 Task: Create new customer invoice with Date Opened: 31-May-23, Select Customer: Pepper's General Store and Feed Mill, Terms: Net 15. Make invoice entry for item-1 with Date: 31-May-23, Description: Fine Fragrance Mist Bare (8.4 oz)
, Income Account: Income:Sales, Quantity: 1, Unit Price: 9.49, Sales Tax: Y, Sales Tax Included: Y, Tax Table: Sales Tax. Make entry for item-2 with Date: 31-May-23, Description: Kiss Luxtensions False Eyelashes Royal Silk, Income Account: Income:Sales, Quantity: 1, Unit Price: 12.99, Sales Tax: Y, Sales Tax Included: Y, Tax Table: Sales Tax. Post Invoice with Post Date: 31-May-23, Post to Accounts: Assets:Accounts Receivable. Pay / Process Payment with Transaction Date: 14-Jun-23, Amount: 22.49, Transfer Account: Checking Account. Go to 'Print Invoice'.
Action: Mouse pressed left at (194, 37)
Screenshot: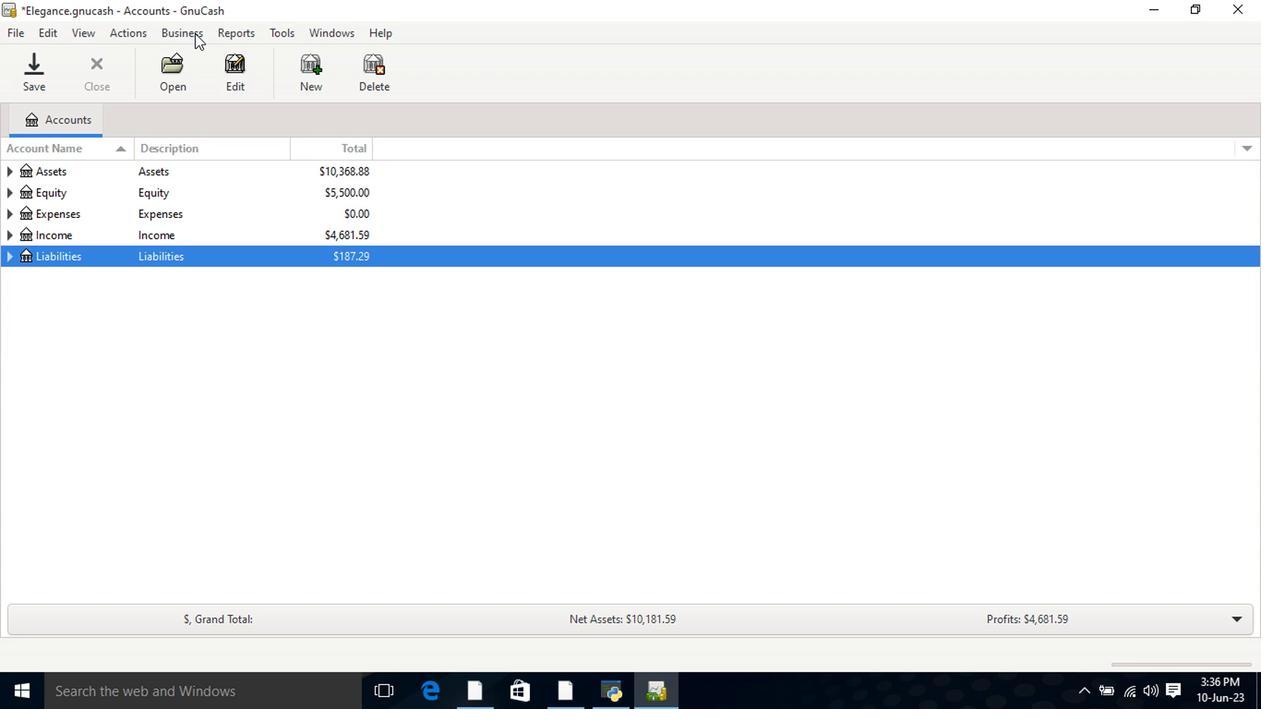 
Action: Mouse moved to (195, 53)
Screenshot: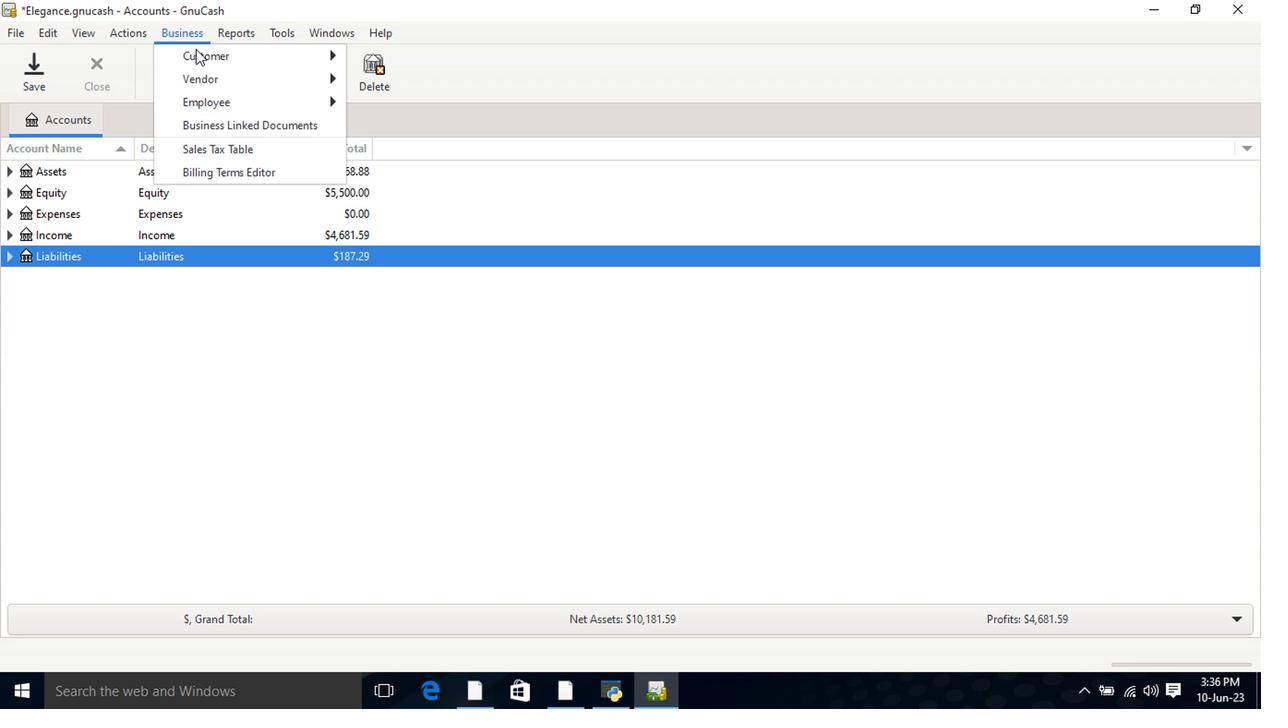 
Action: Mouse pressed left at (195, 53)
Screenshot: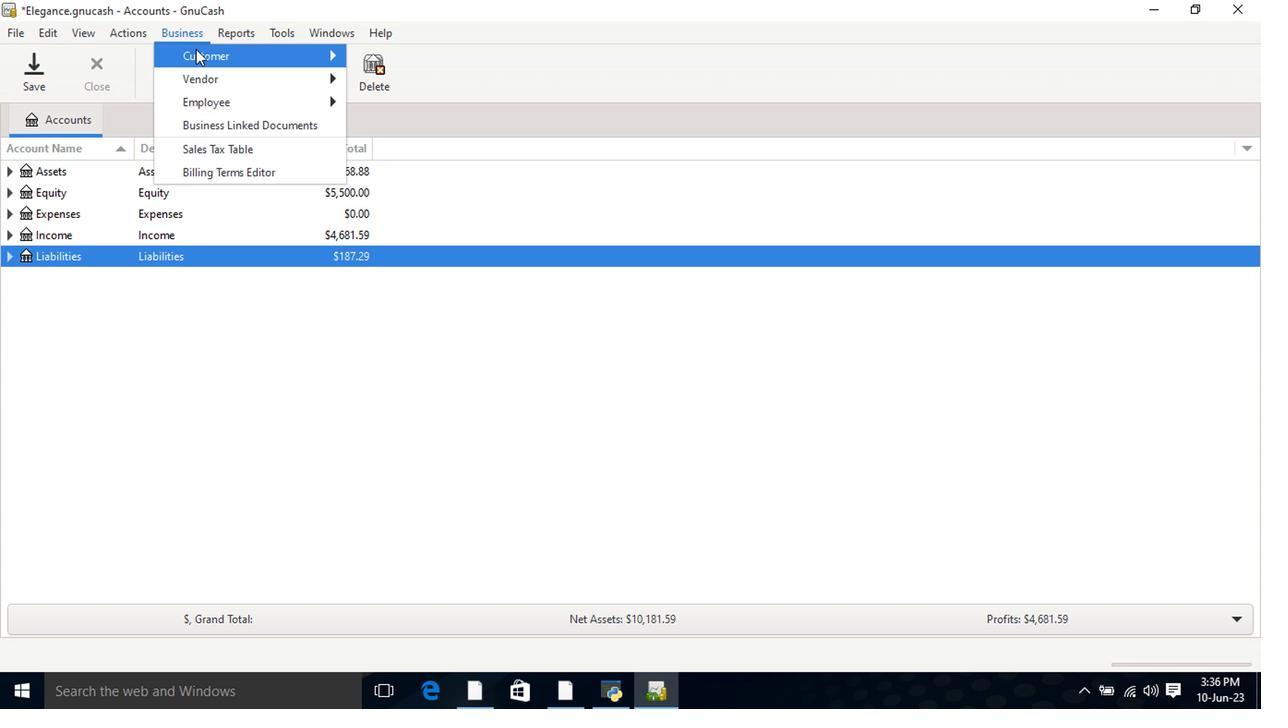 
Action: Mouse moved to (396, 127)
Screenshot: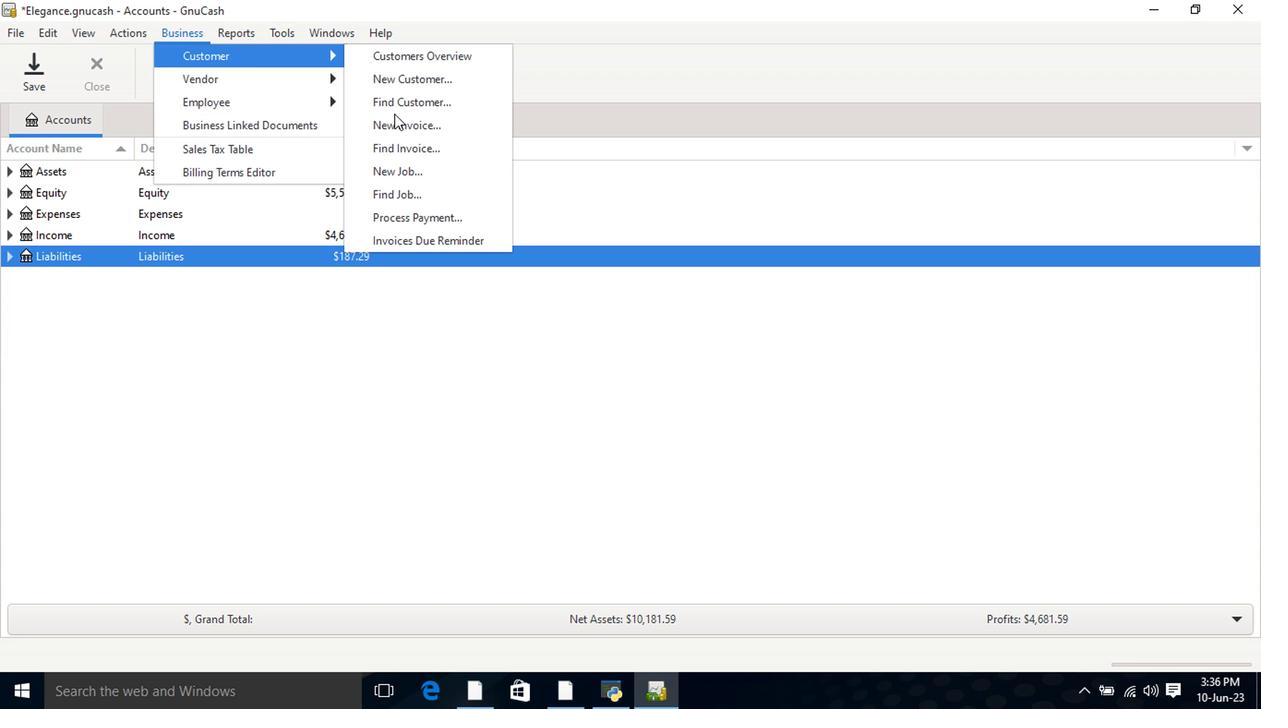 
Action: Mouse pressed left at (396, 127)
Screenshot: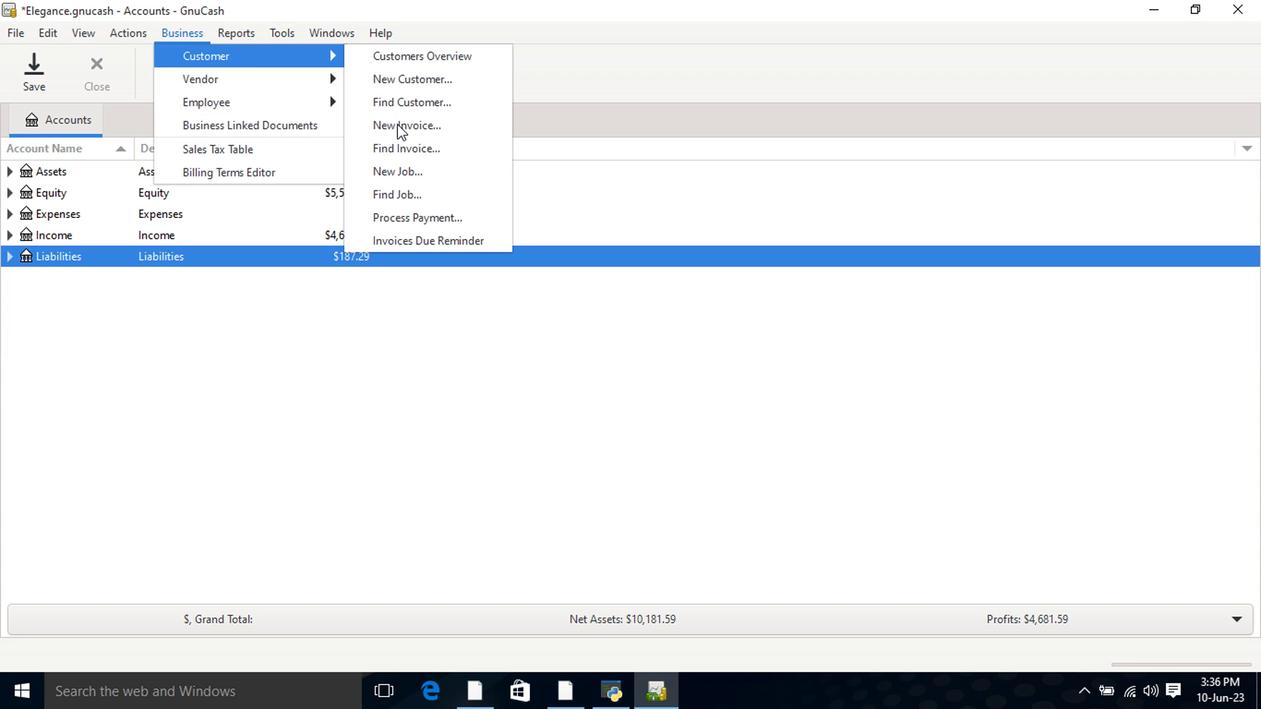 
Action: Mouse moved to (761, 283)
Screenshot: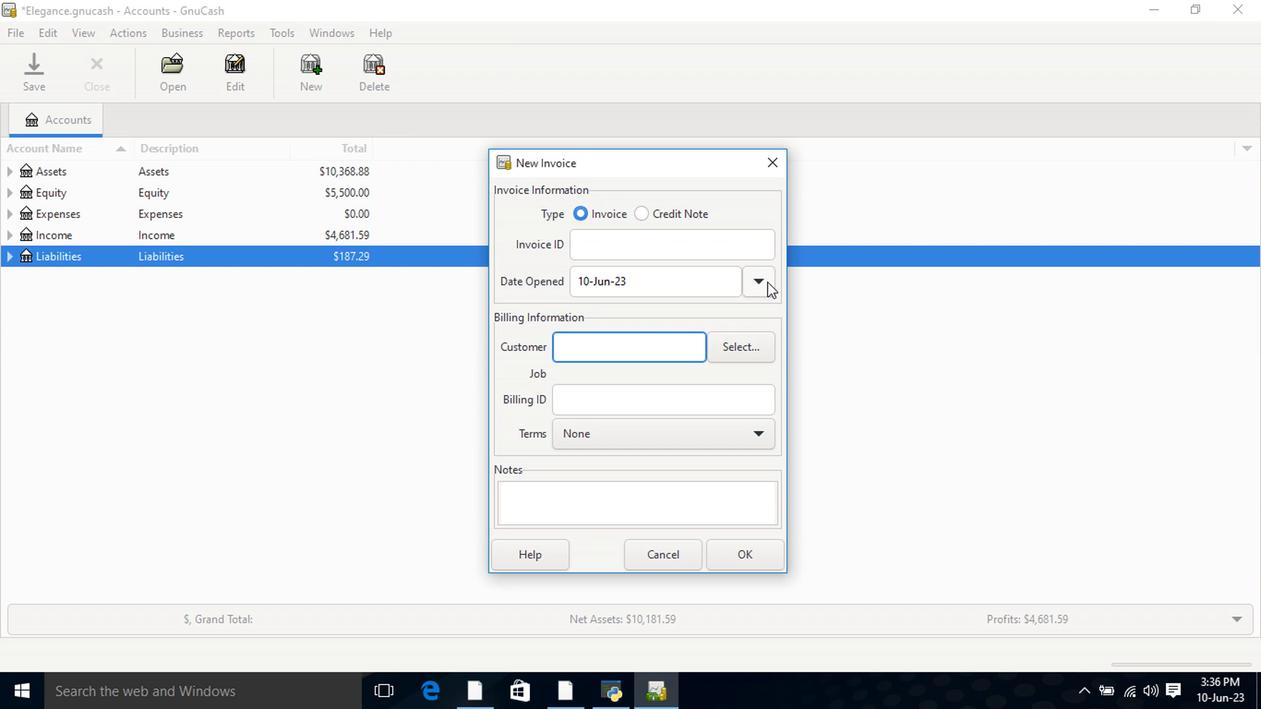 
Action: Mouse pressed left at (761, 283)
Screenshot: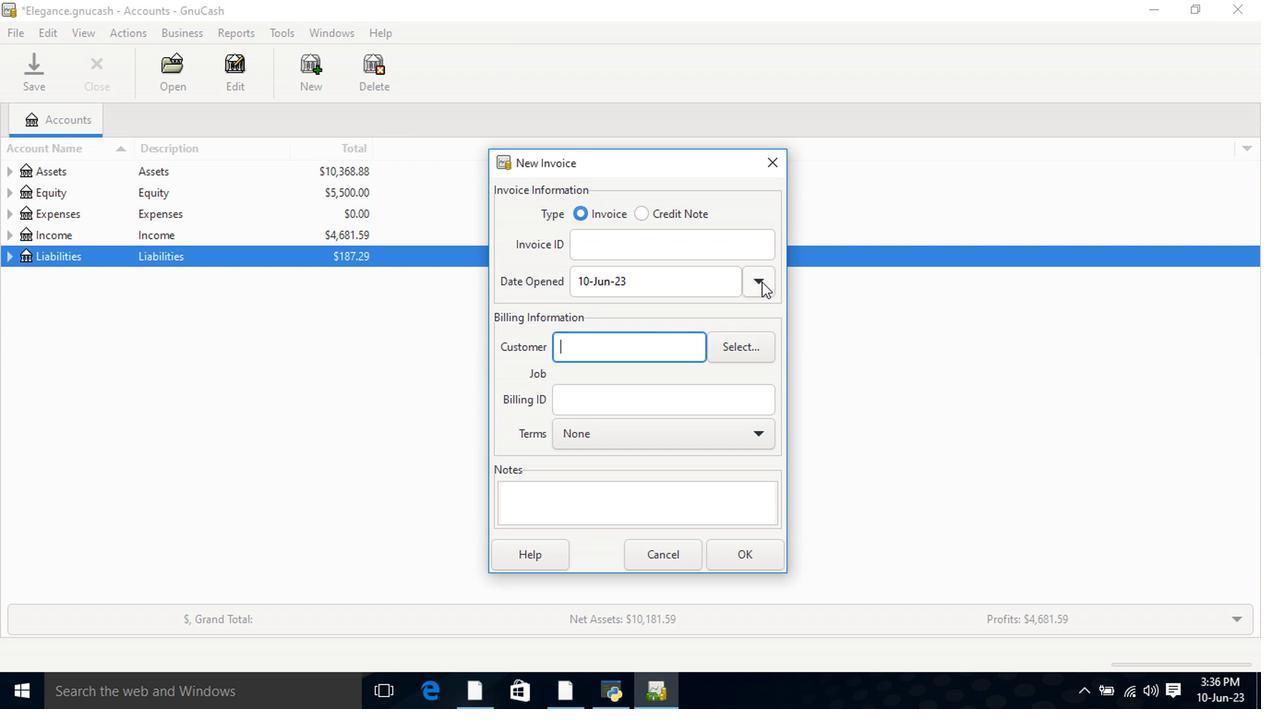 
Action: Mouse moved to (613, 311)
Screenshot: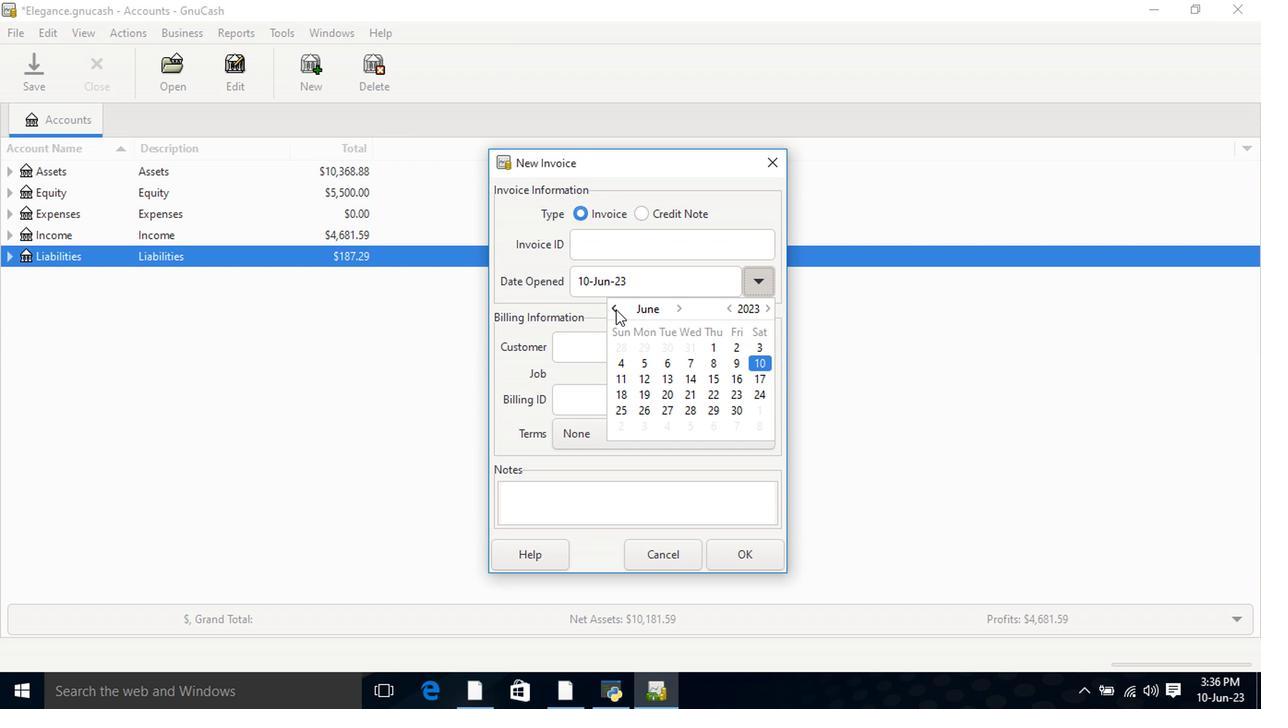 
Action: Mouse pressed left at (613, 311)
Screenshot: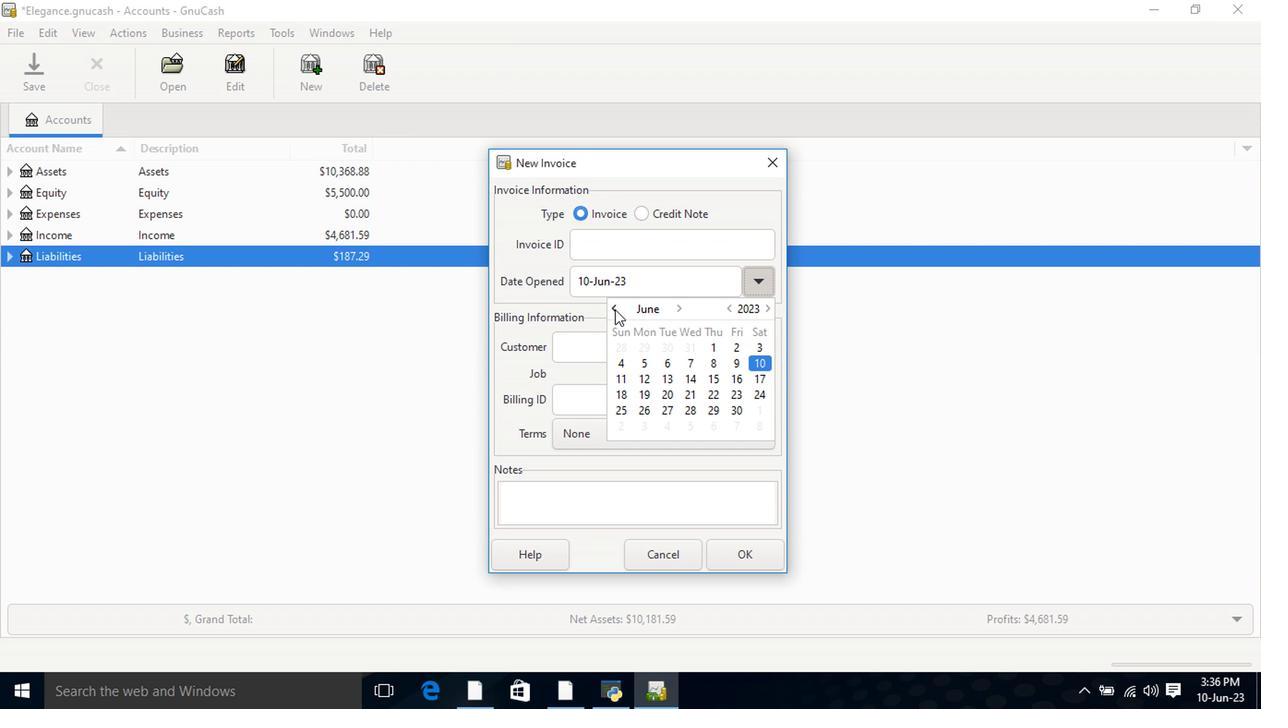 
Action: Mouse moved to (681, 411)
Screenshot: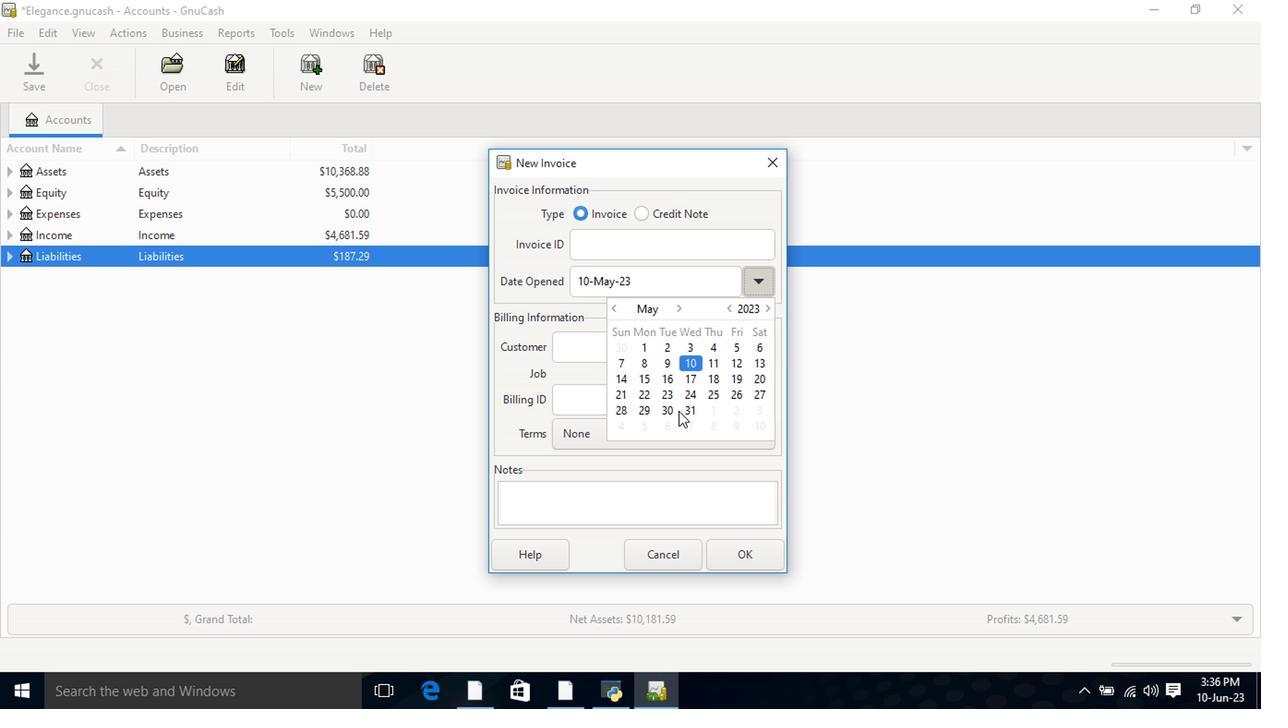 
Action: Mouse pressed left at (681, 411)
Screenshot: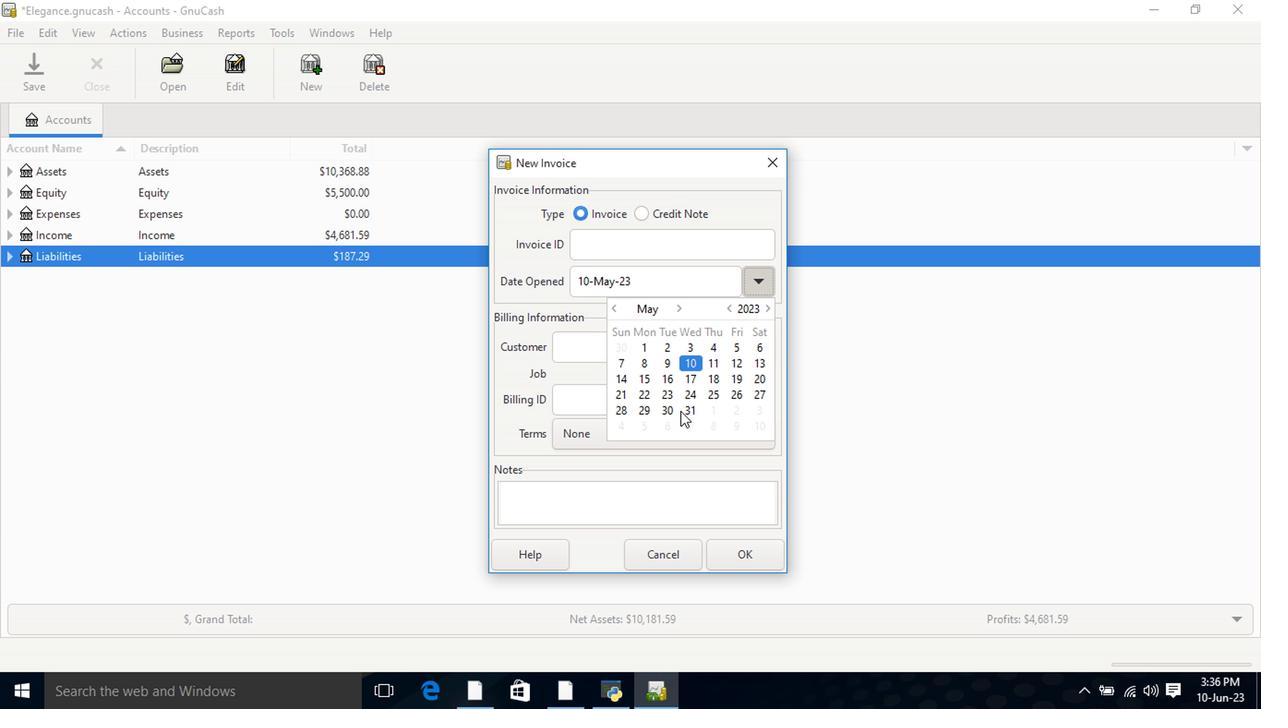 
Action: Mouse pressed left at (681, 411)
Screenshot: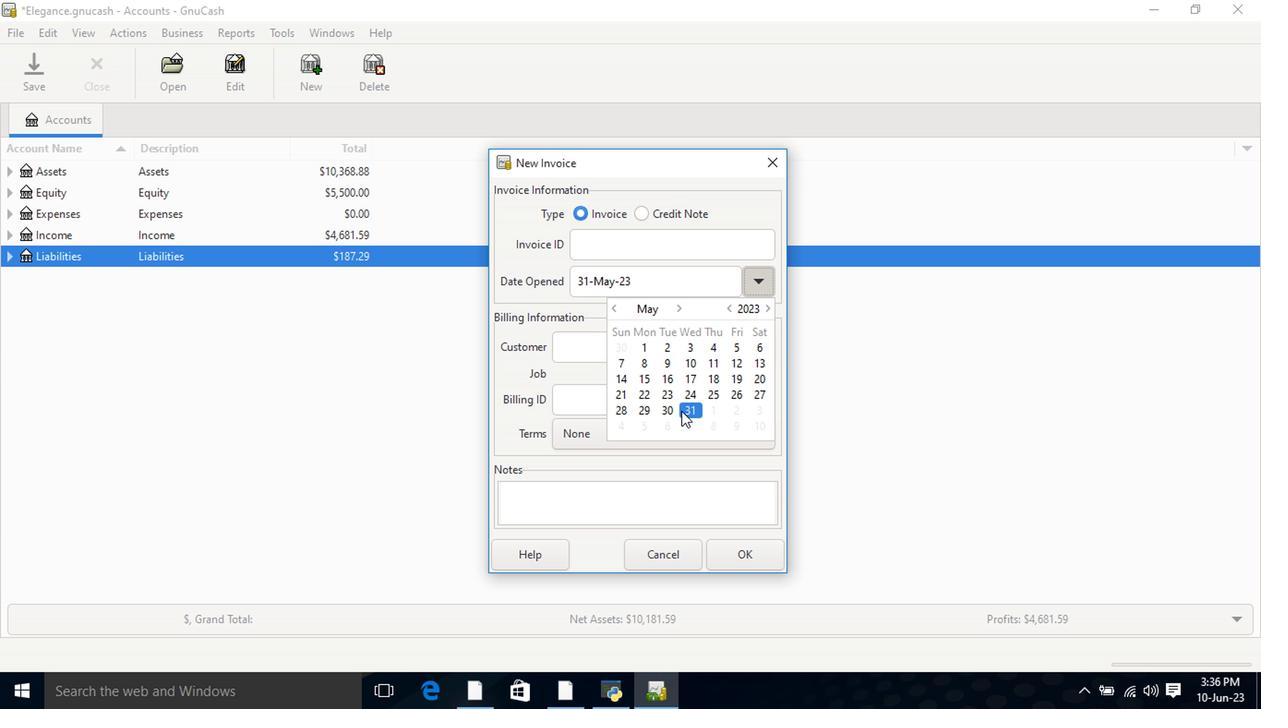 
Action: Mouse moved to (610, 352)
Screenshot: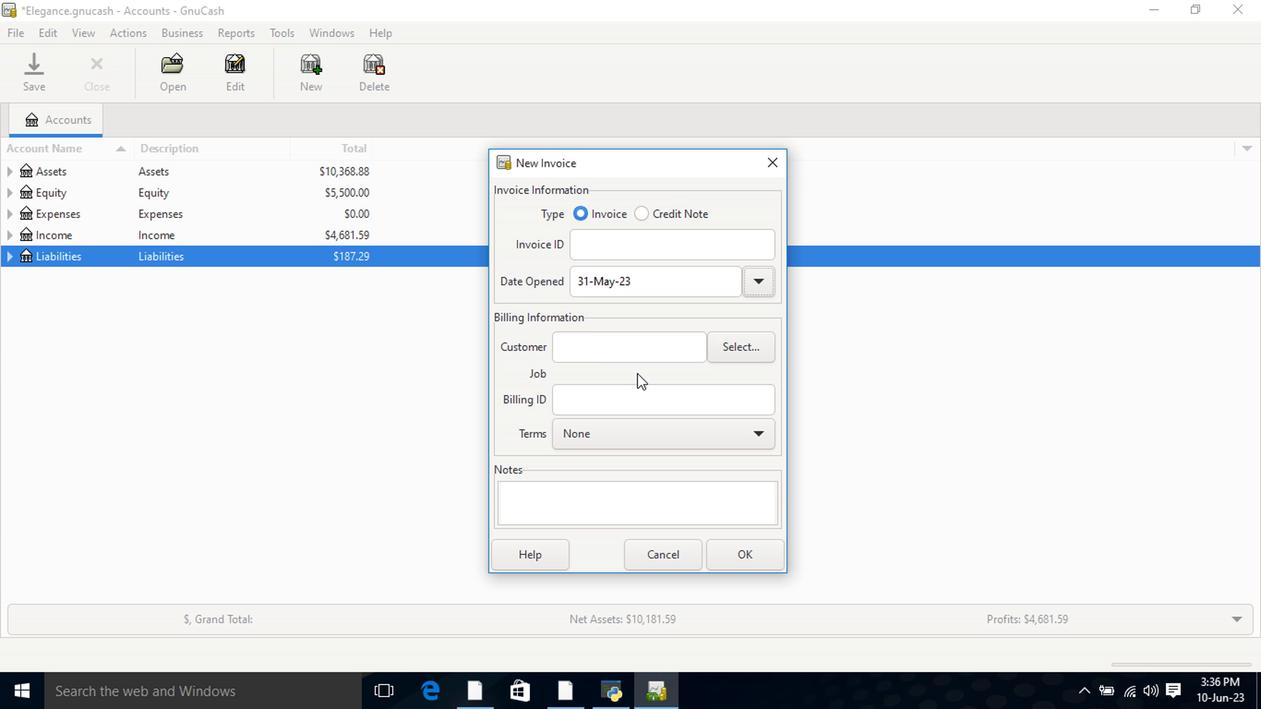 
Action: Mouse pressed left at (610, 352)
Screenshot: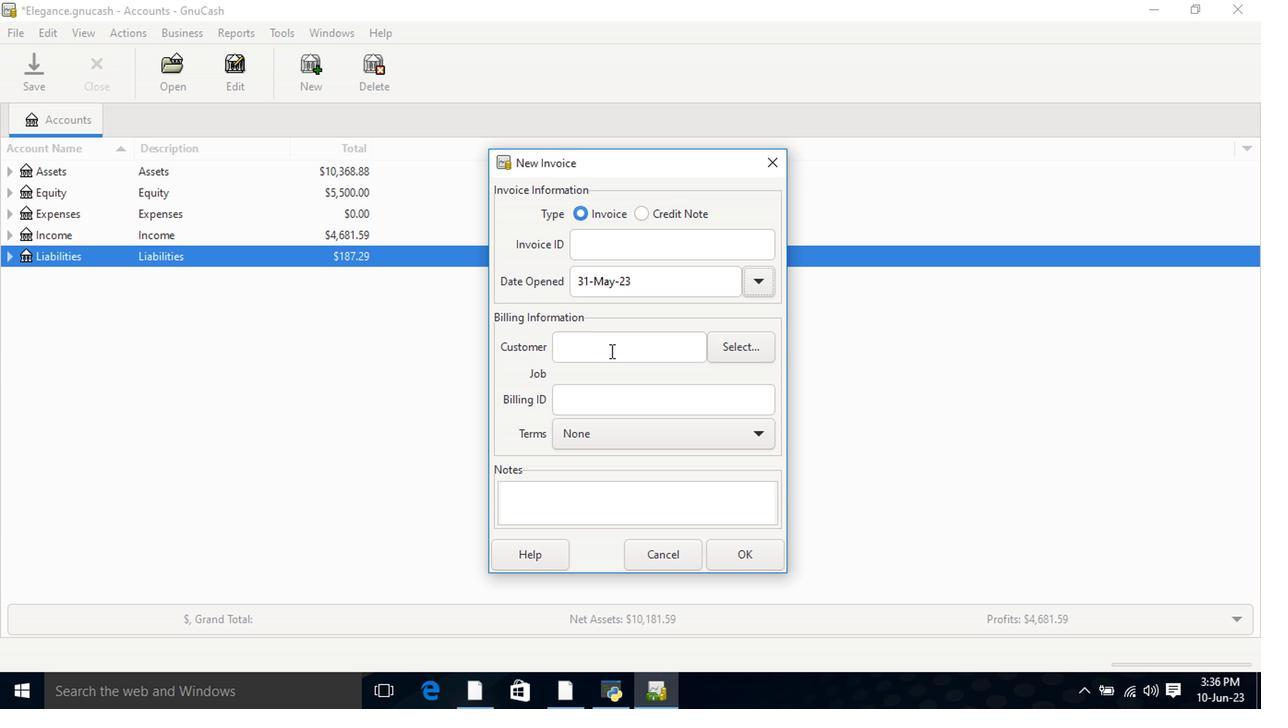 
Action: Key pressed pee<Key.backspace>p
Screenshot: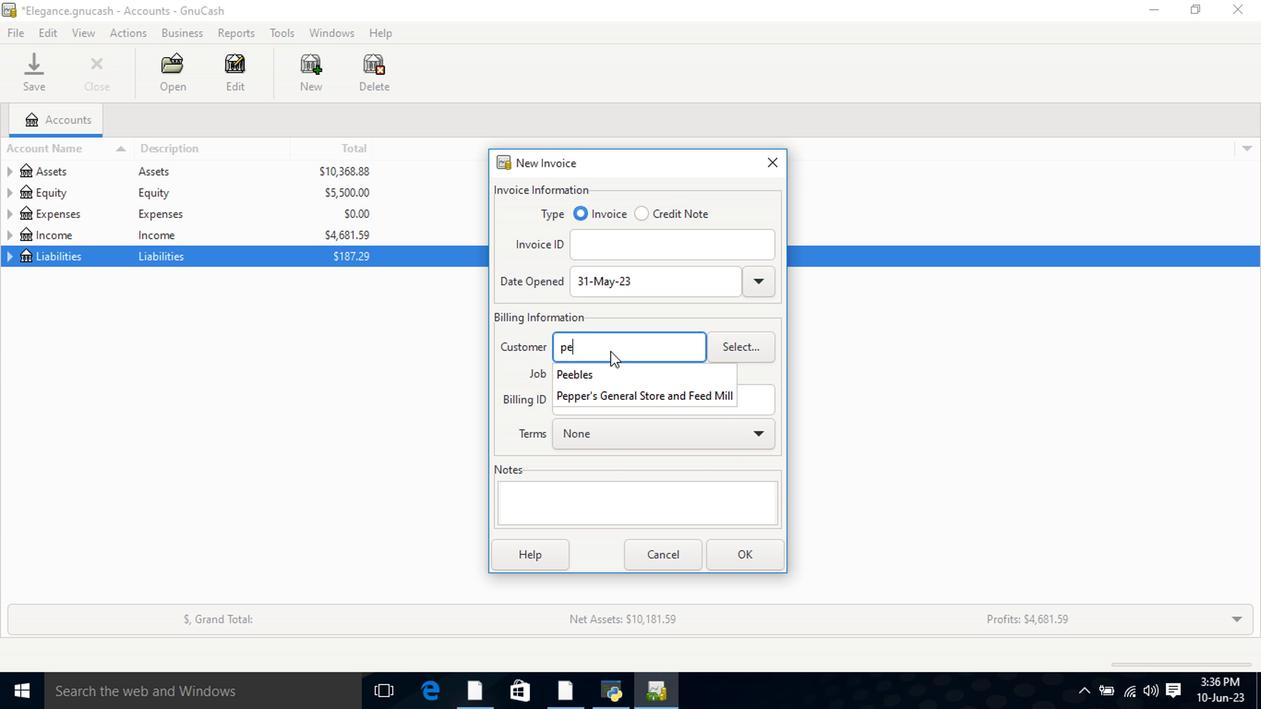 
Action: Mouse moved to (606, 377)
Screenshot: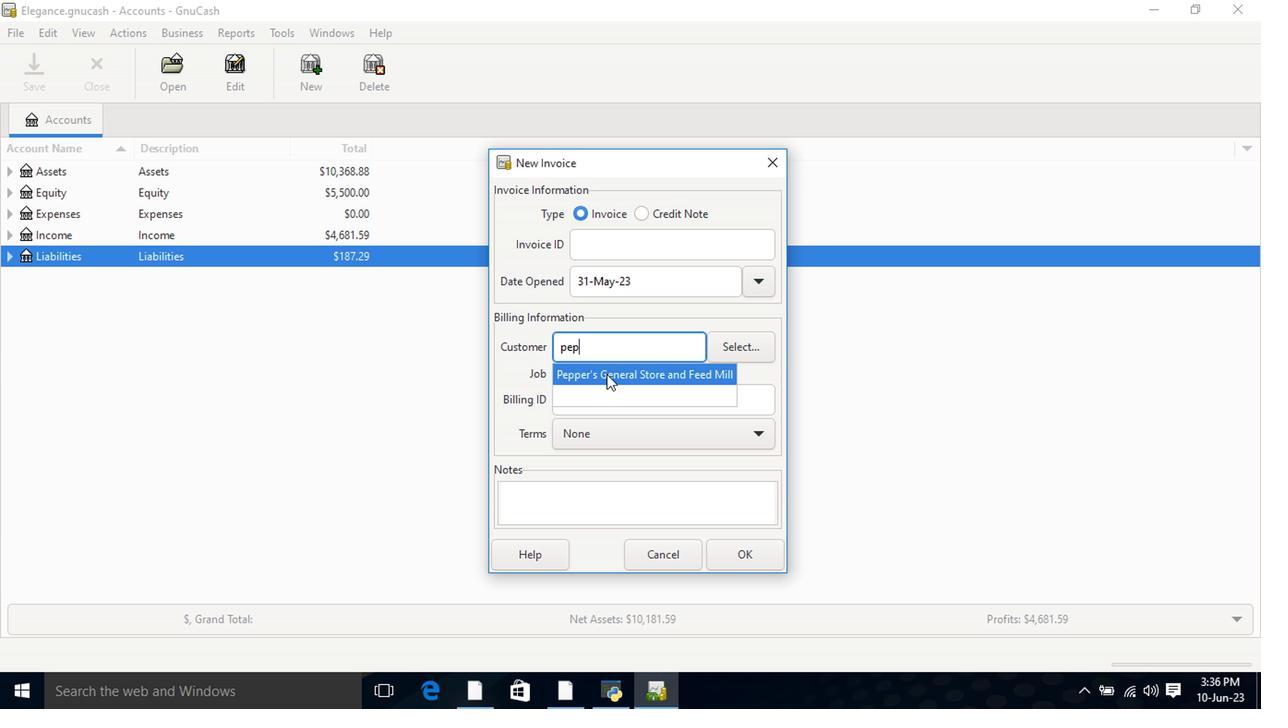 
Action: Mouse pressed left at (606, 377)
Screenshot: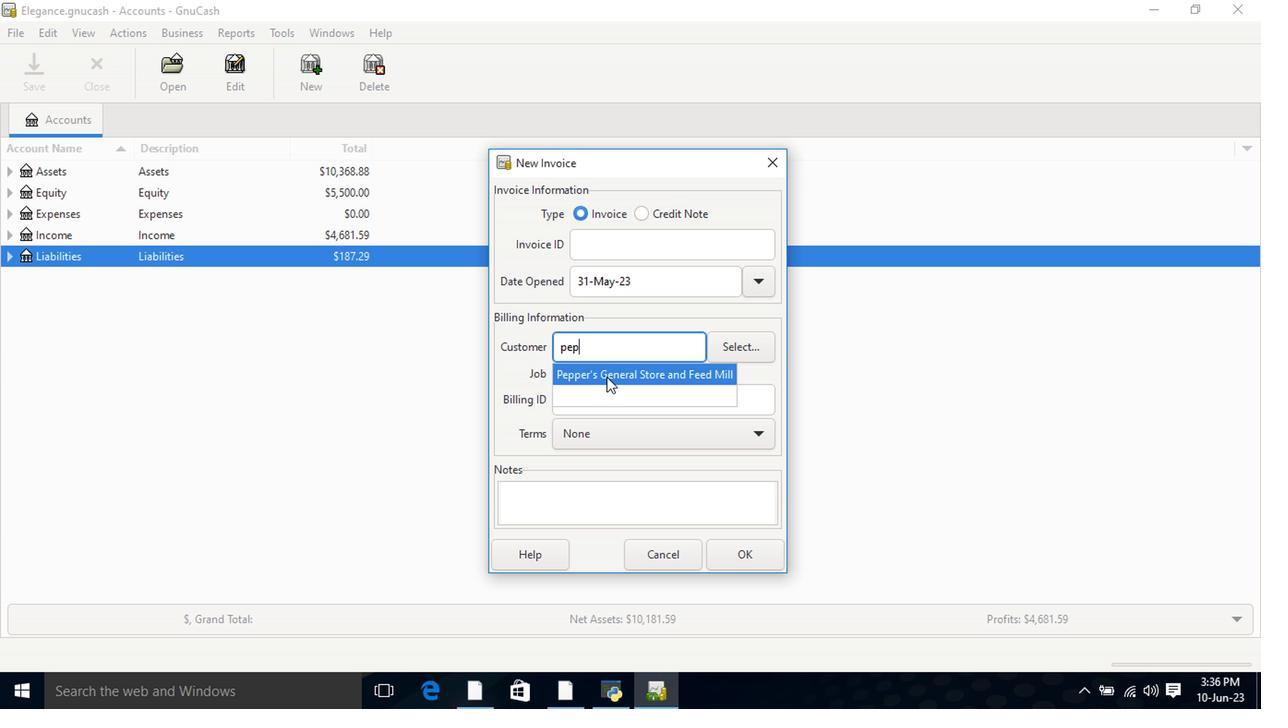 
Action: Mouse moved to (616, 451)
Screenshot: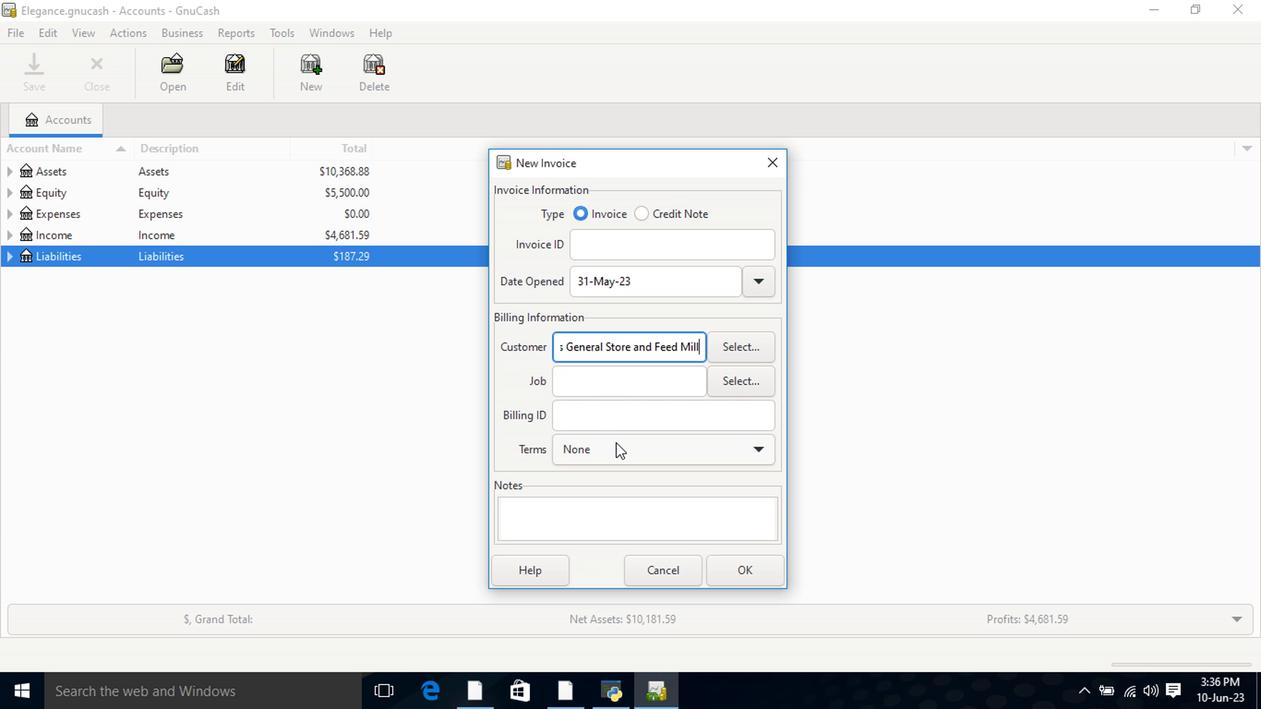 
Action: Mouse pressed left at (616, 451)
Screenshot: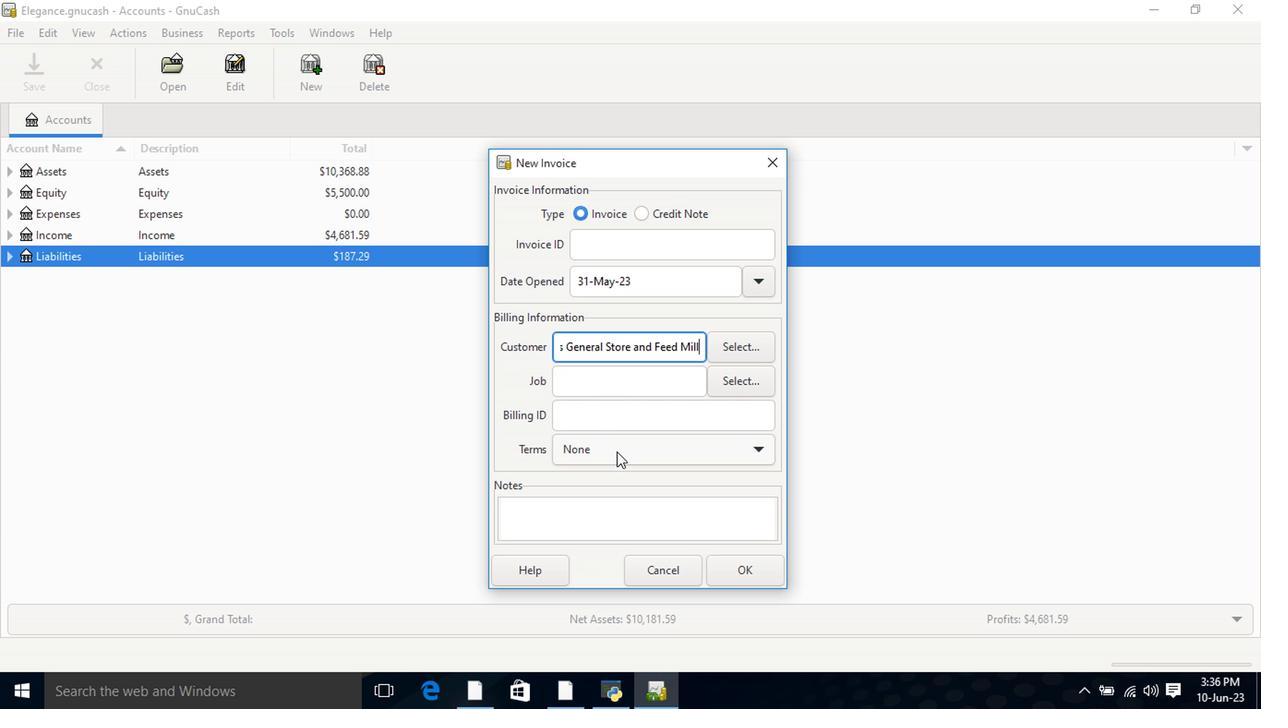 
Action: Mouse moved to (615, 471)
Screenshot: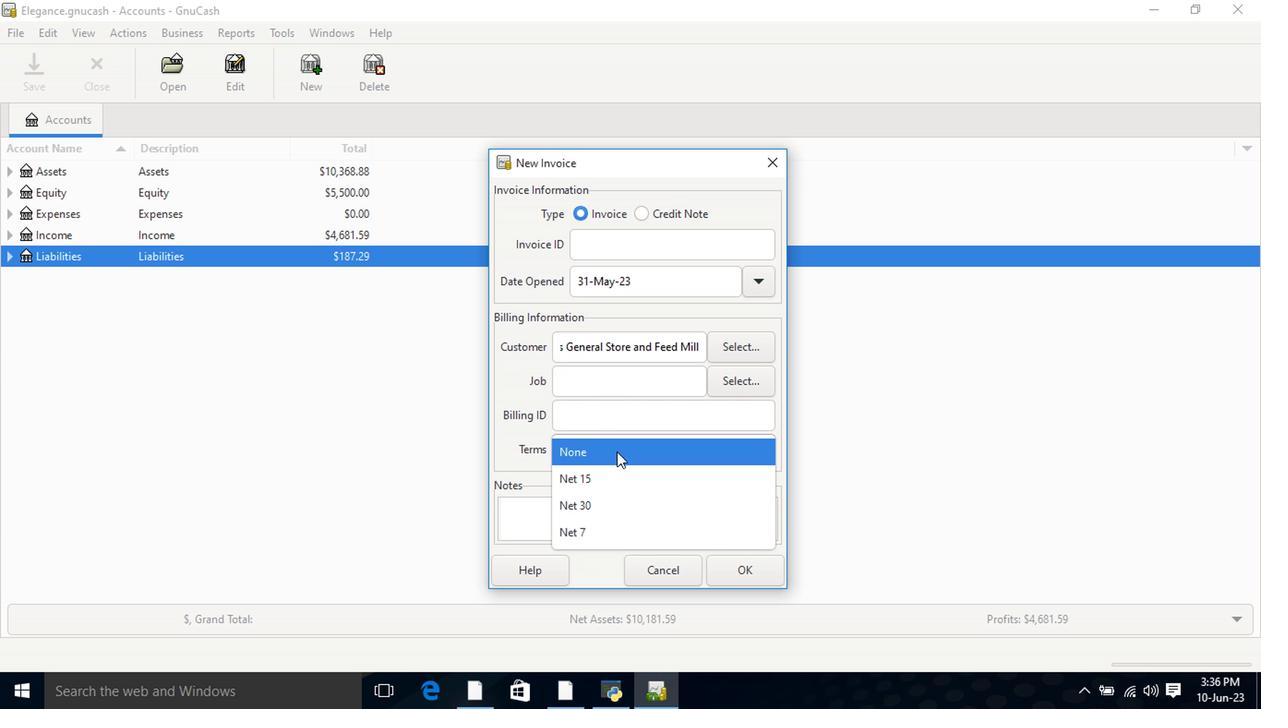 
Action: Mouse pressed left at (615, 471)
Screenshot: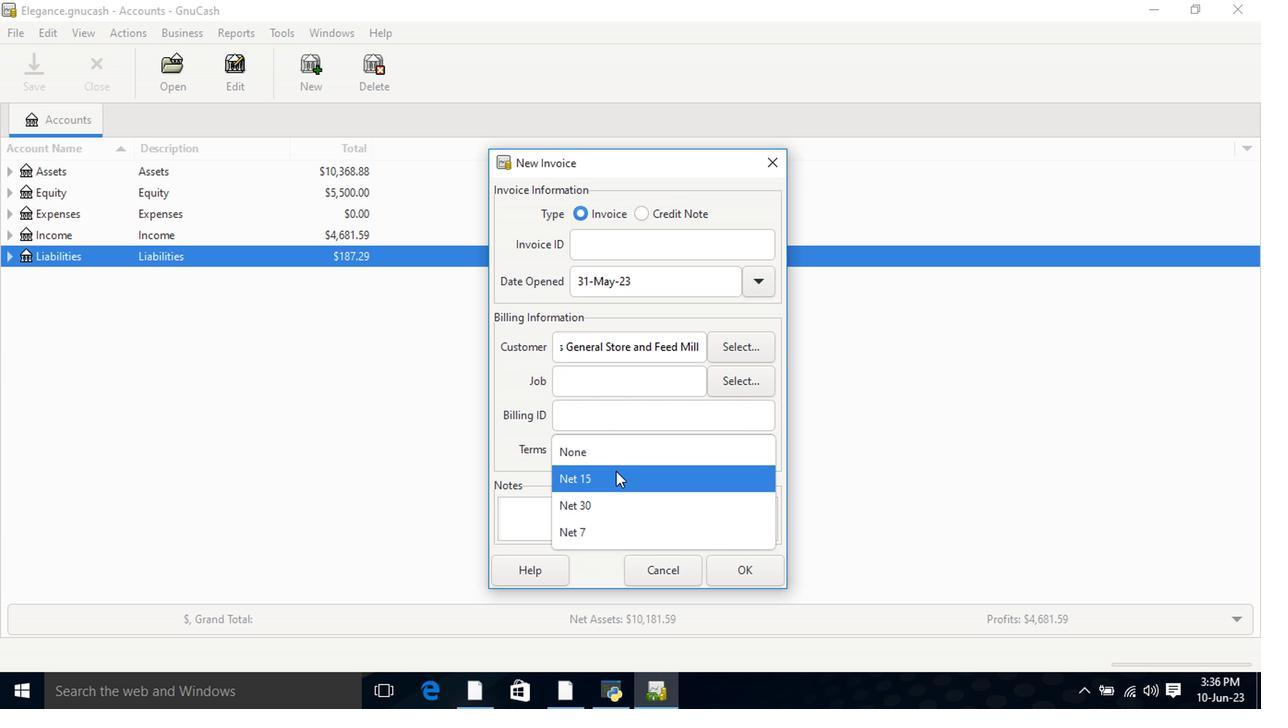 
Action: Mouse moved to (728, 572)
Screenshot: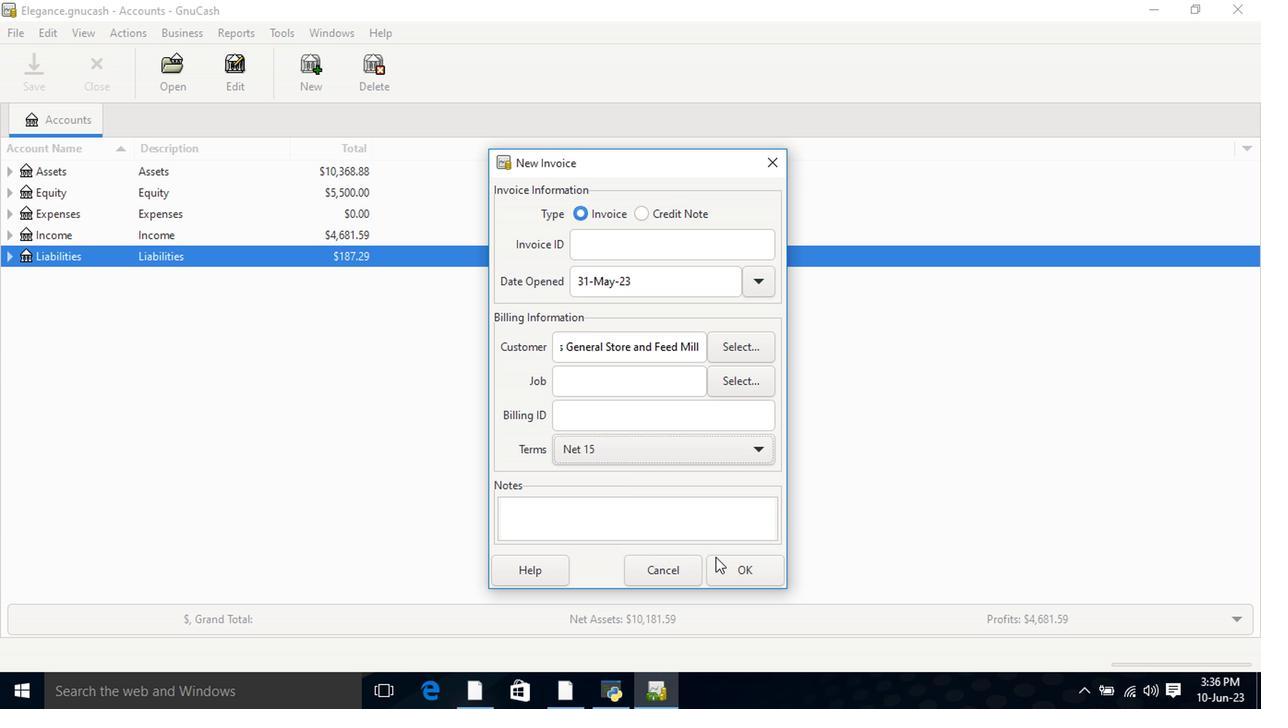 
Action: Mouse pressed left at (728, 572)
Screenshot: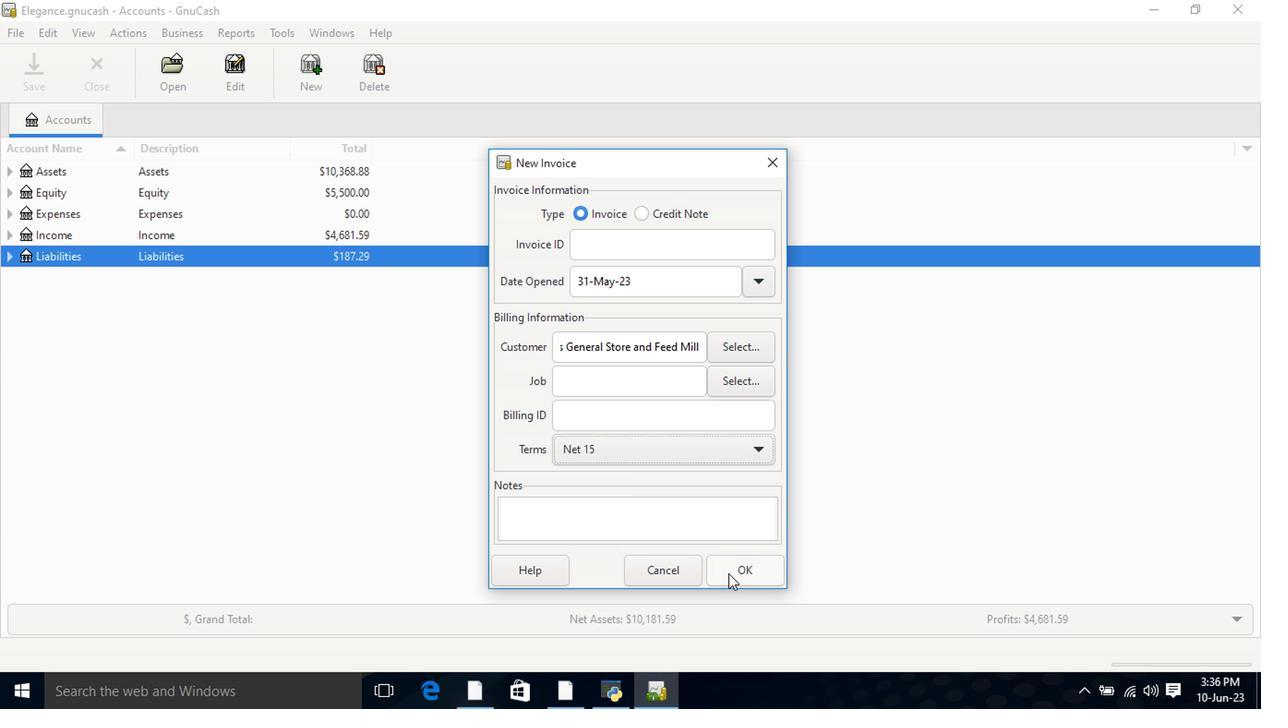 
Action: Mouse moved to (84, 360)
Screenshot: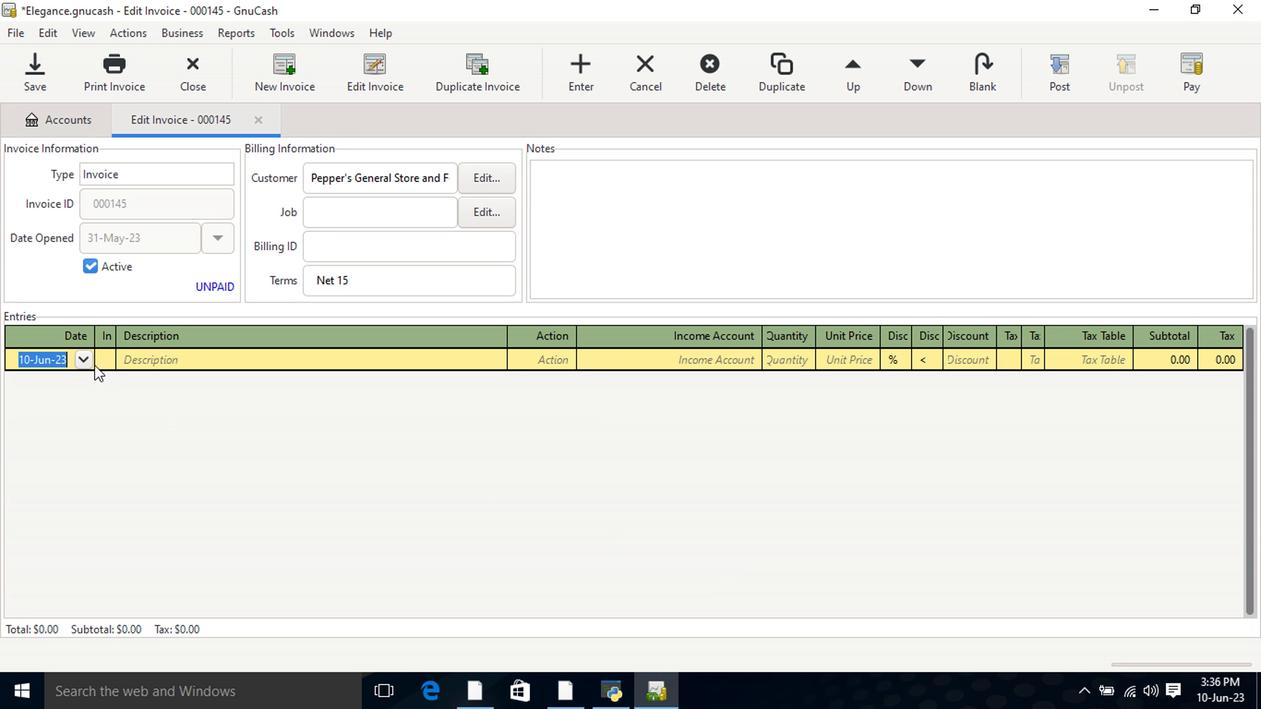 
Action: Mouse pressed left at (84, 360)
Screenshot: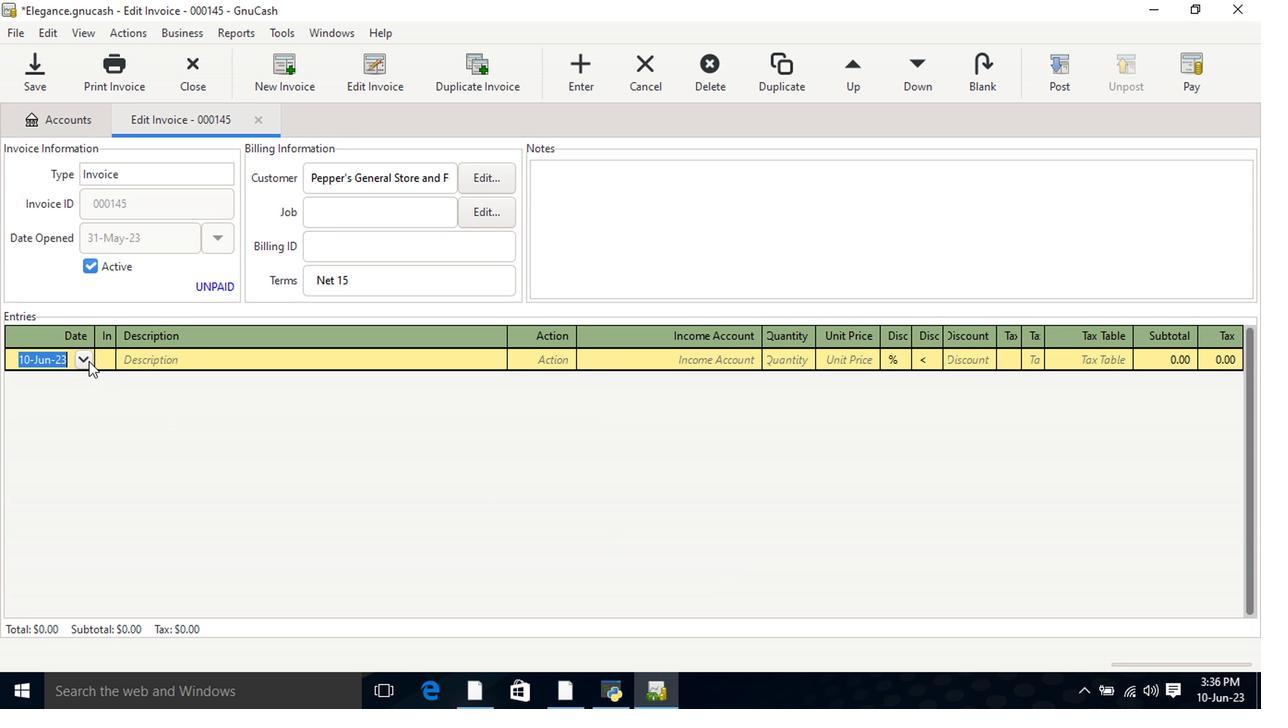 
Action: Mouse moved to (14, 388)
Screenshot: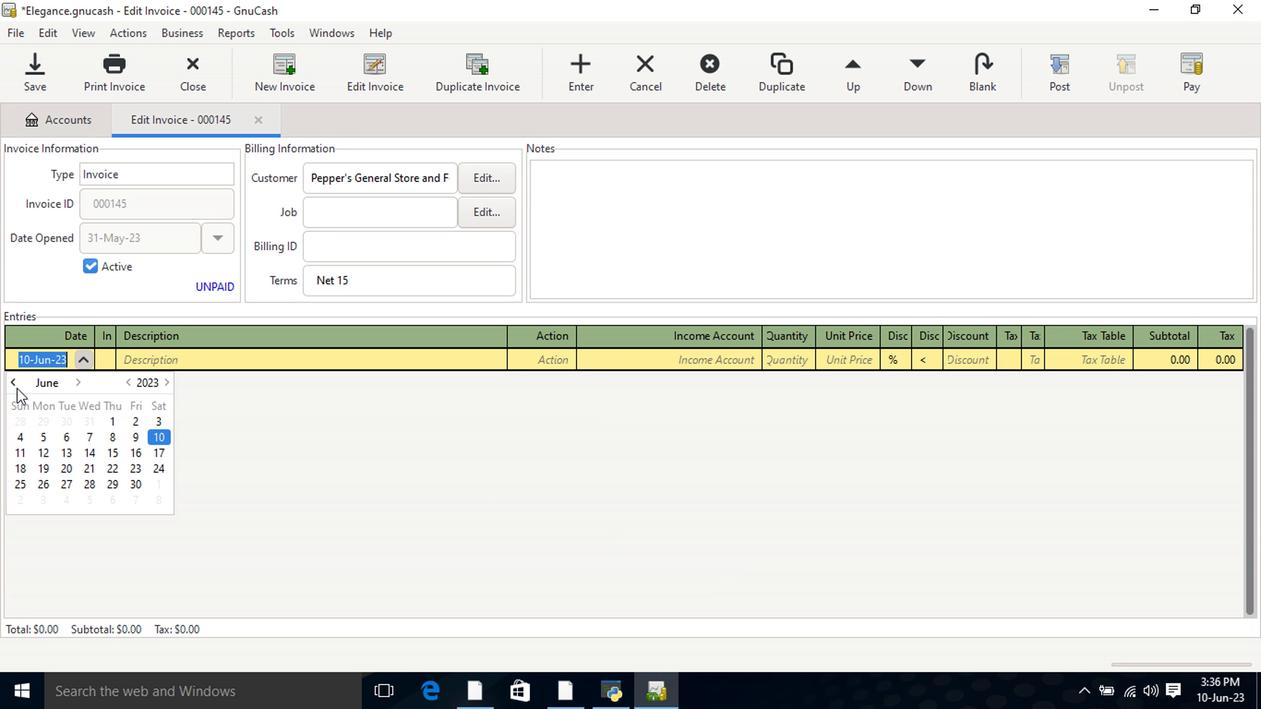 
Action: Mouse pressed left at (14, 388)
Screenshot: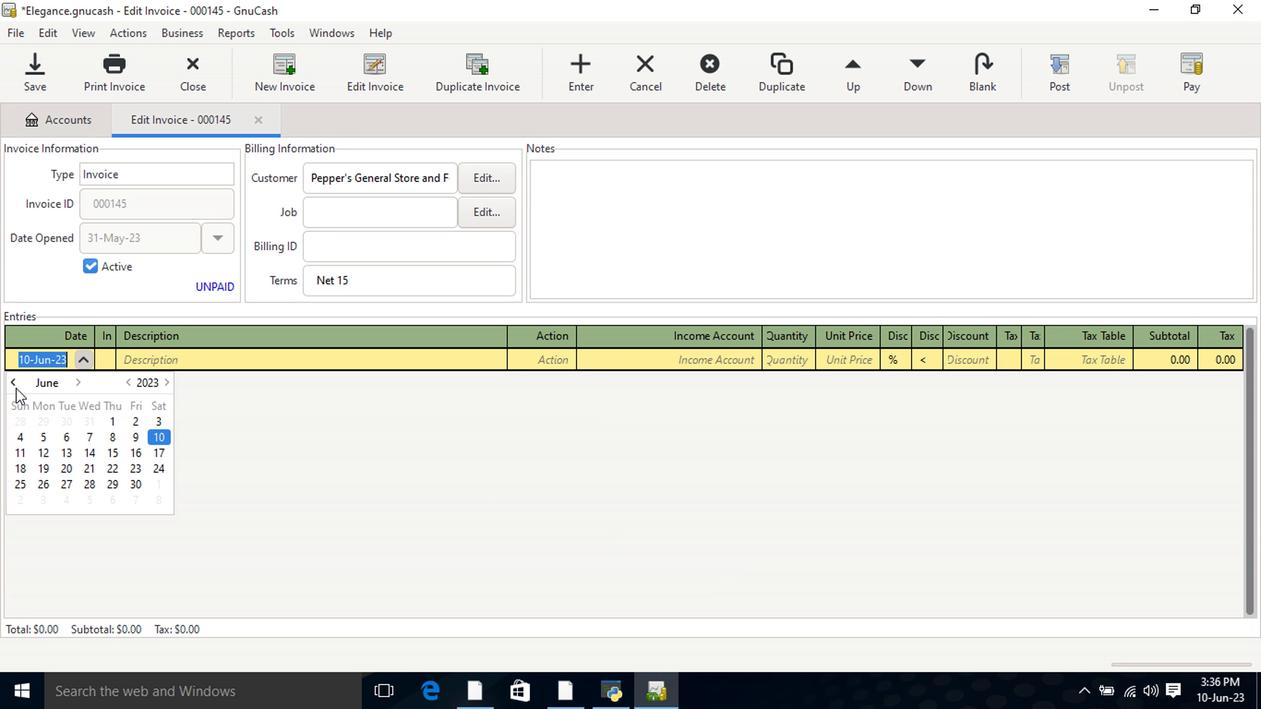 
Action: Mouse moved to (86, 484)
Screenshot: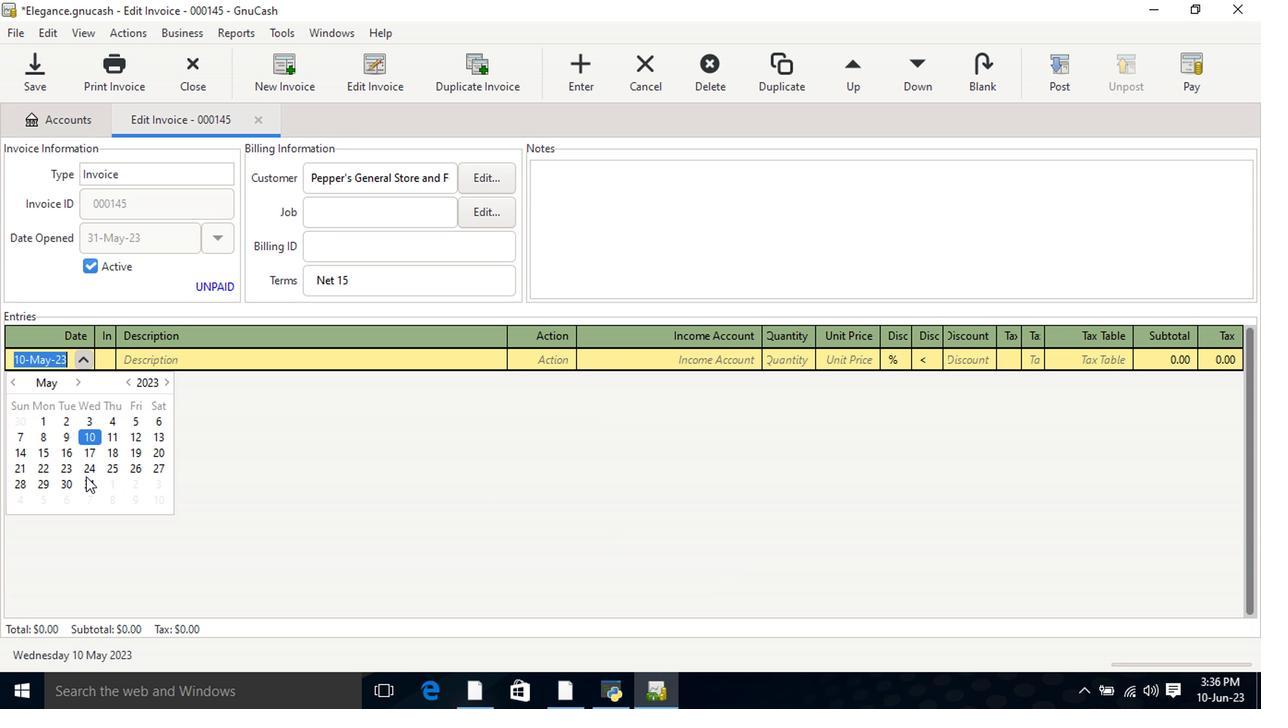 
Action: Mouse pressed left at (86, 484)
Screenshot: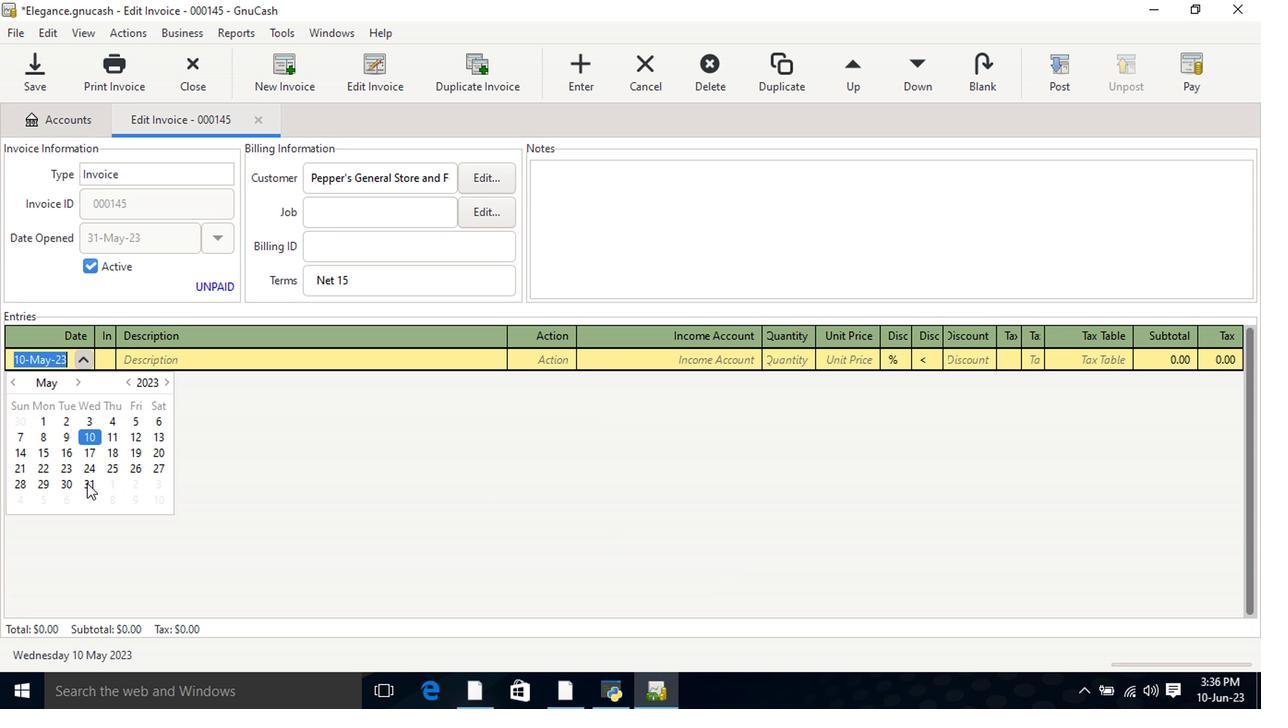 
Action: Mouse pressed left at (86, 484)
Screenshot: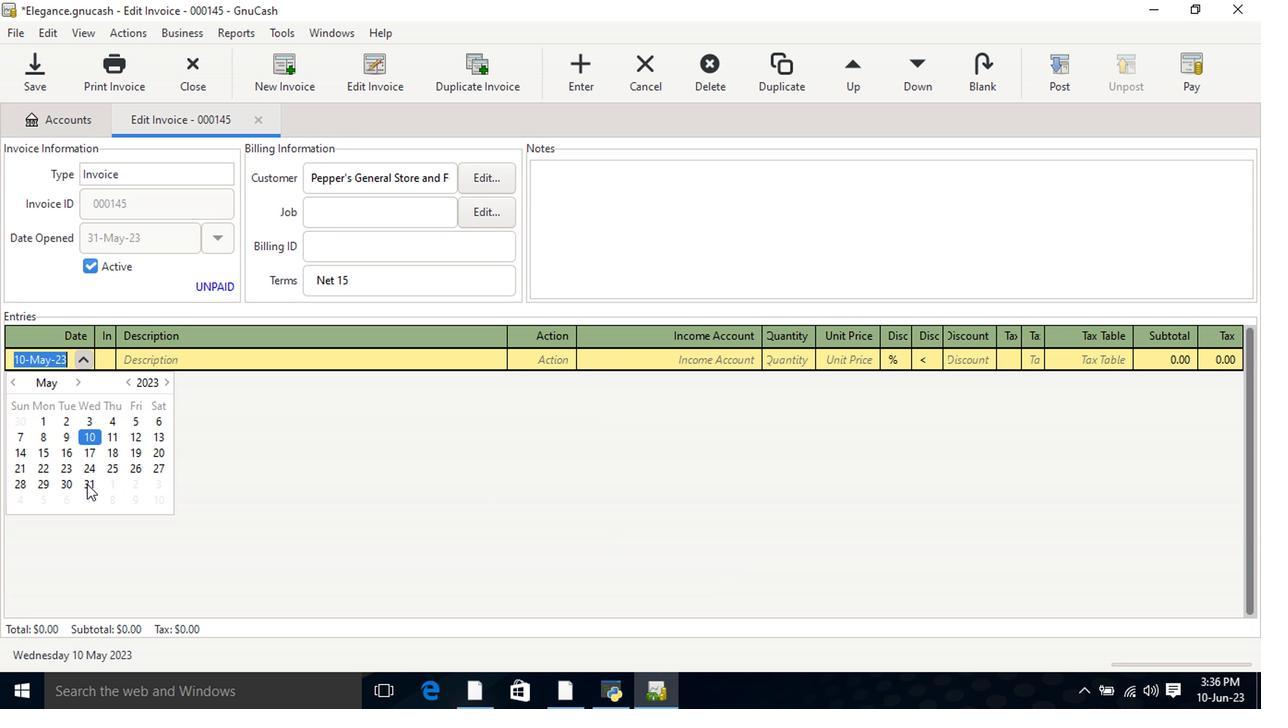 
Action: Mouse moved to (209, 362)
Screenshot: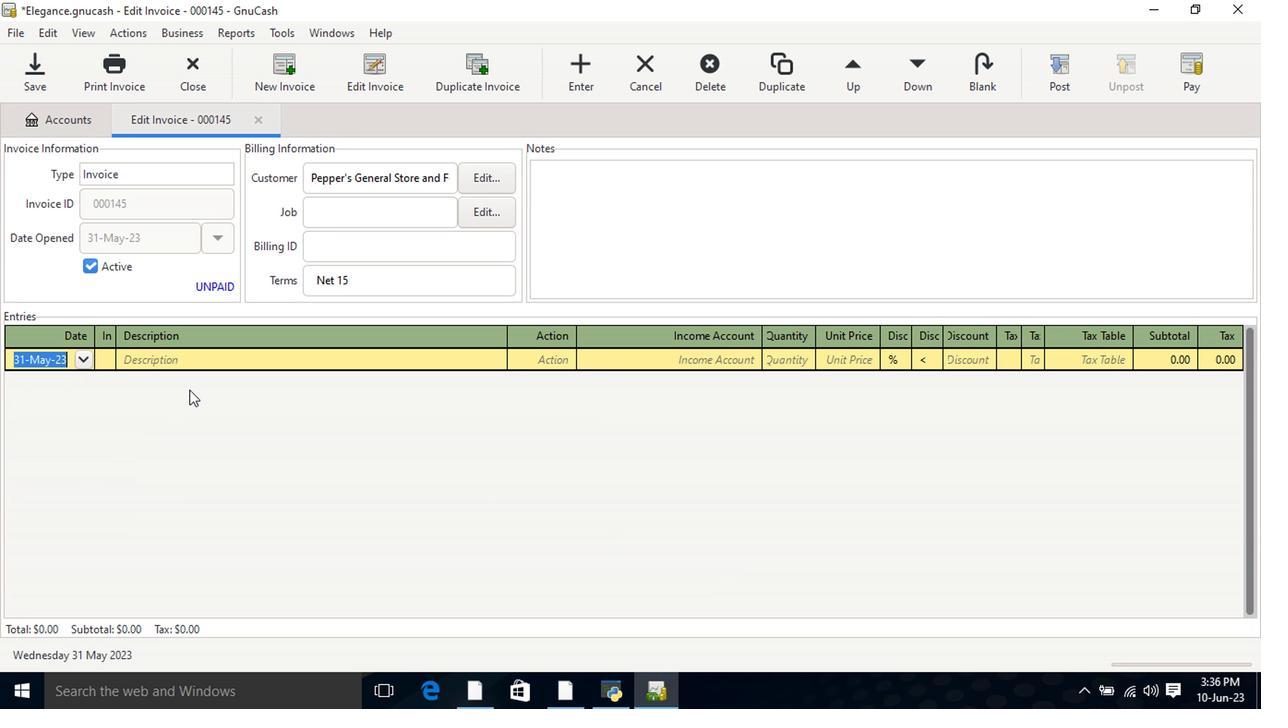 
Action: Mouse pressed left at (209, 362)
Screenshot: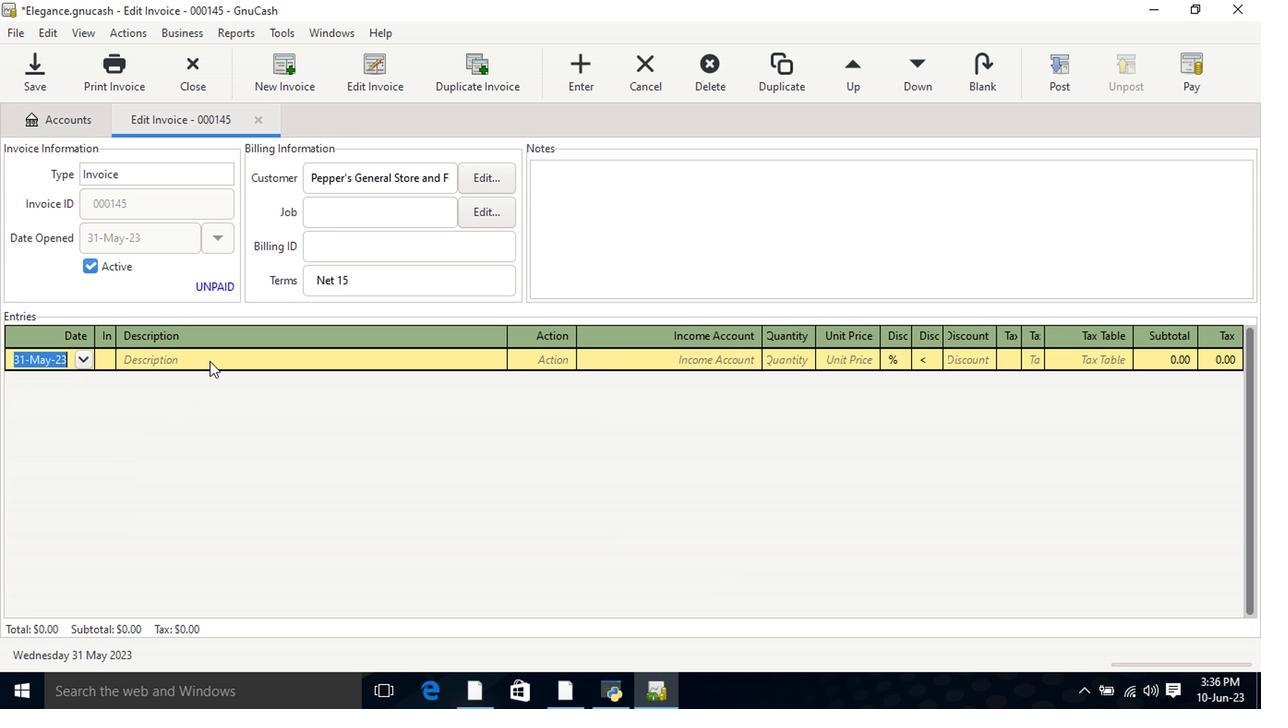 
Action: Mouse moved to (209, 363)
Screenshot: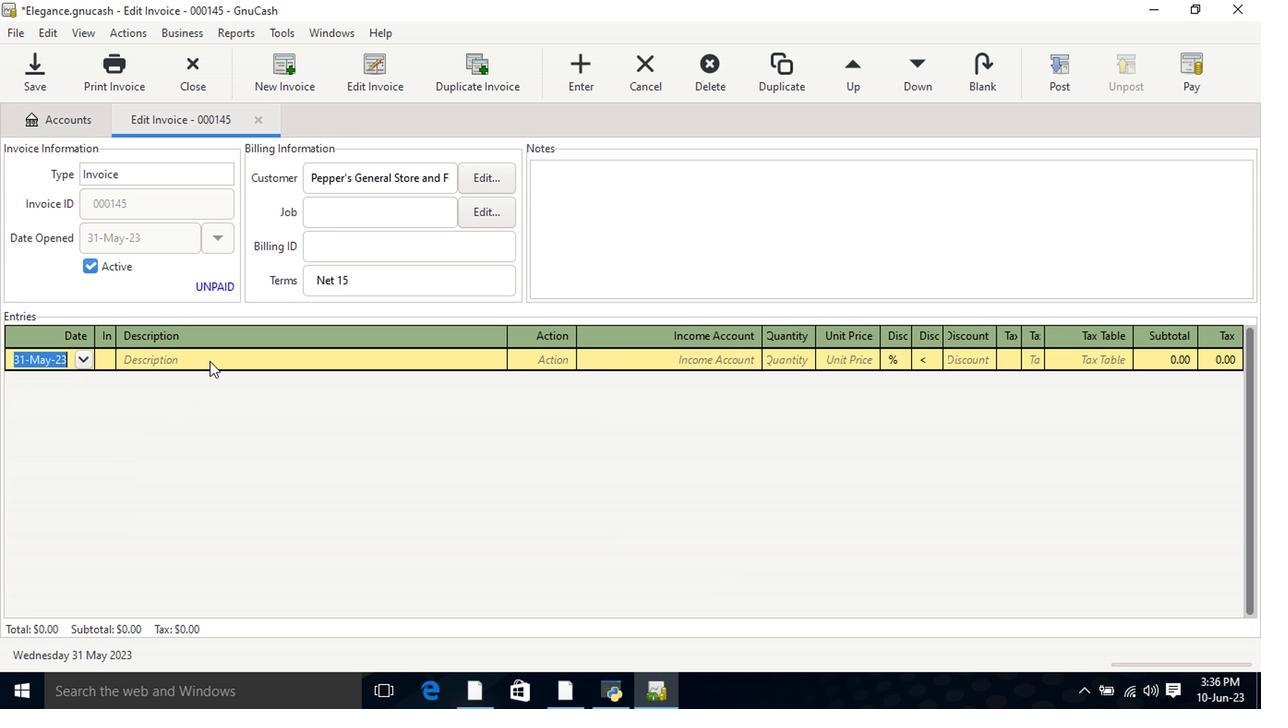 
Action: Key pressed <Key.shift>Fine<Key.space><Key.shift>Fragrance<Key.space><Key.shift><Key.shift>Mis<Key.right><Key.tab>1<Key.tab>9.49<Key.tab><Key.tab>
Screenshot: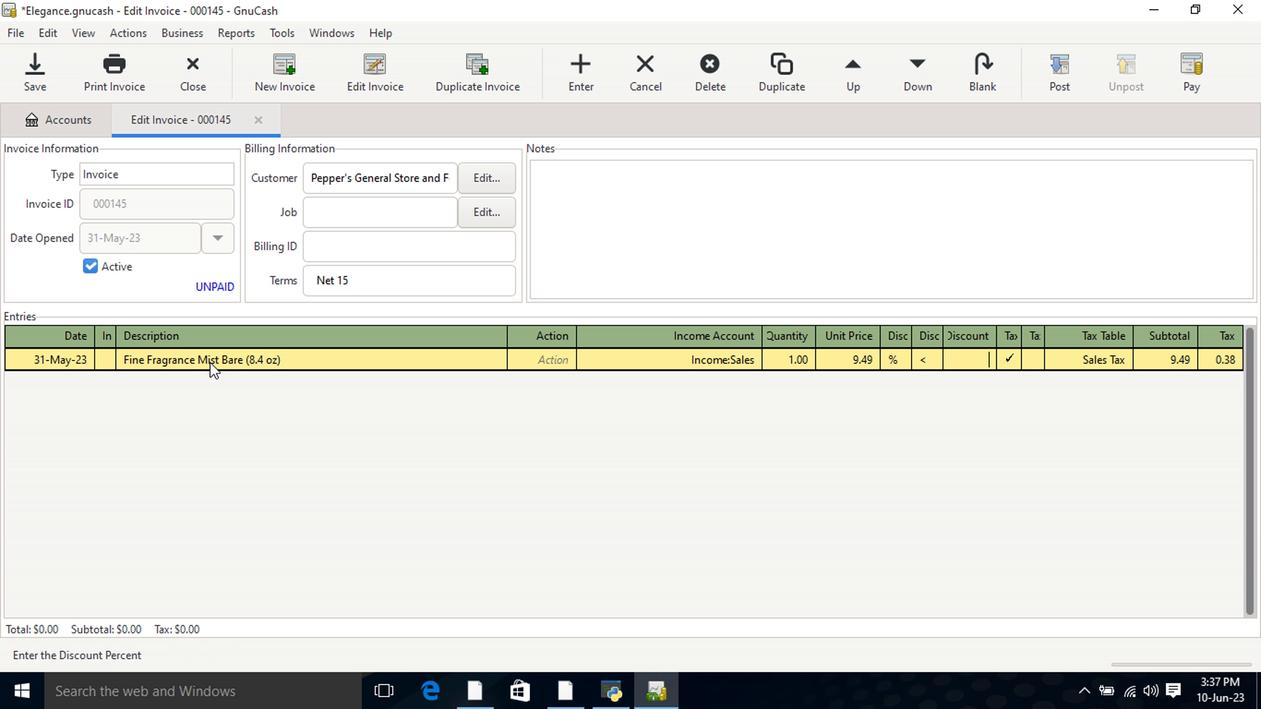 
Action: Mouse moved to (1036, 369)
Screenshot: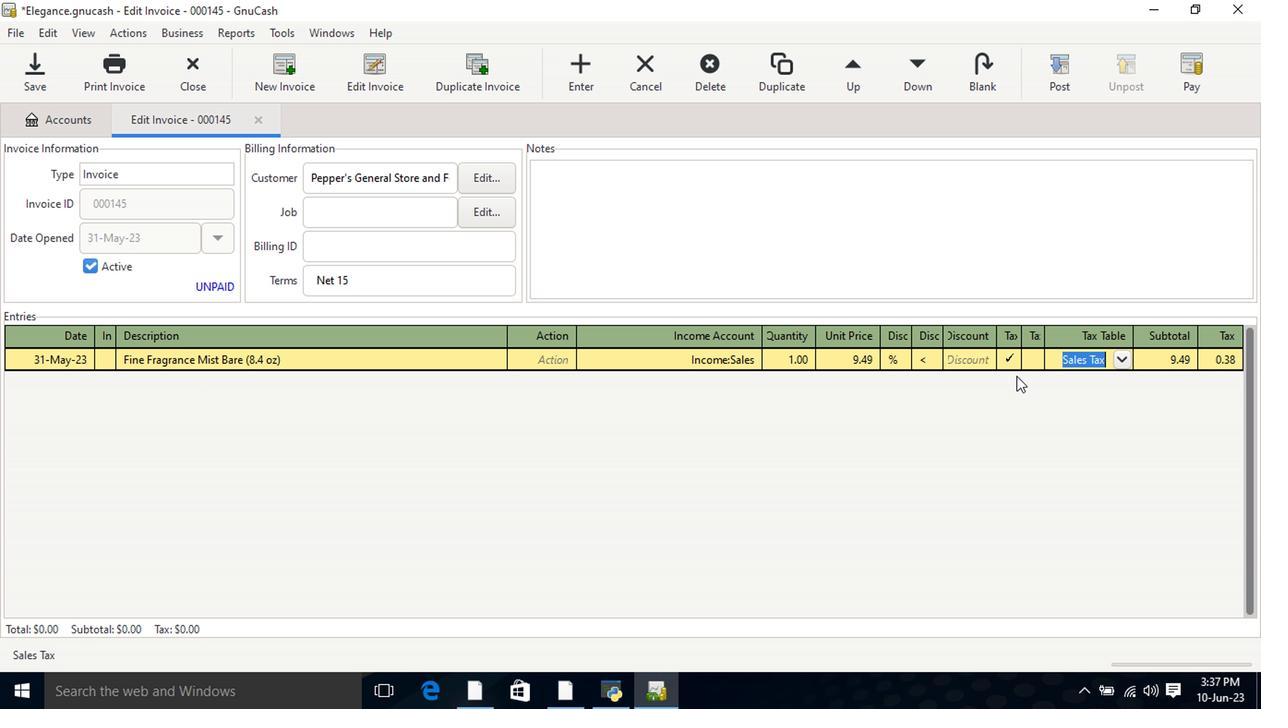 
Action: Mouse pressed left at (1036, 369)
Screenshot: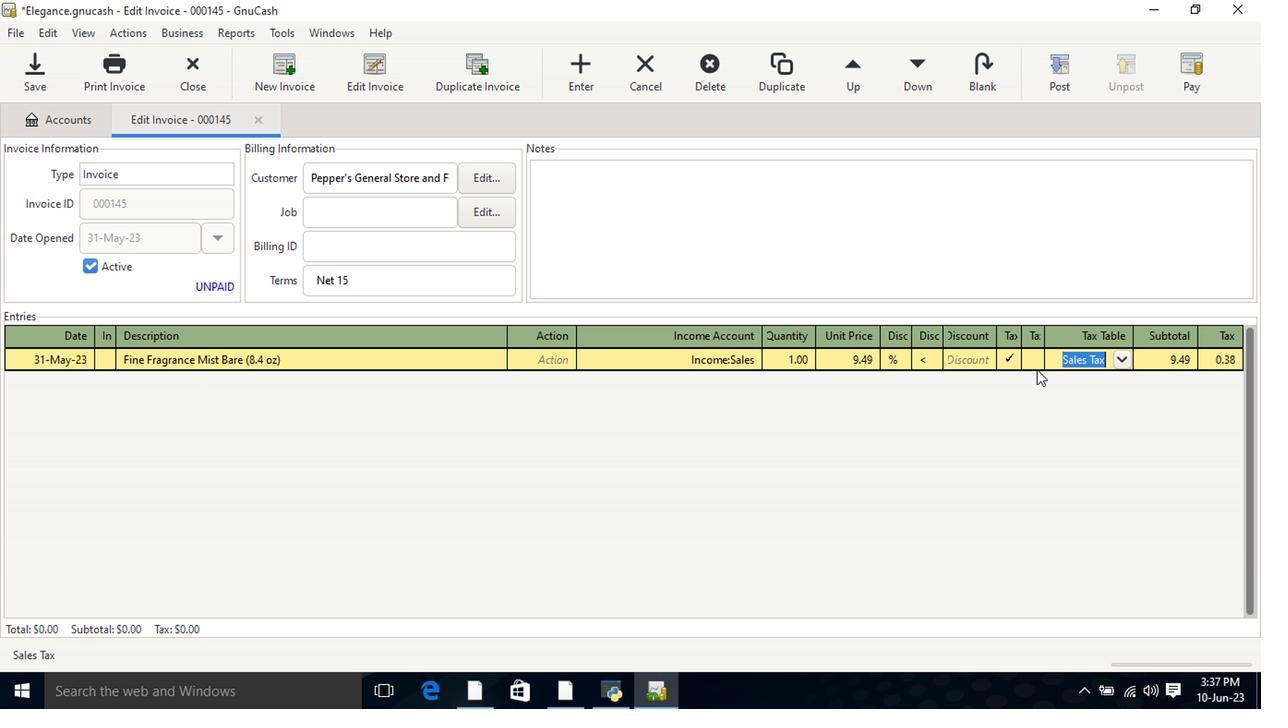 
Action: Mouse moved to (1039, 367)
Screenshot: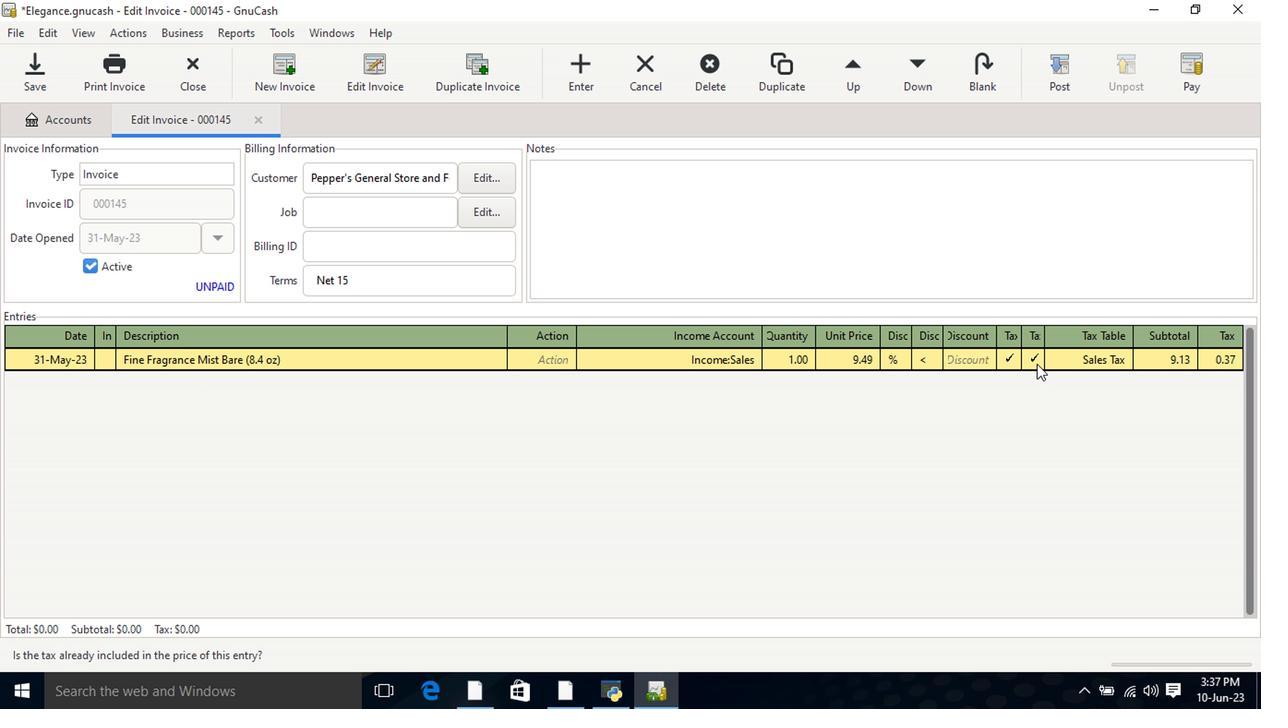 
Action: Key pressed <Key.tab>
Screenshot: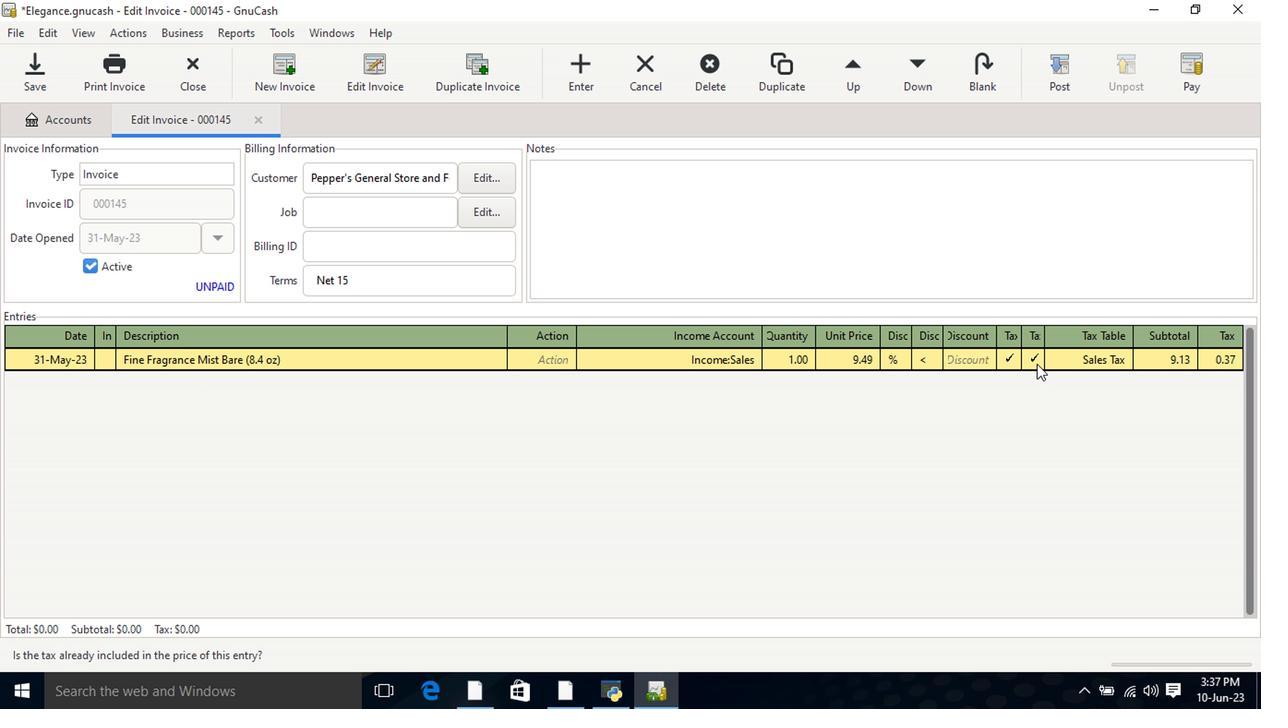 
Action: Mouse moved to (1039, 368)
Screenshot: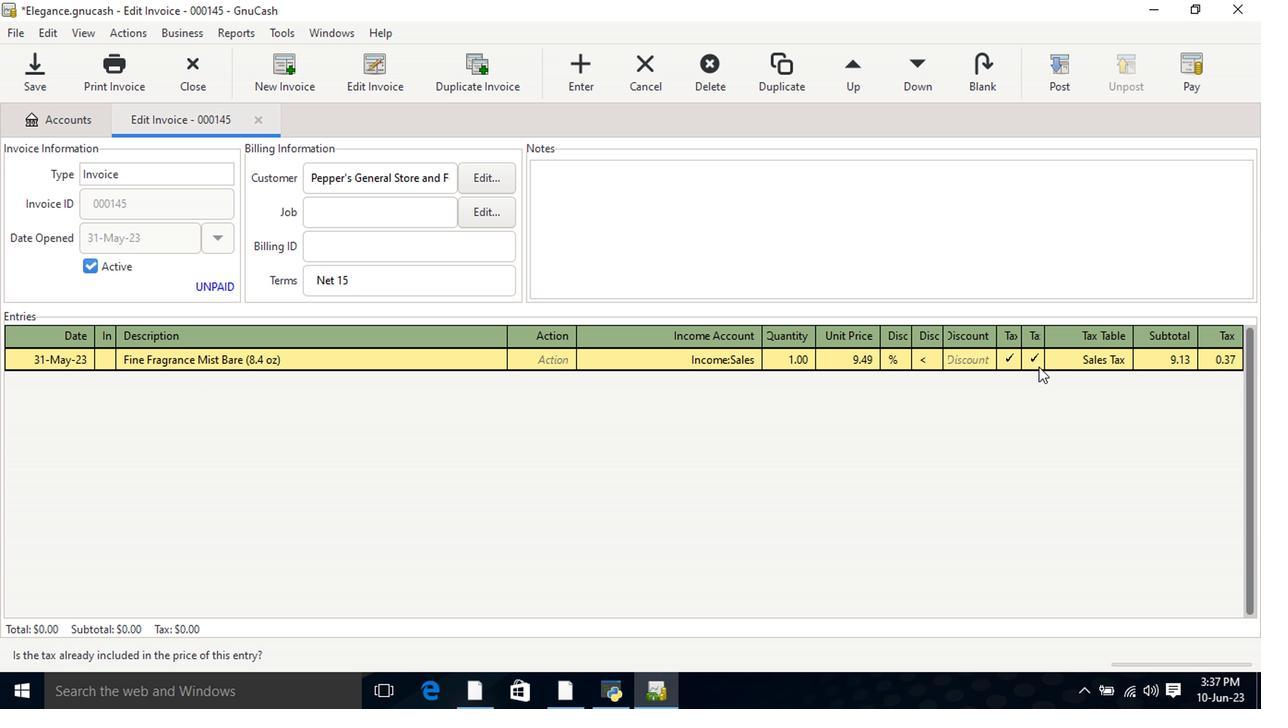 
Action: Key pressed <Key.tab><Key.tab><Key.shift>Kiss<Key.space><Key.shift>Luxtensions<Key.space><Key.shift><Key.shift><Key.shift><Key.shift><Key.shift><Key.shift><Key.shift><Key.shift><Key.shift><Key.shift><Key.shift><Key.shift><Key.shift><Key.shift><Key.shift><Key.shift>False<Key.space><Key.shift>Eyelashes<Key.space><Key.shift>Royal<Key.space><Key.shift>Silk<Key.tab><Key.tab>incom<Key.down><Key.down><Key.down><Key.tab>12.<Key.backspace><Key.backspace><Key.tab>12.99<Key.tab>
Screenshot: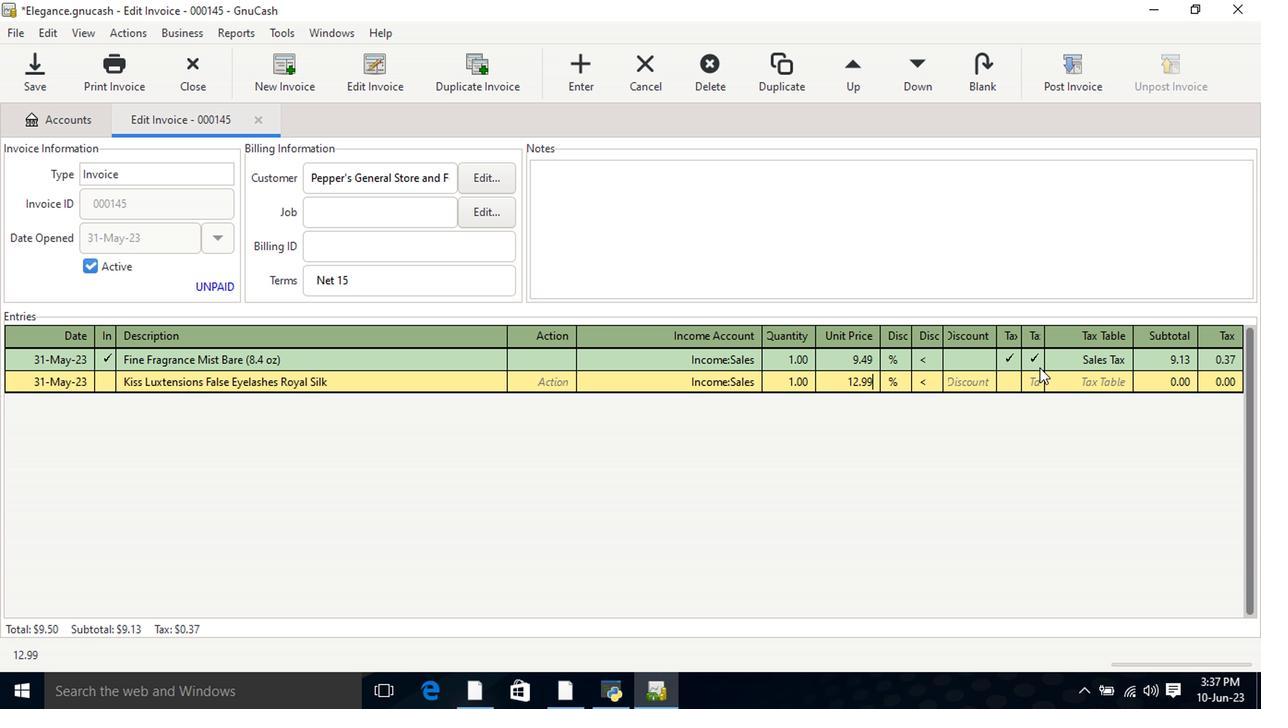 
Action: Mouse moved to (1014, 382)
Screenshot: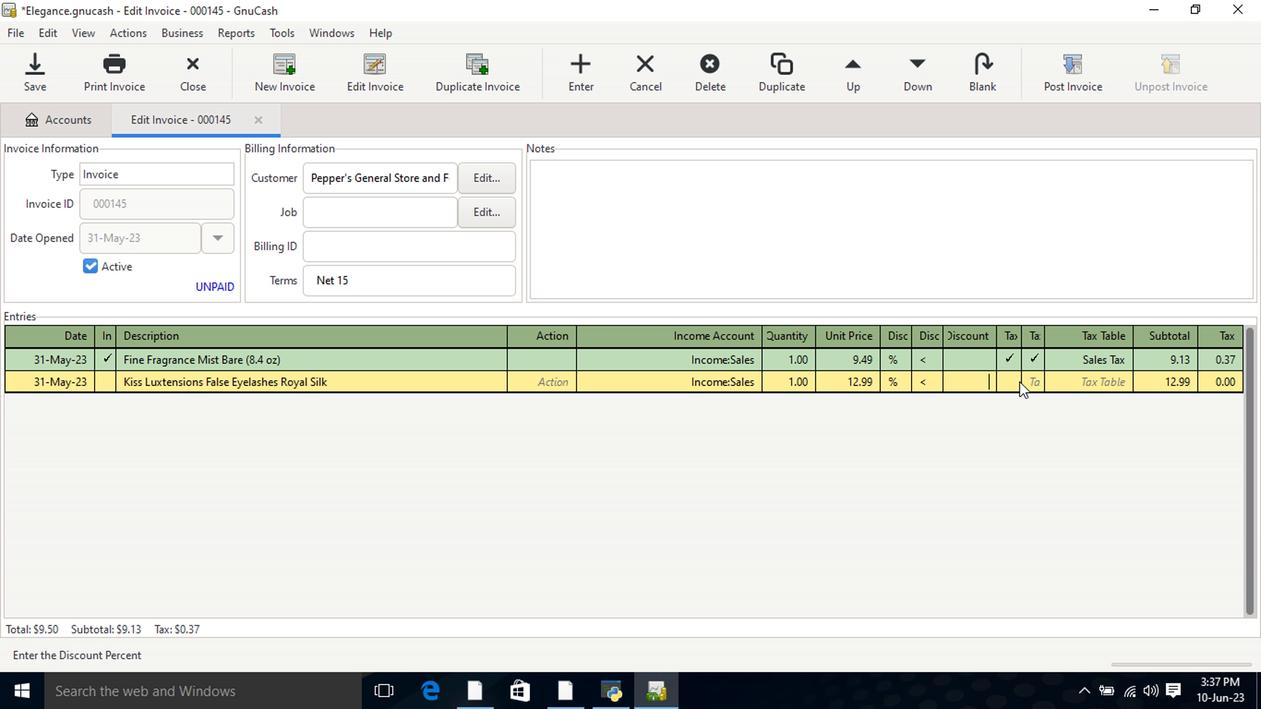 
Action: Mouse pressed left at (1014, 382)
Screenshot: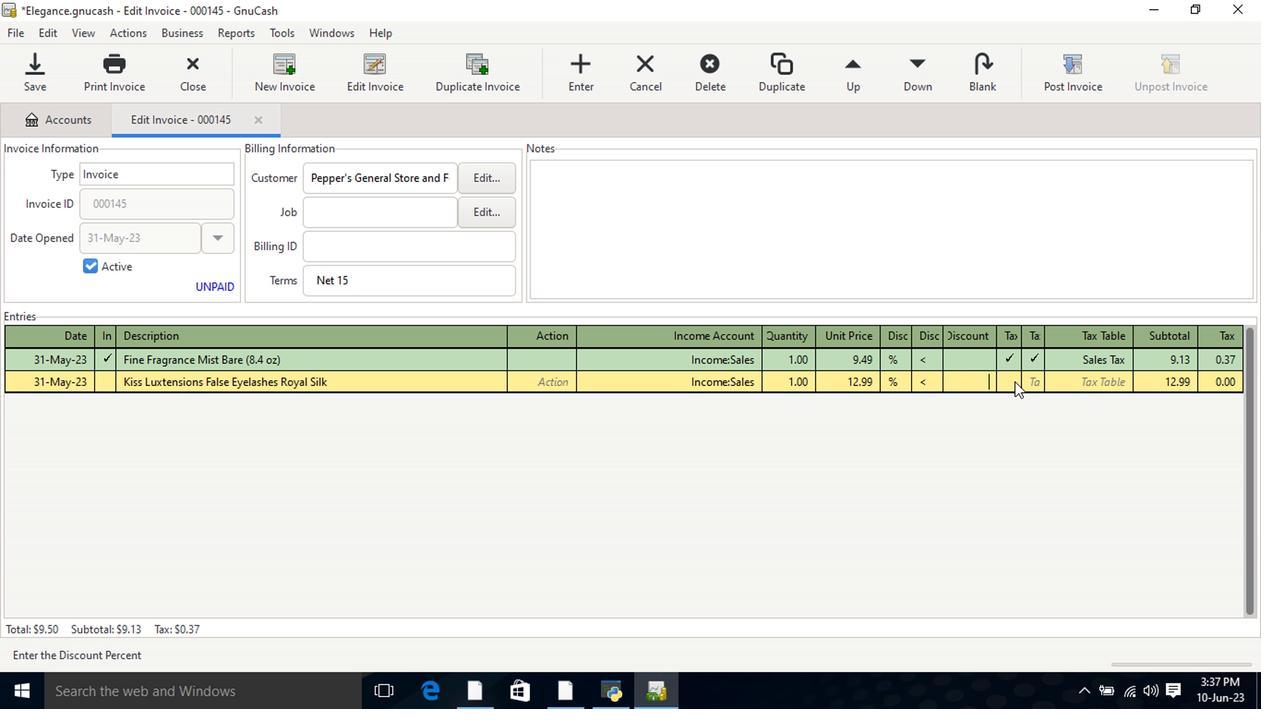 
Action: Mouse moved to (1023, 382)
Screenshot: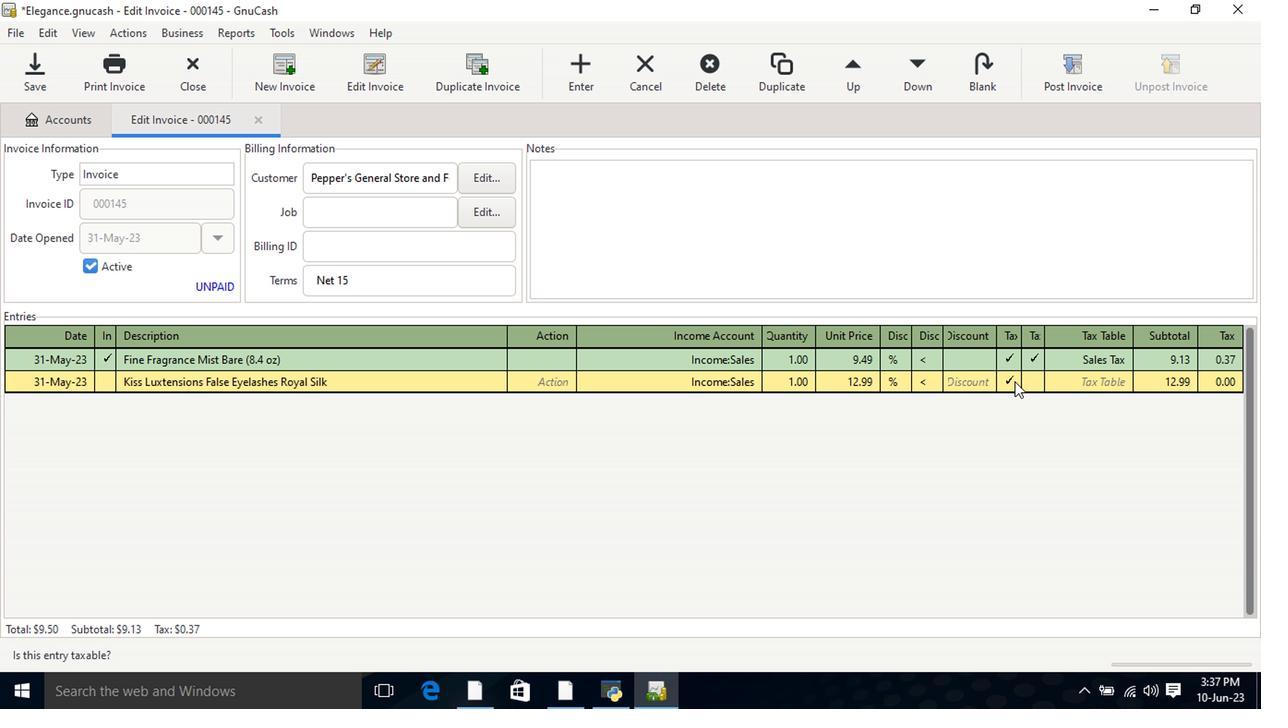 
Action: Mouse pressed left at (1023, 382)
Screenshot: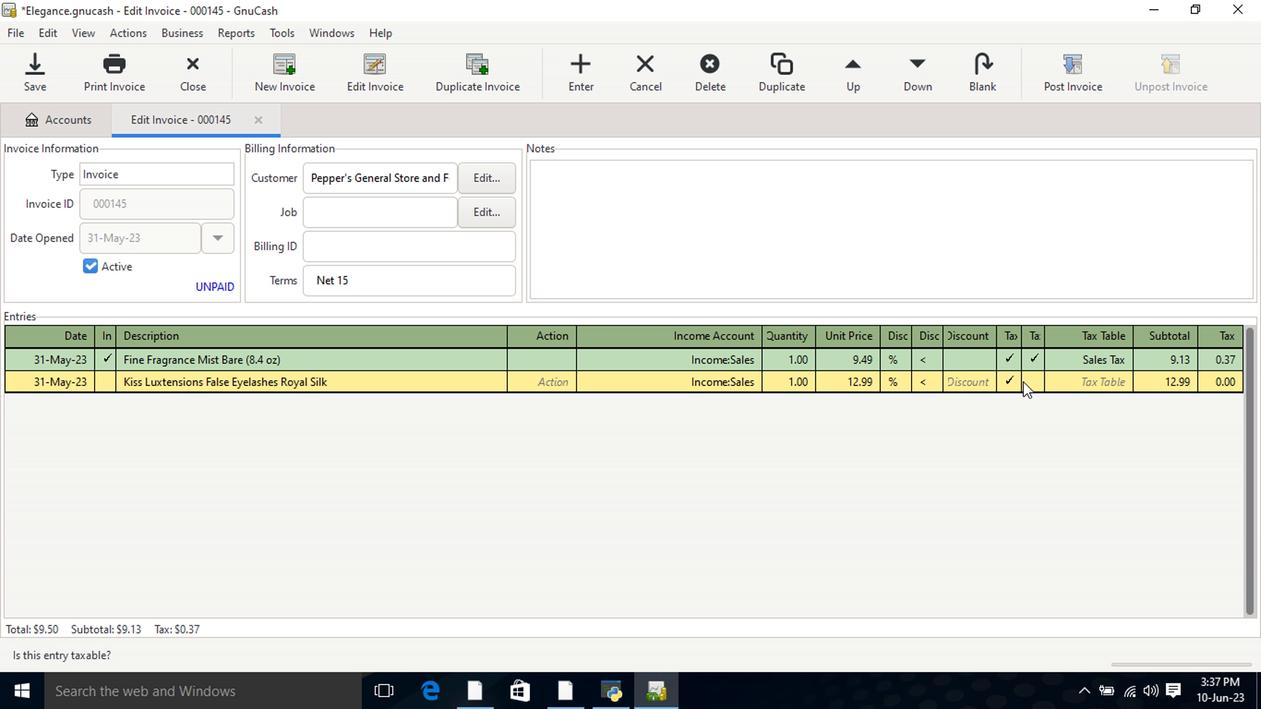 
Action: Mouse moved to (1077, 382)
Screenshot: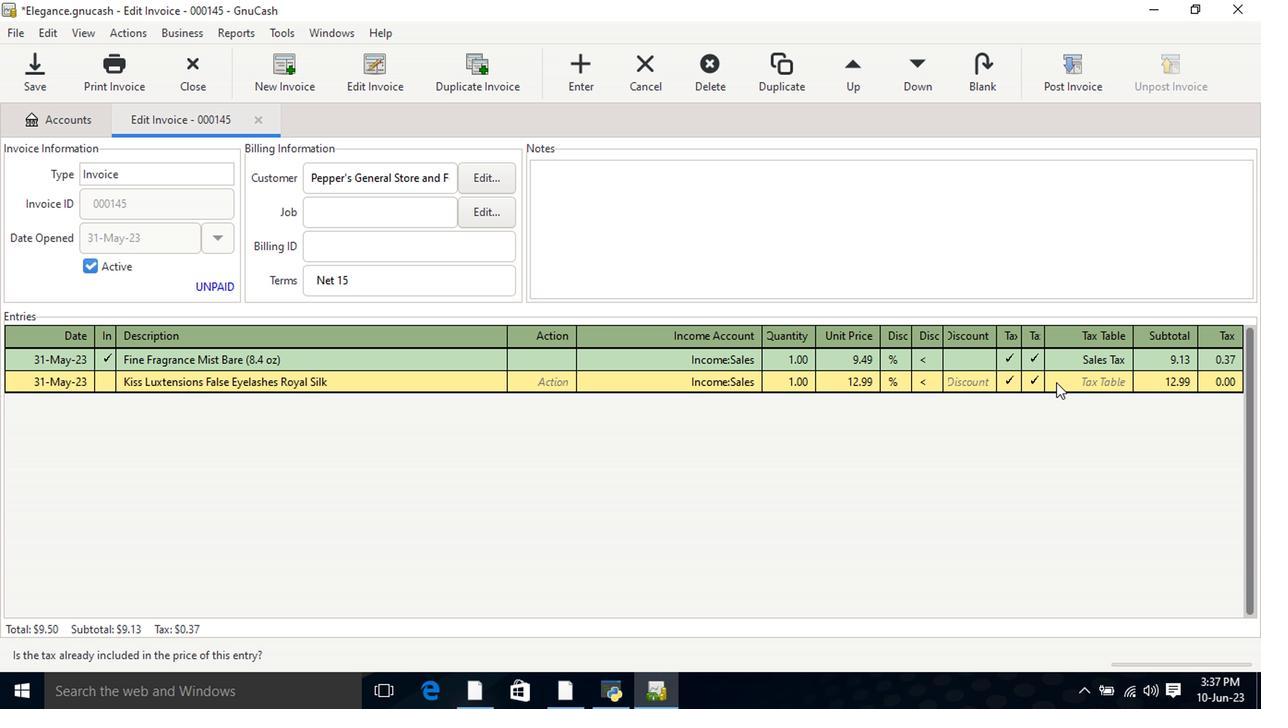 
Action: Mouse pressed left at (1077, 382)
Screenshot: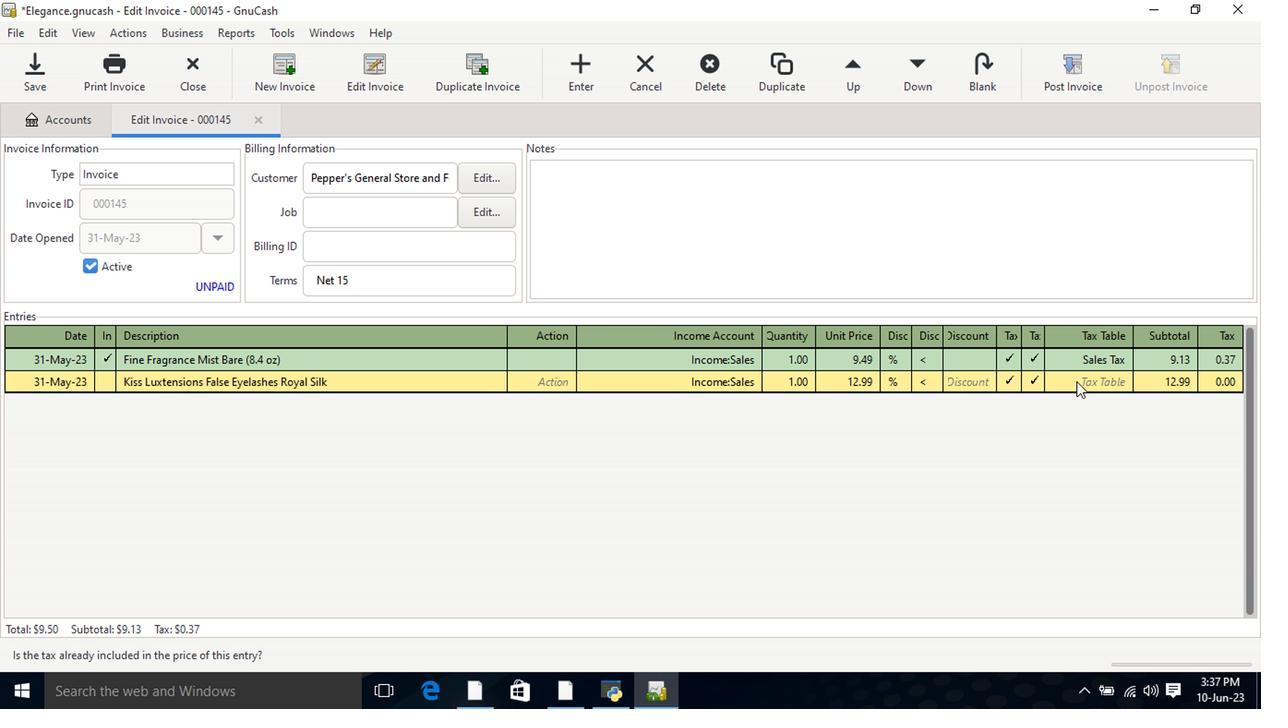
Action: Mouse moved to (1121, 379)
Screenshot: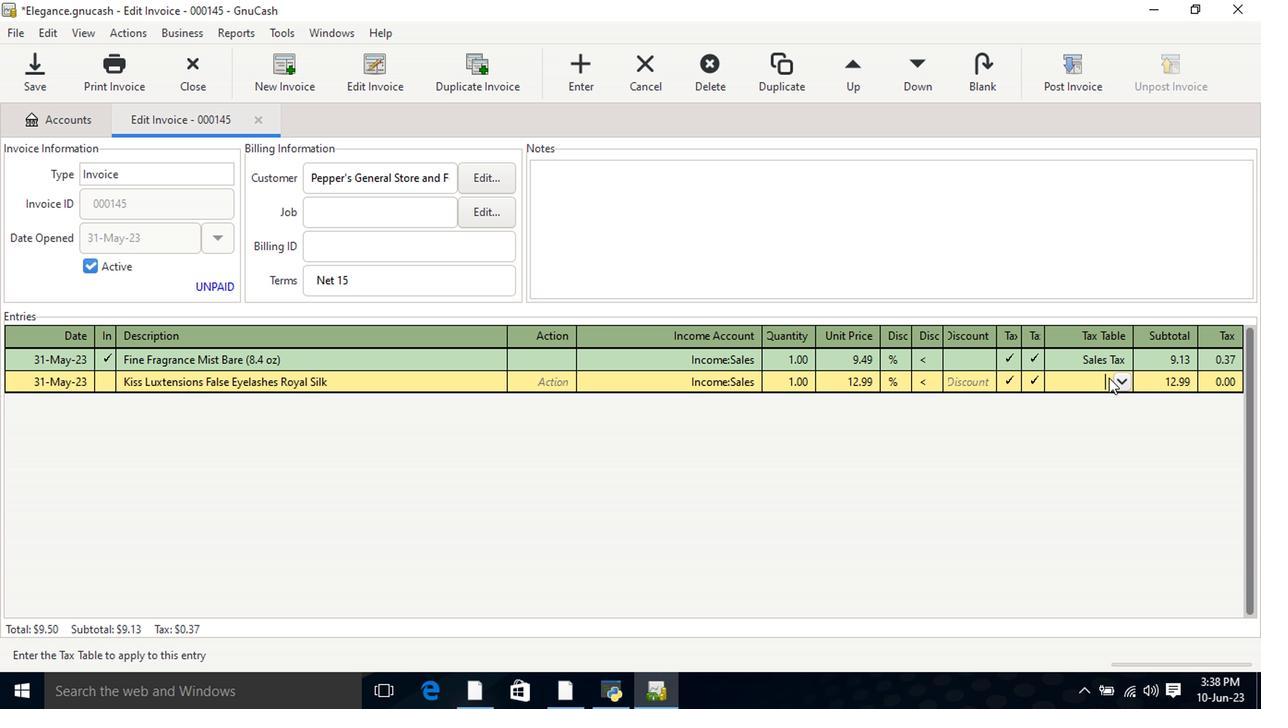 
Action: Mouse pressed left at (1116, 377)
Screenshot: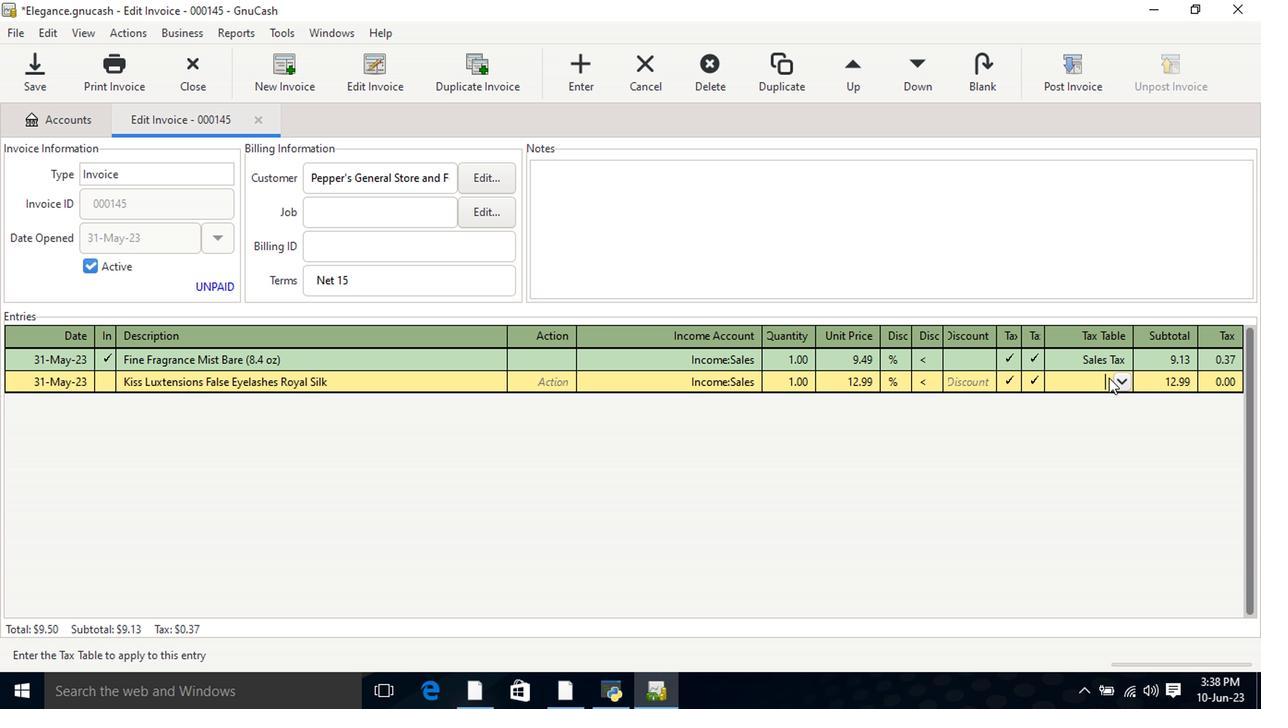 
Action: Mouse moved to (1110, 398)
Screenshot: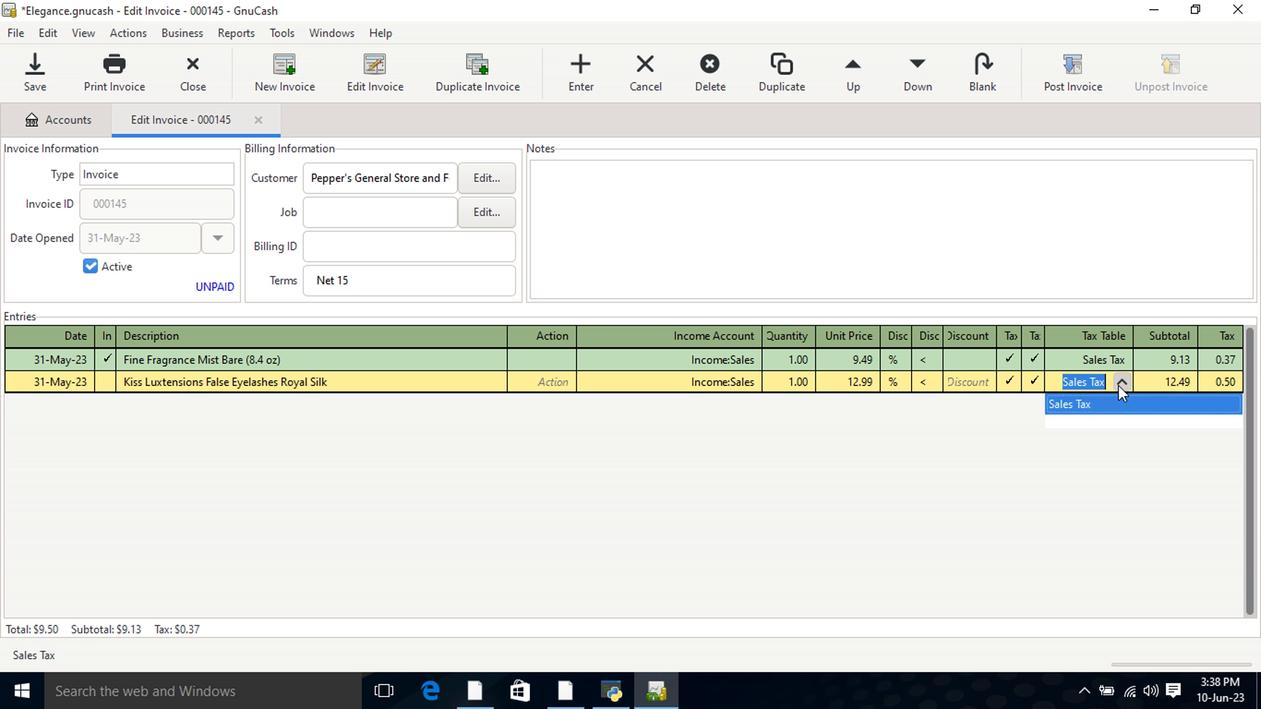 
Action: Key pressed <Key.tab>
Screenshot: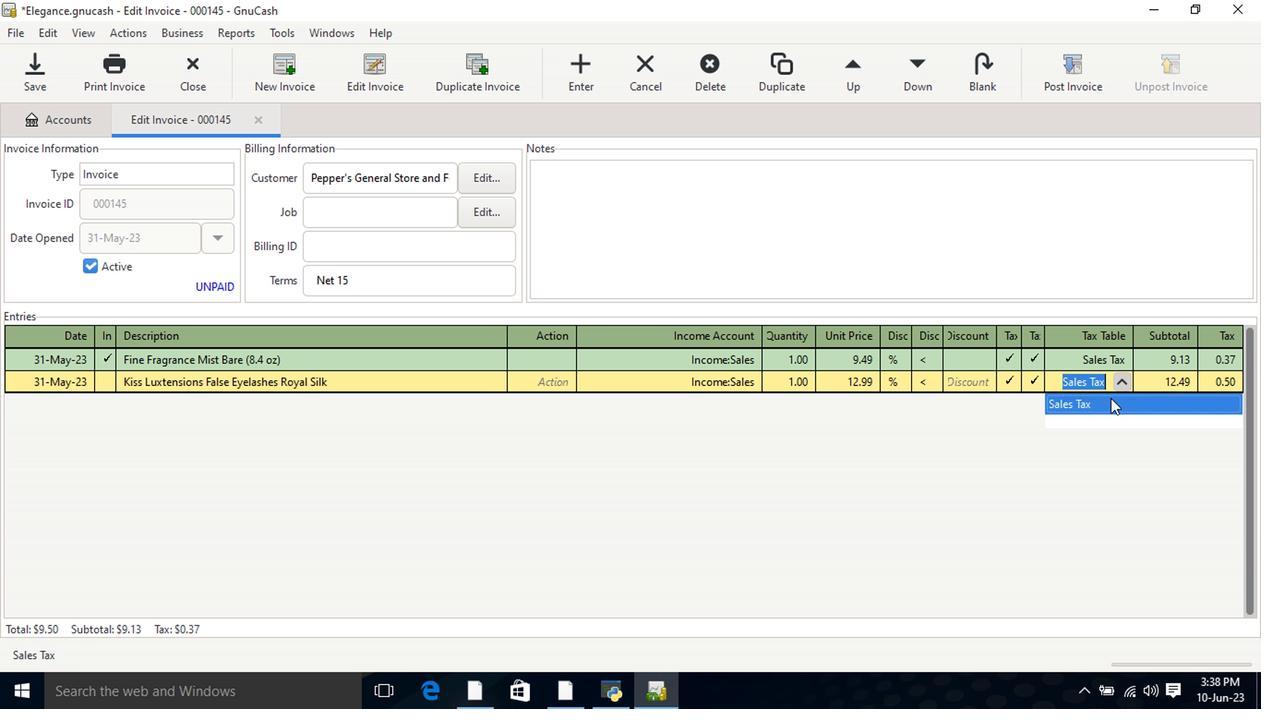 
Action: Mouse moved to (1074, 84)
Screenshot: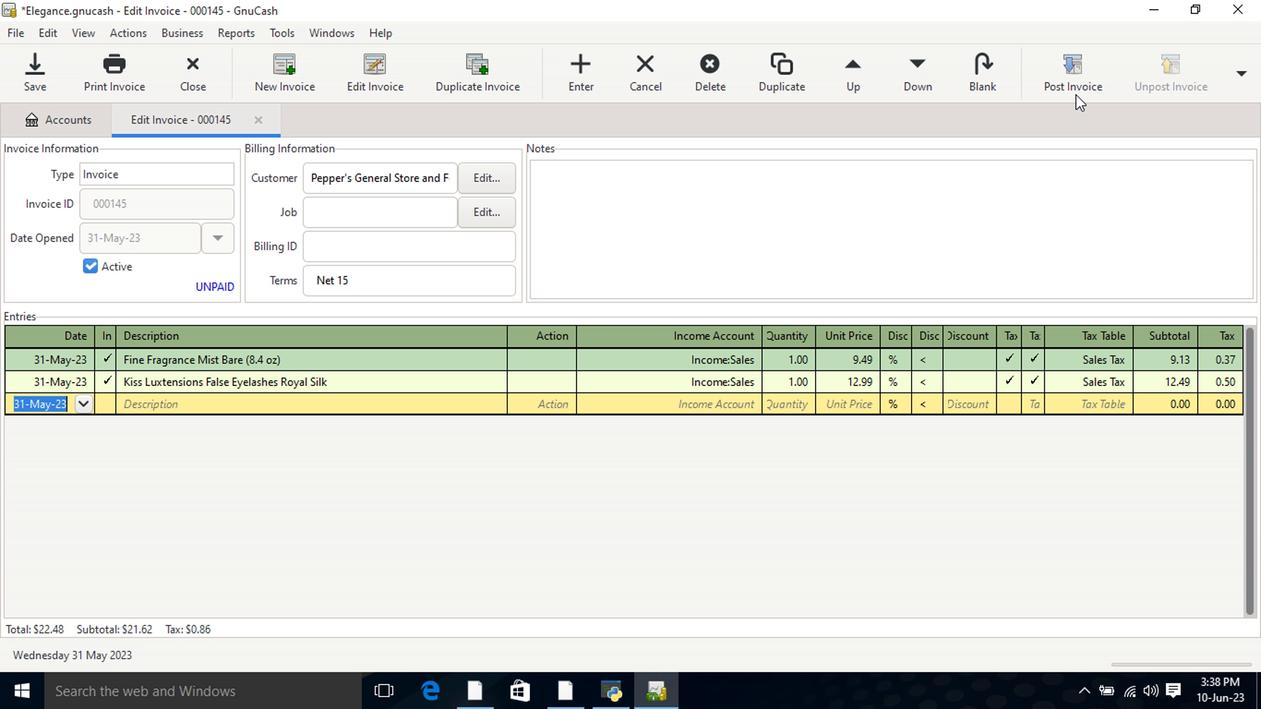 
Action: Mouse pressed left at (1074, 84)
Screenshot: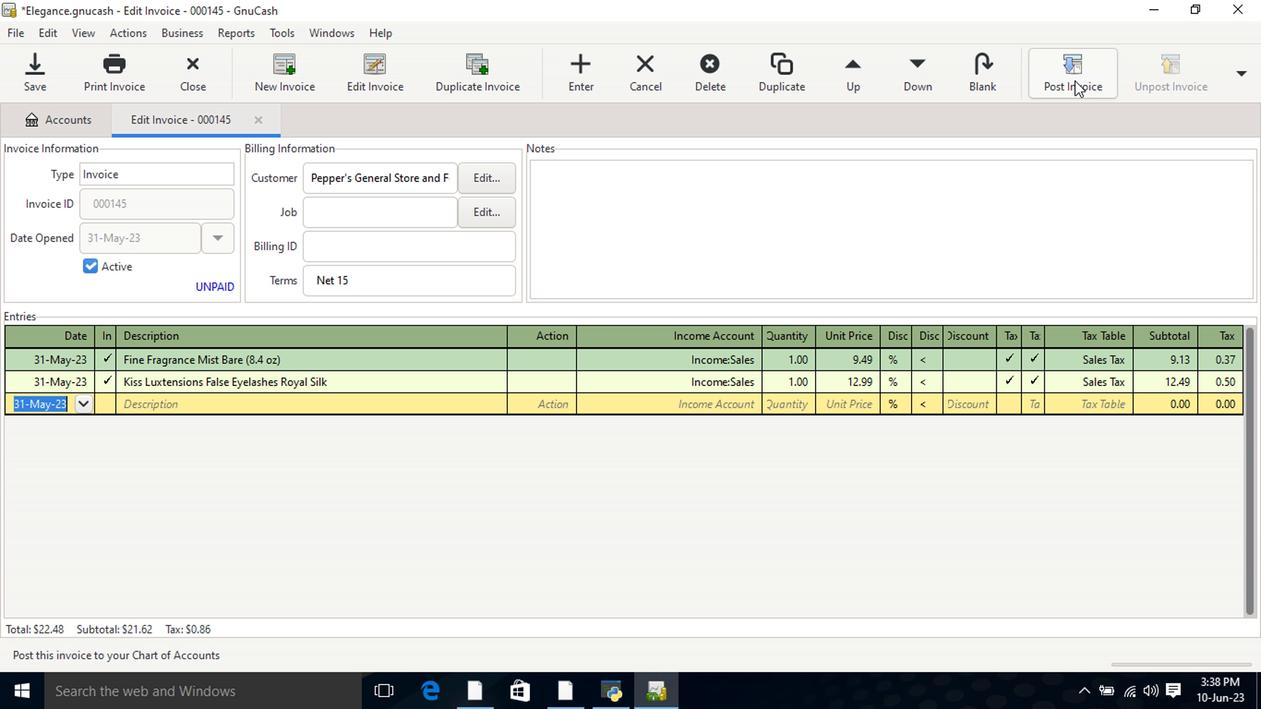
Action: Mouse moved to (781, 313)
Screenshot: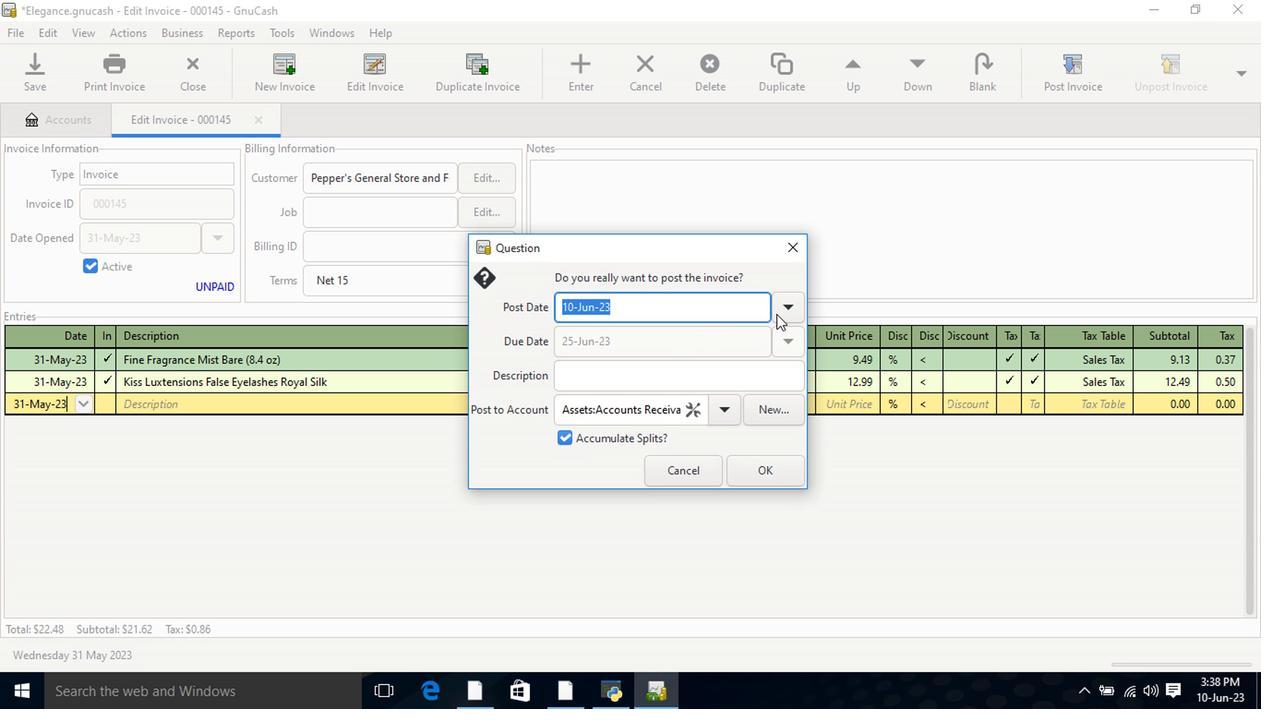 
Action: Mouse pressed left at (781, 313)
Screenshot: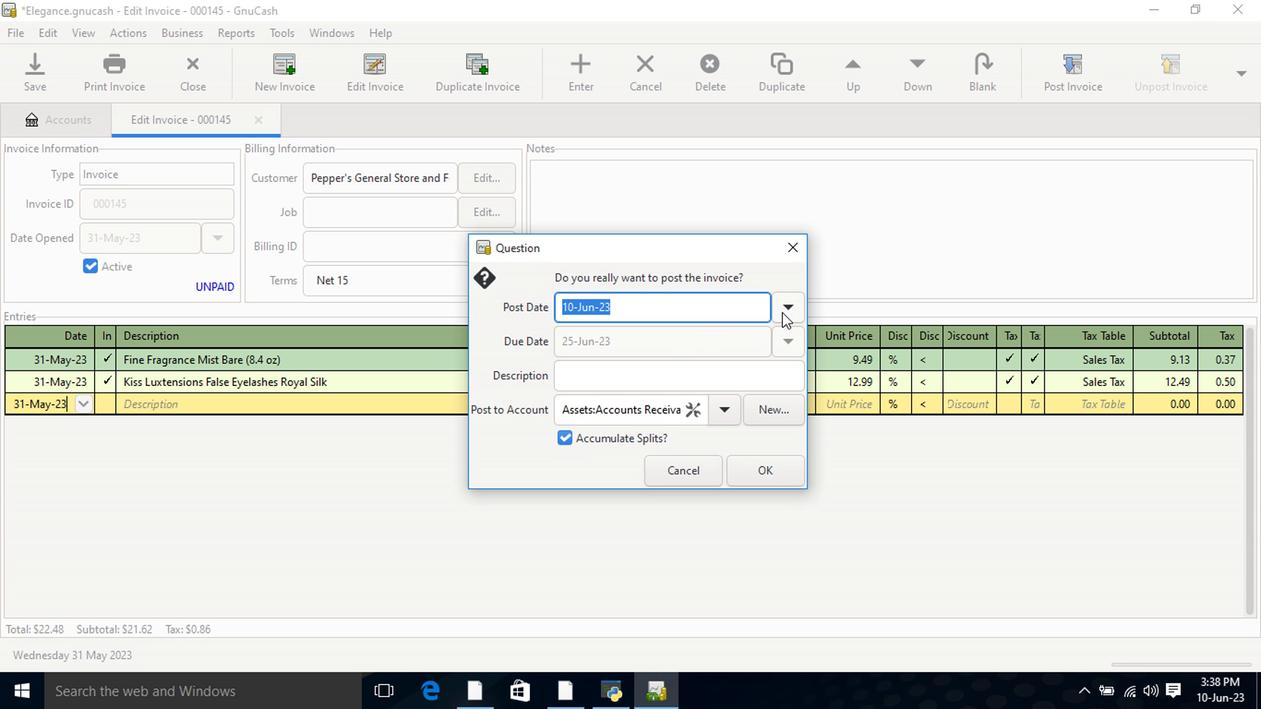
Action: Mouse moved to (643, 338)
Screenshot: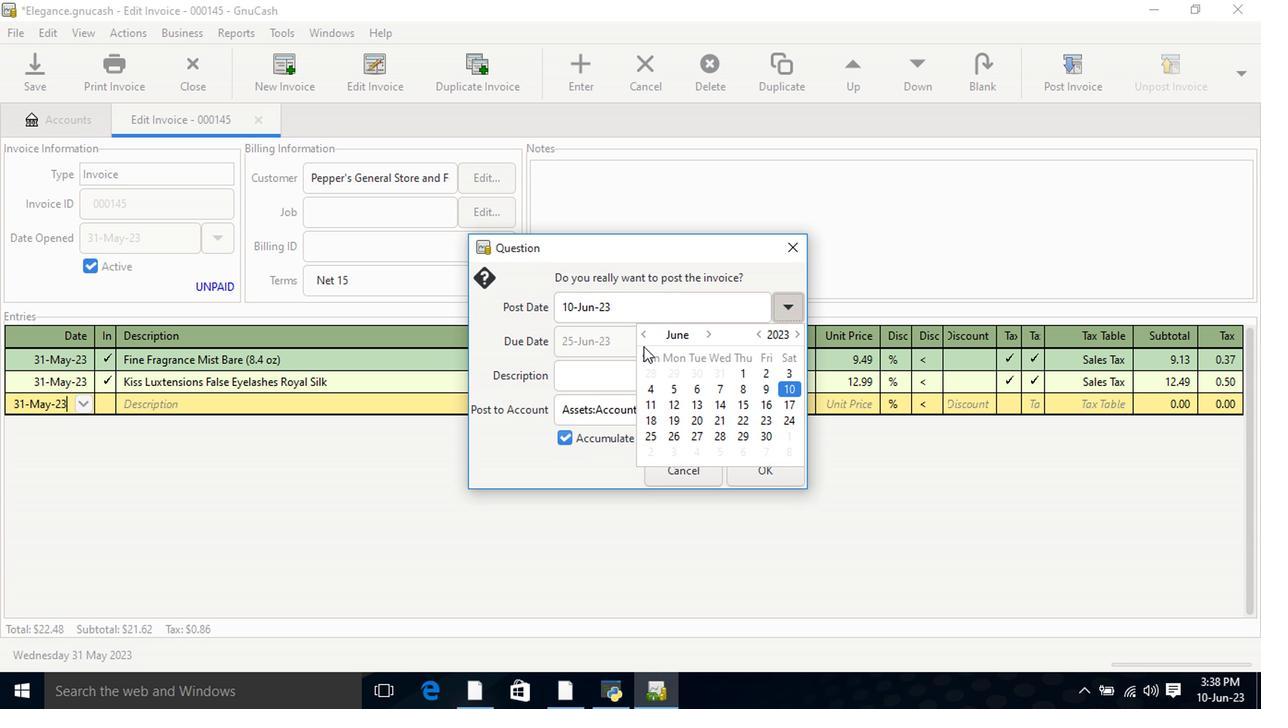 
Action: Mouse pressed left at (643, 338)
Screenshot: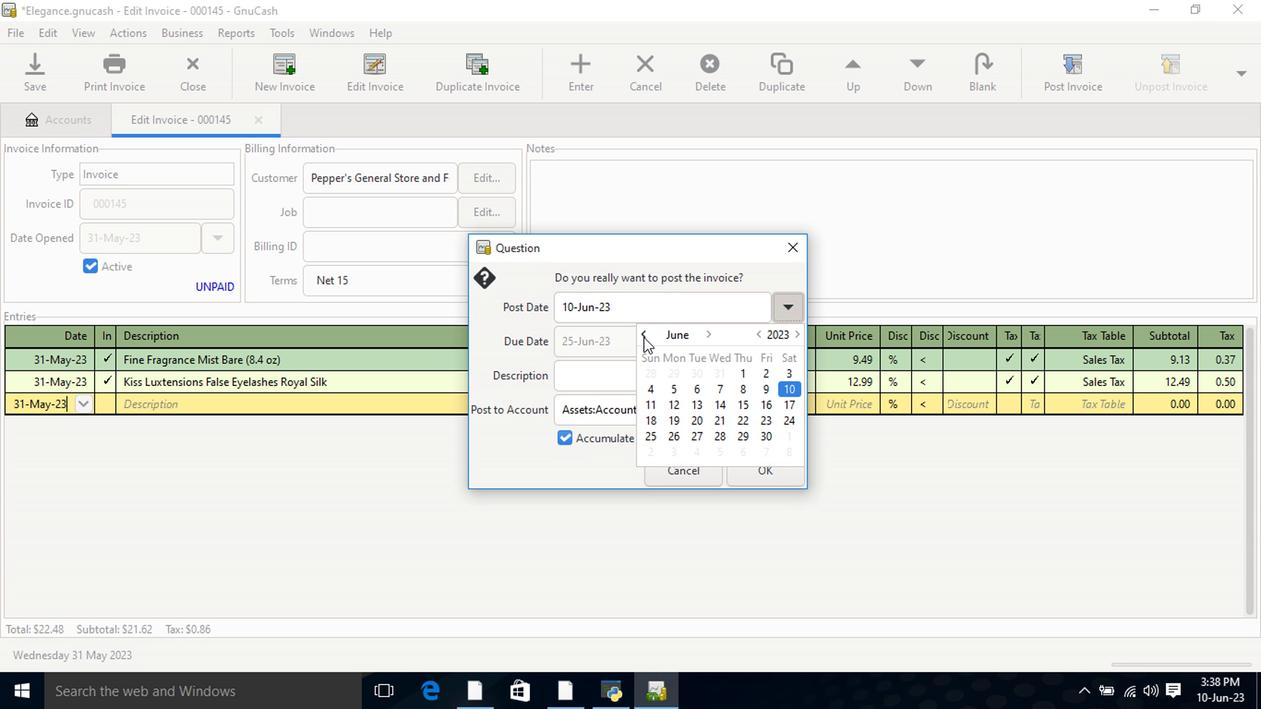 
Action: Mouse moved to (716, 436)
Screenshot: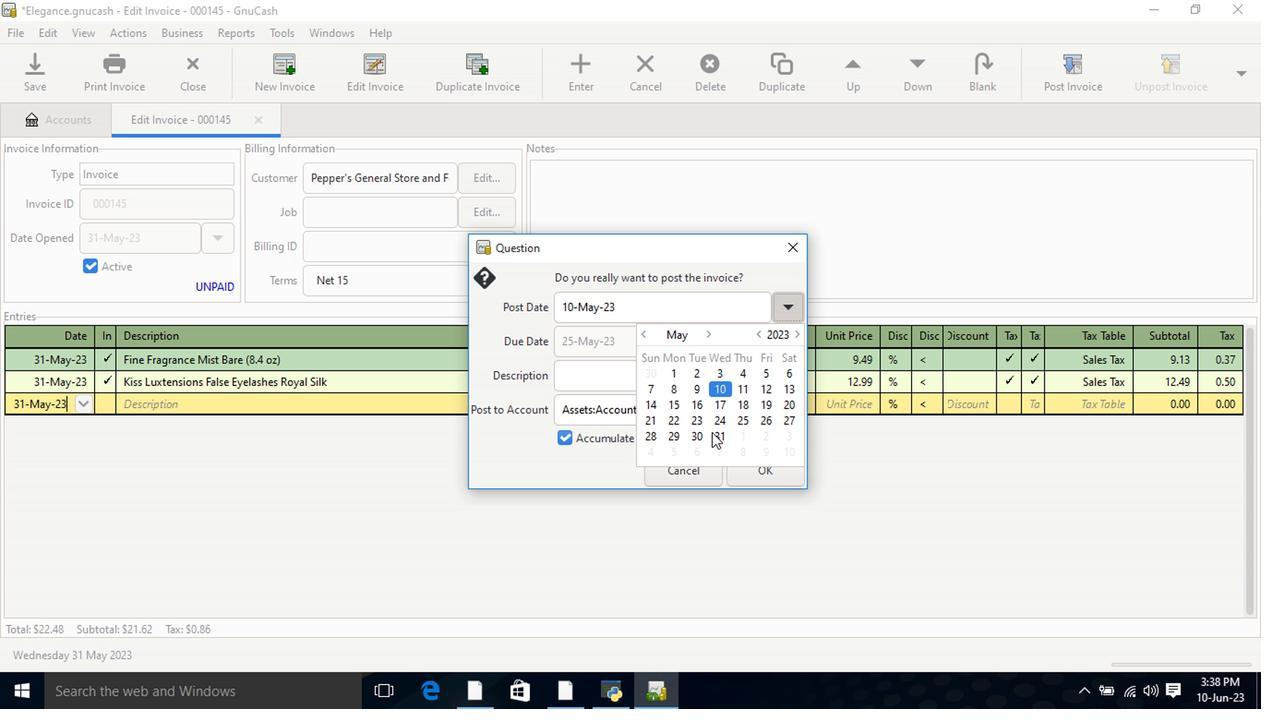 
Action: Mouse pressed left at (716, 436)
Screenshot: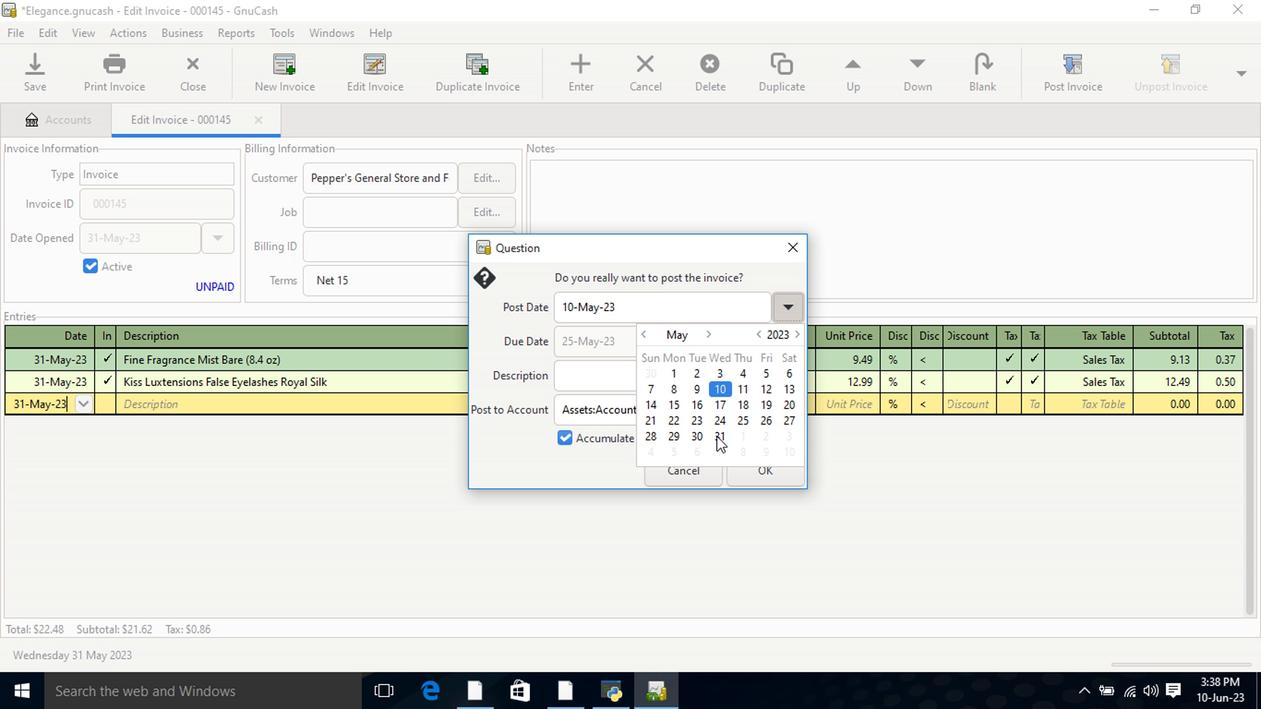 
Action: Mouse pressed left at (716, 436)
Screenshot: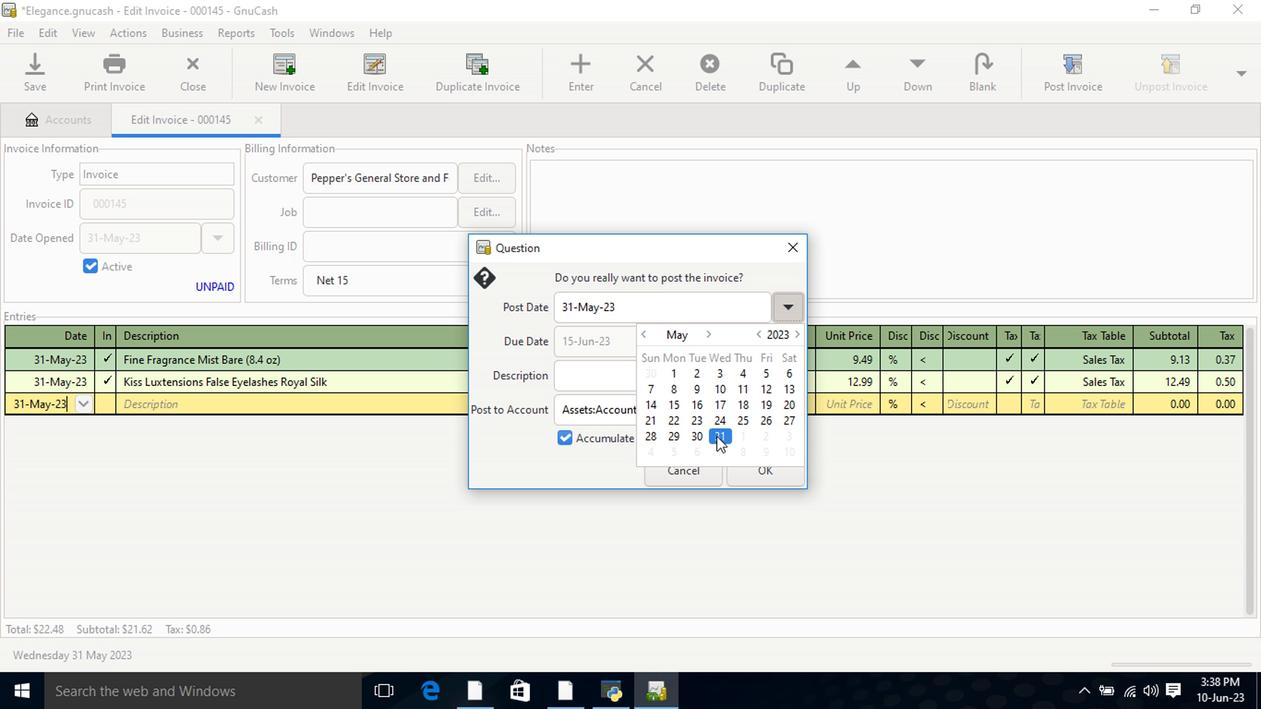
Action: Mouse moved to (765, 471)
Screenshot: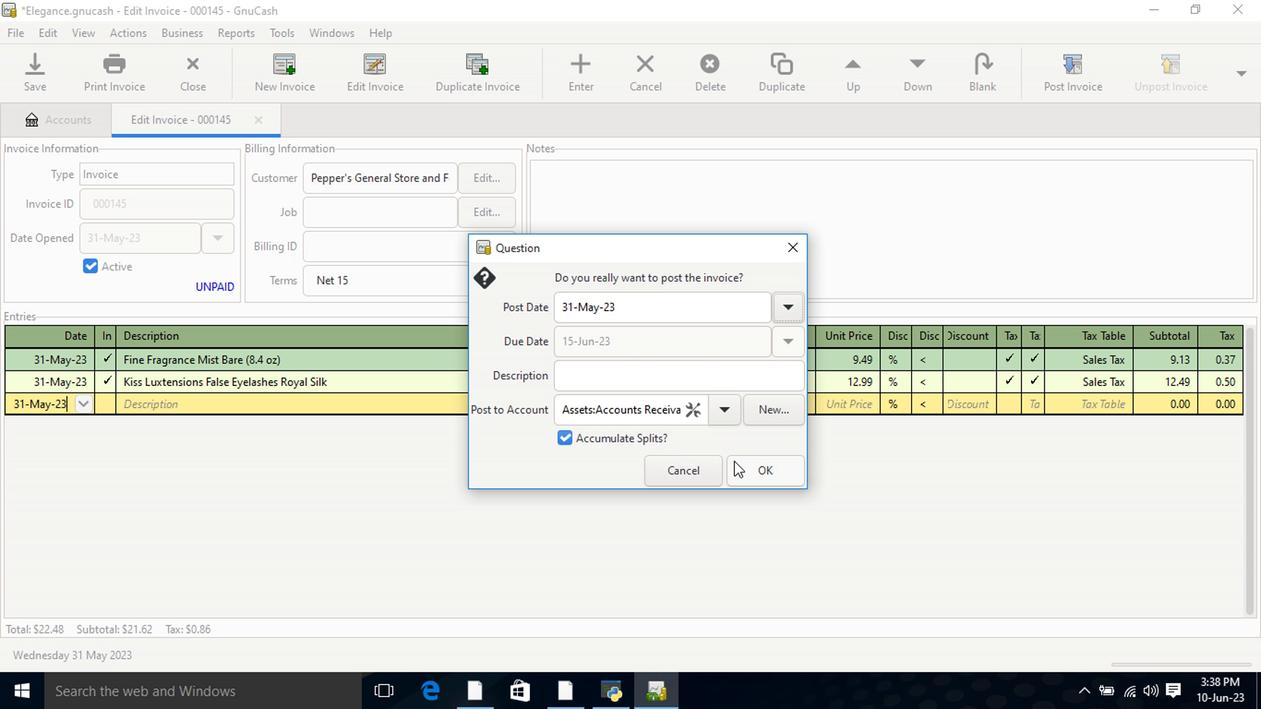 
Action: Mouse pressed left at (765, 471)
Screenshot: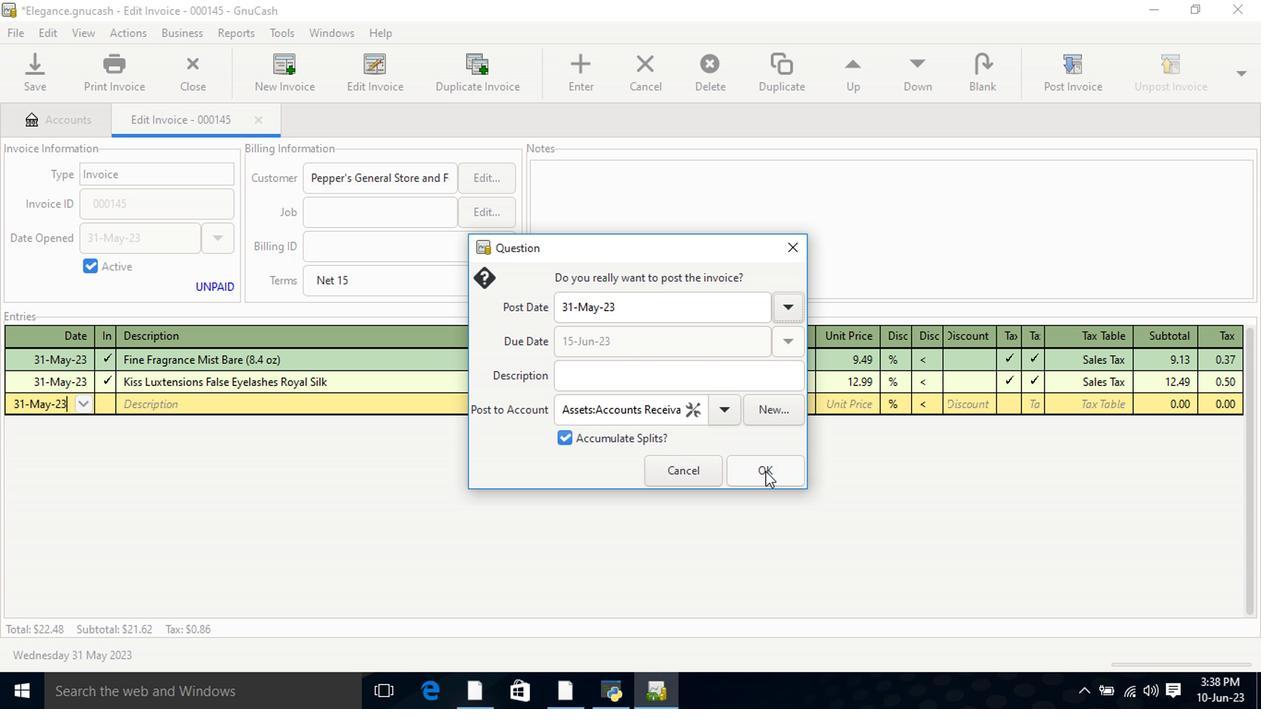 
Action: Mouse moved to (1178, 78)
Screenshot: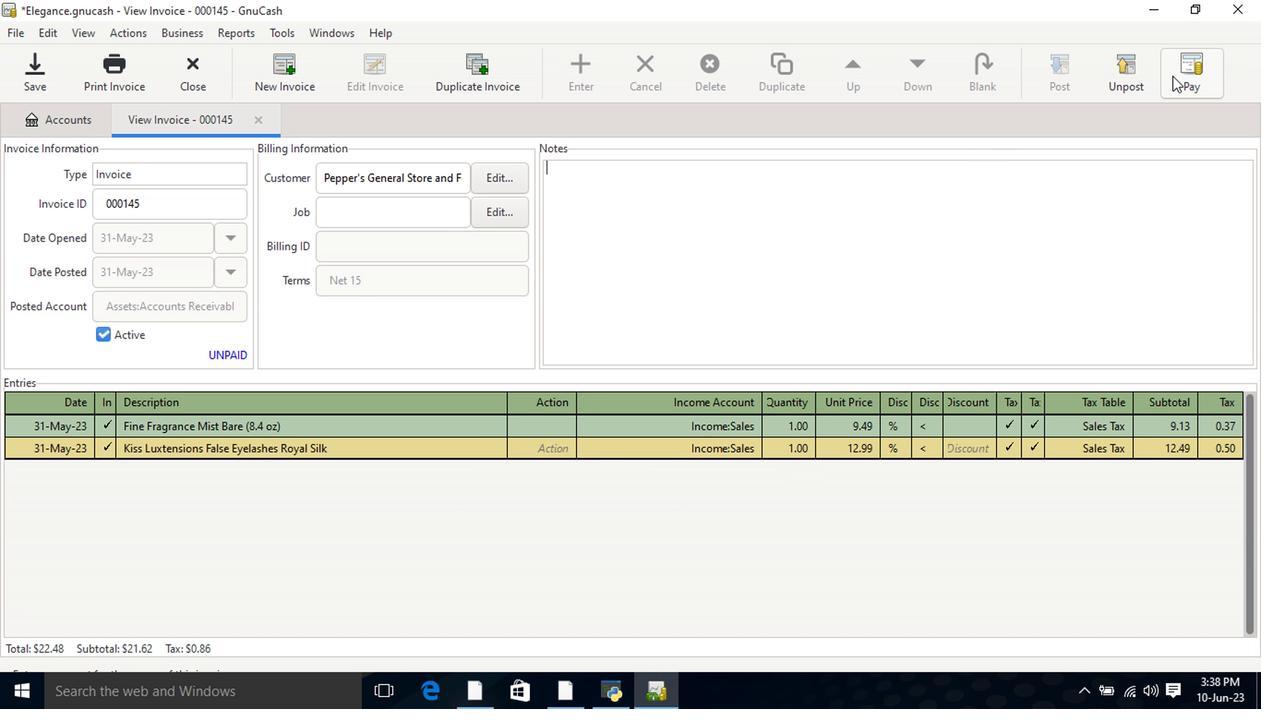 
Action: Mouse pressed left at (1178, 78)
Screenshot: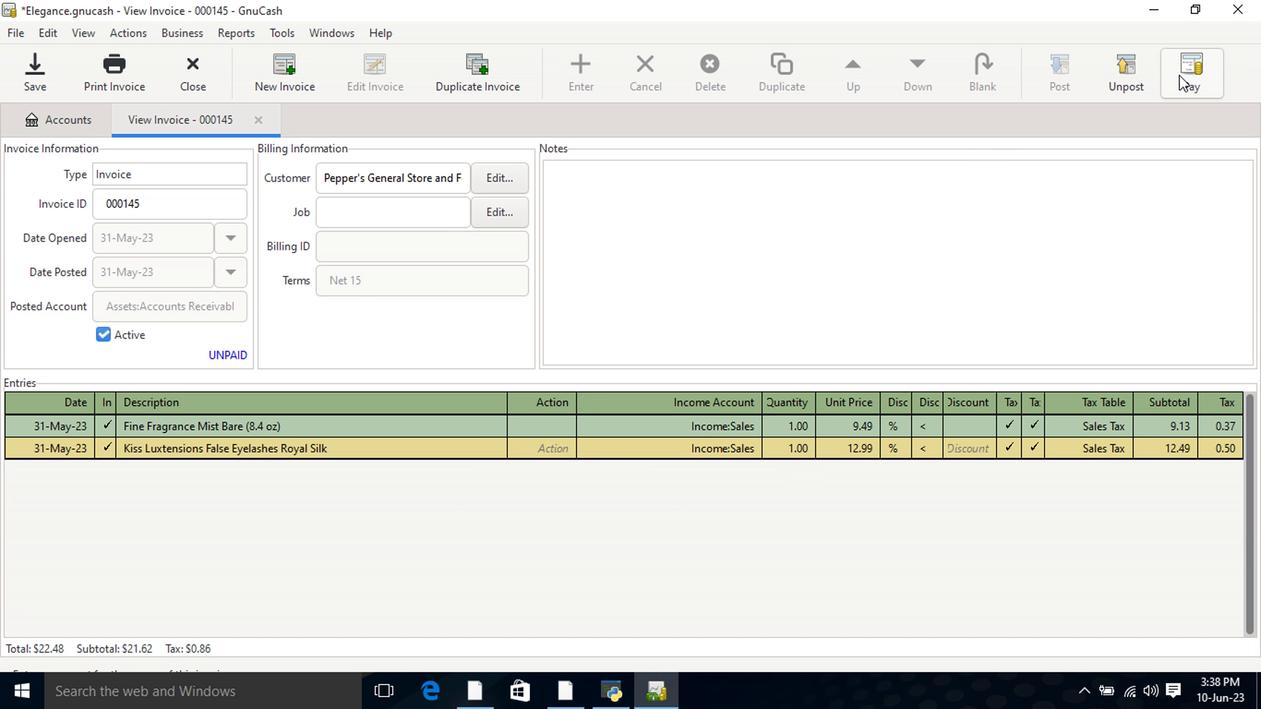 
Action: Mouse moved to (565, 367)
Screenshot: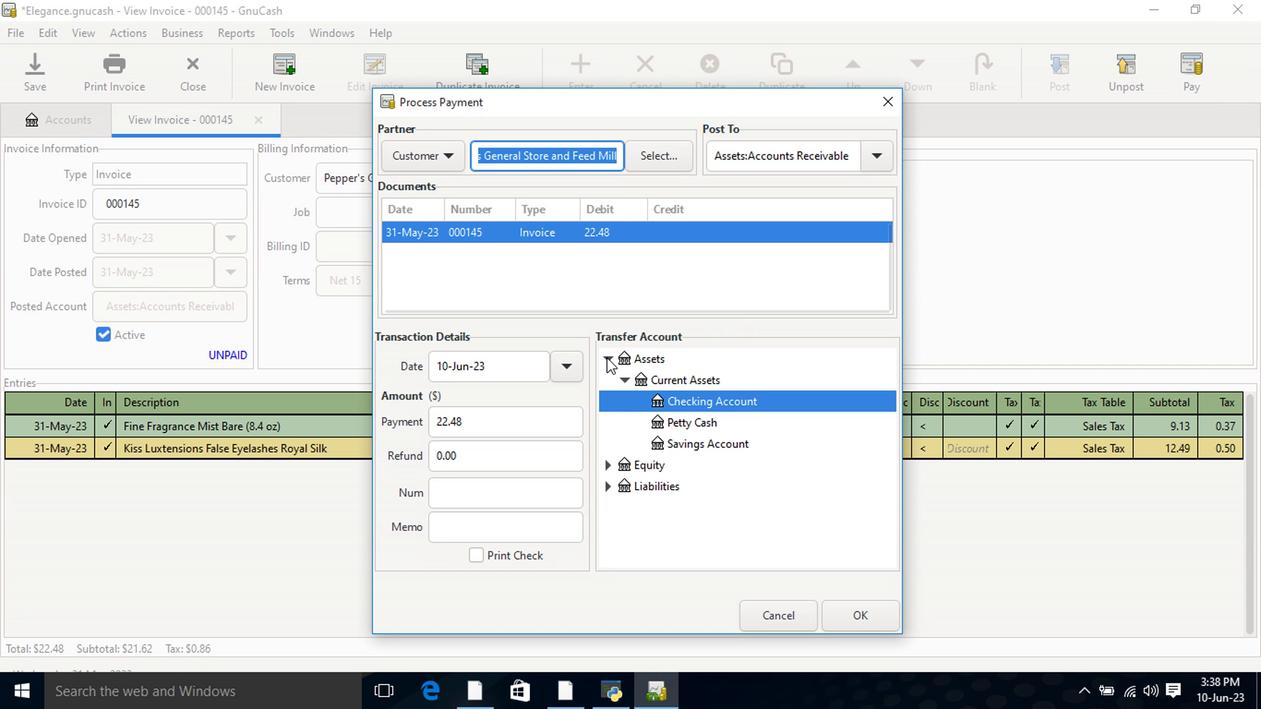 
Action: Mouse pressed left at (565, 367)
Screenshot: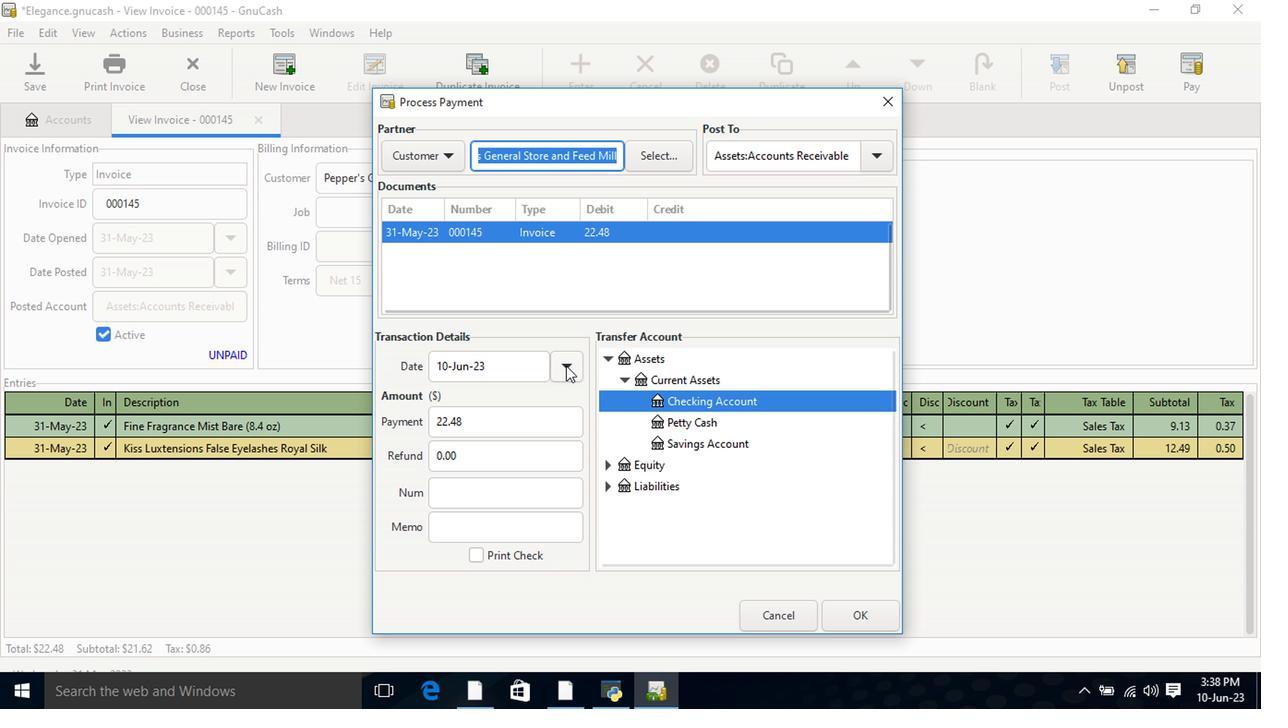 
Action: Mouse moved to (496, 462)
Screenshot: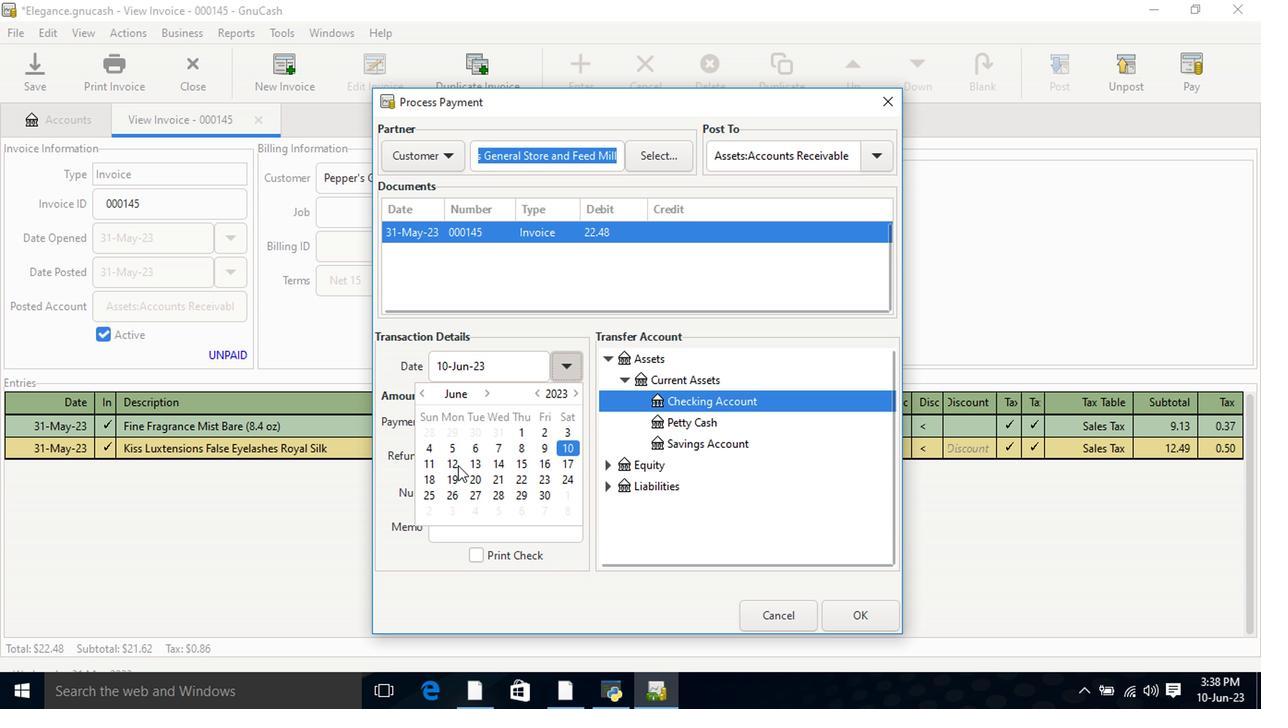 
Action: Mouse pressed left at (496, 462)
Screenshot: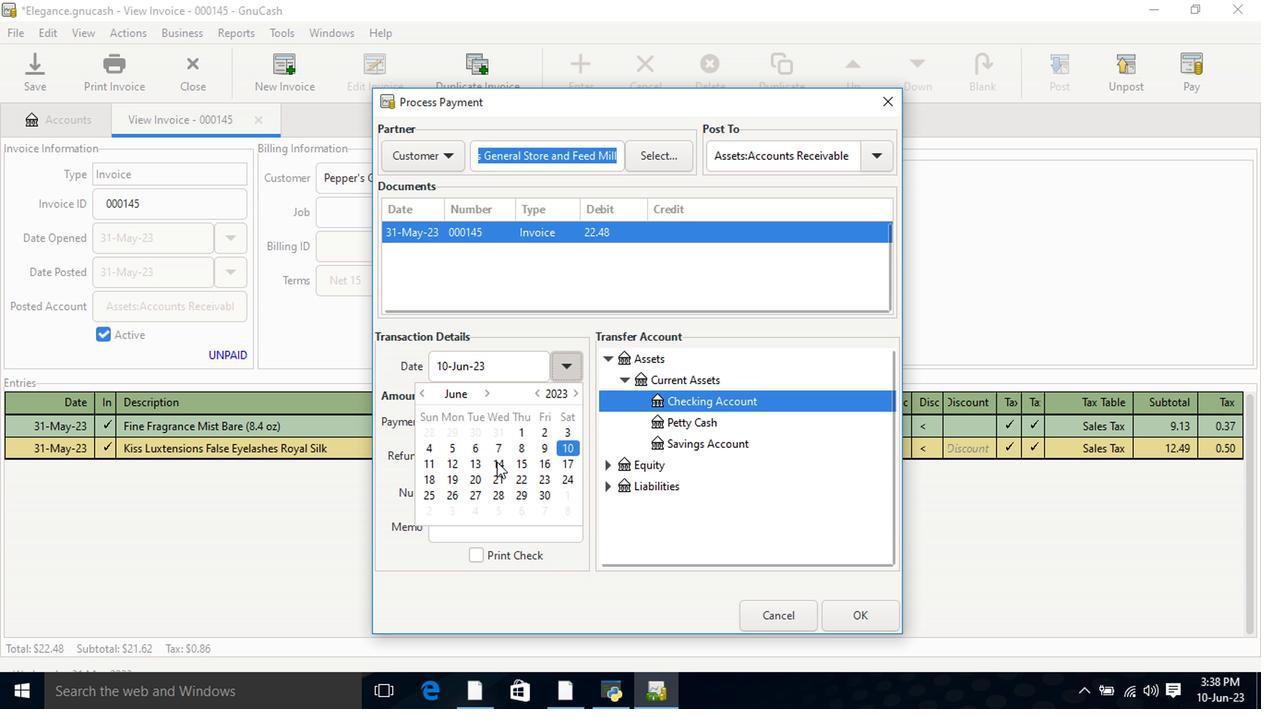 
Action: Mouse pressed left at (496, 462)
Screenshot: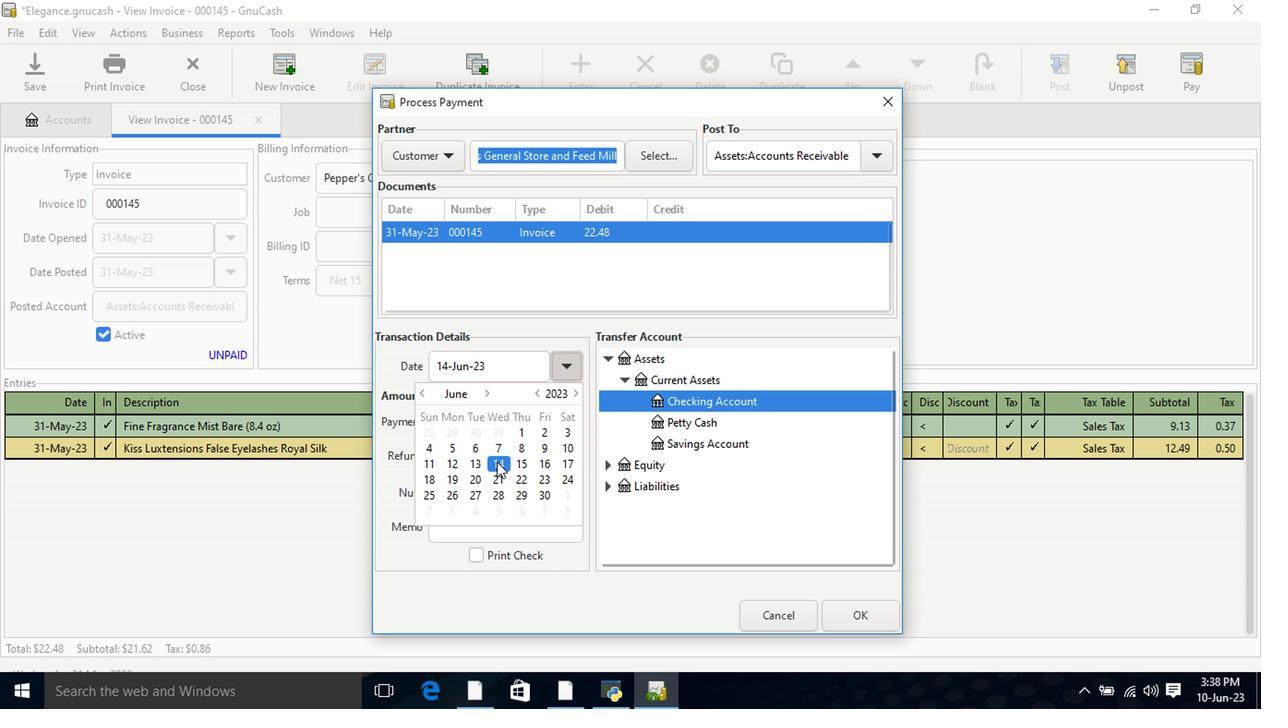 
Action: Mouse moved to (601, 360)
Screenshot: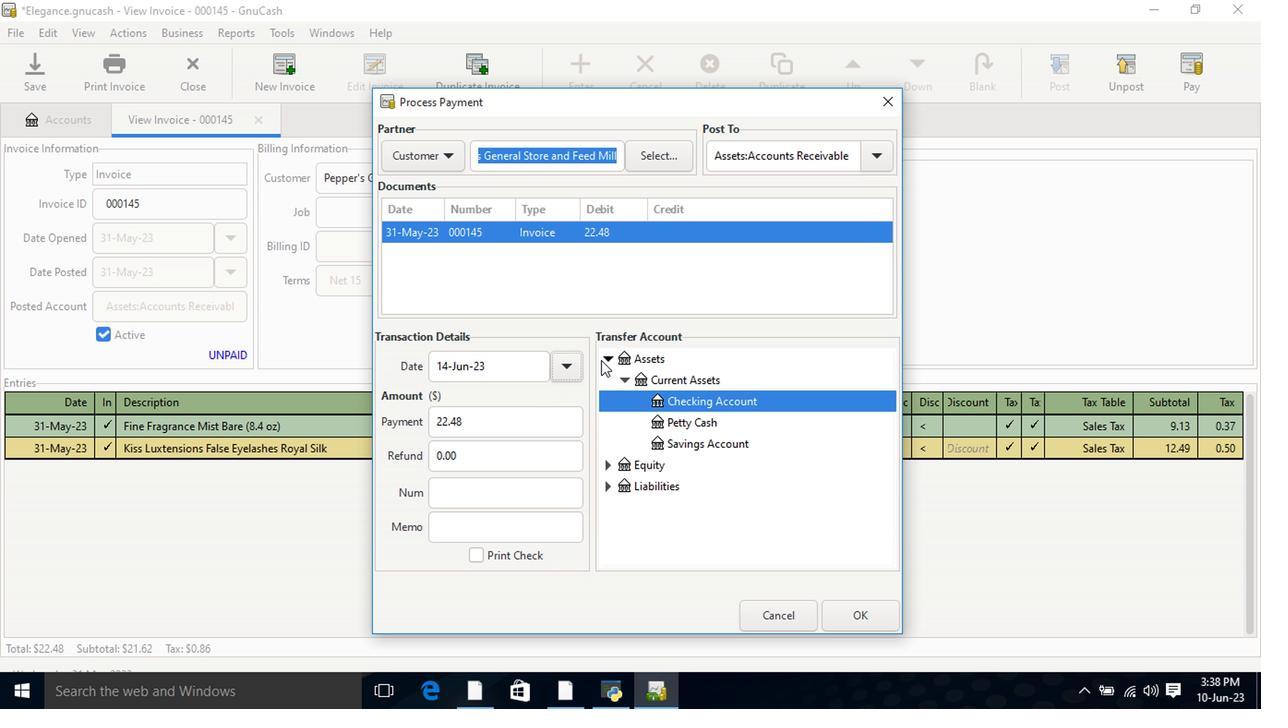 
Action: Mouse pressed left at (601, 360)
Screenshot: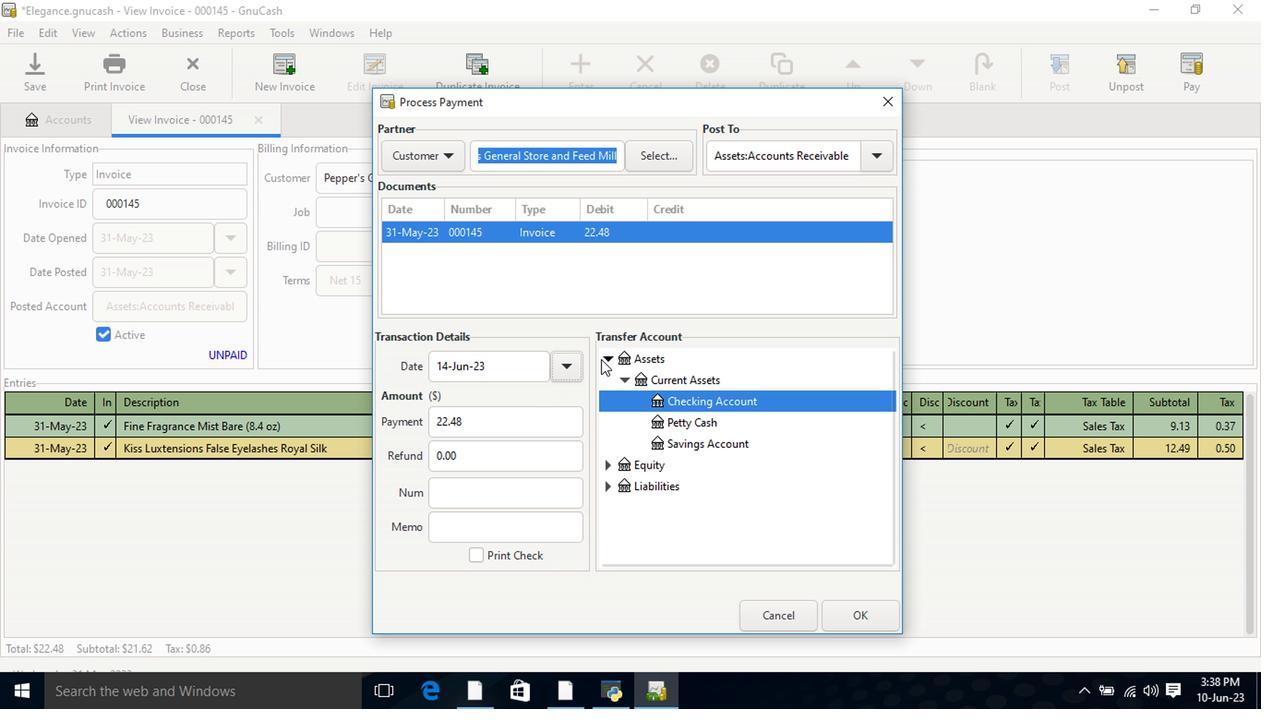 
Action: Mouse pressed left at (601, 360)
Screenshot: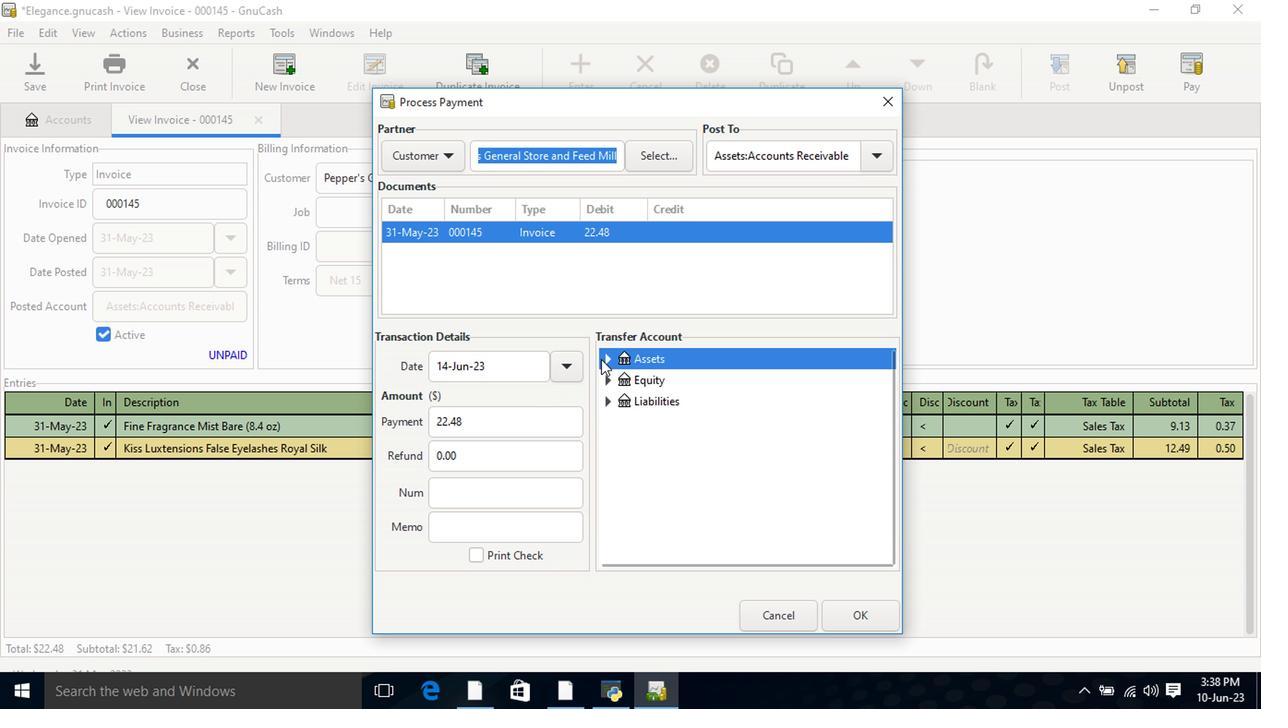 
Action: Mouse moved to (624, 379)
Screenshot: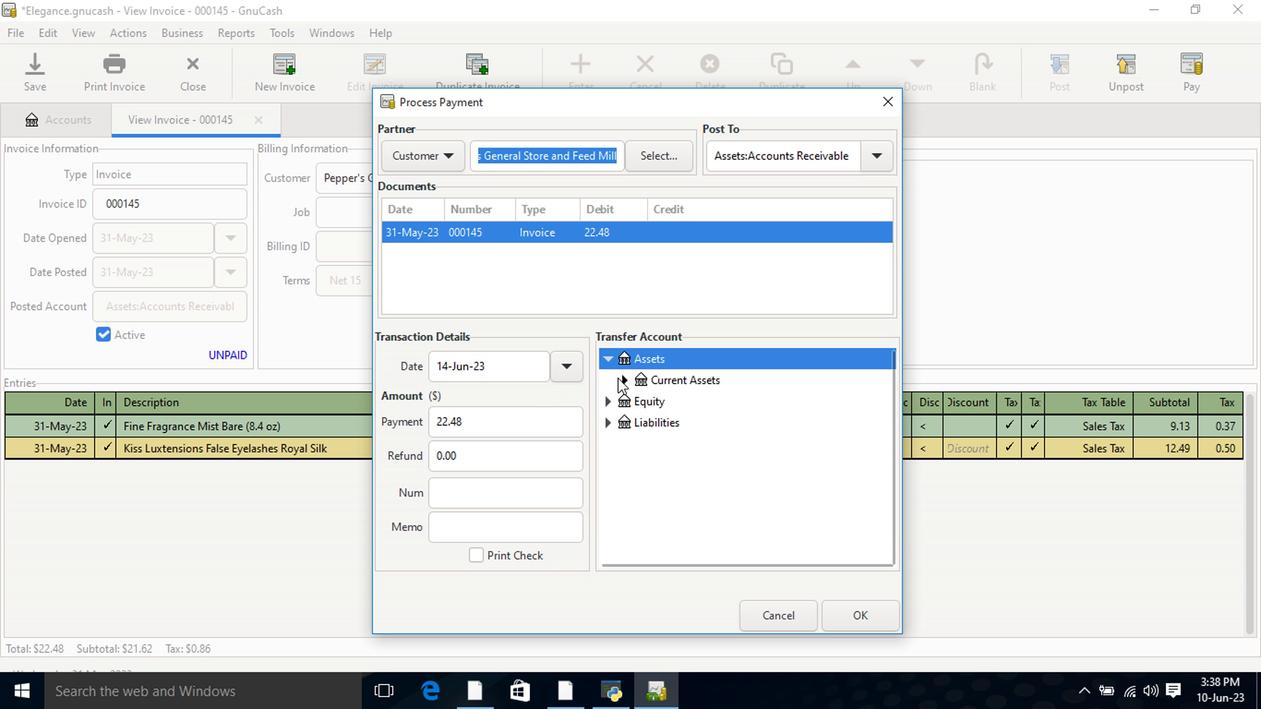 
Action: Mouse pressed left at (624, 379)
Screenshot: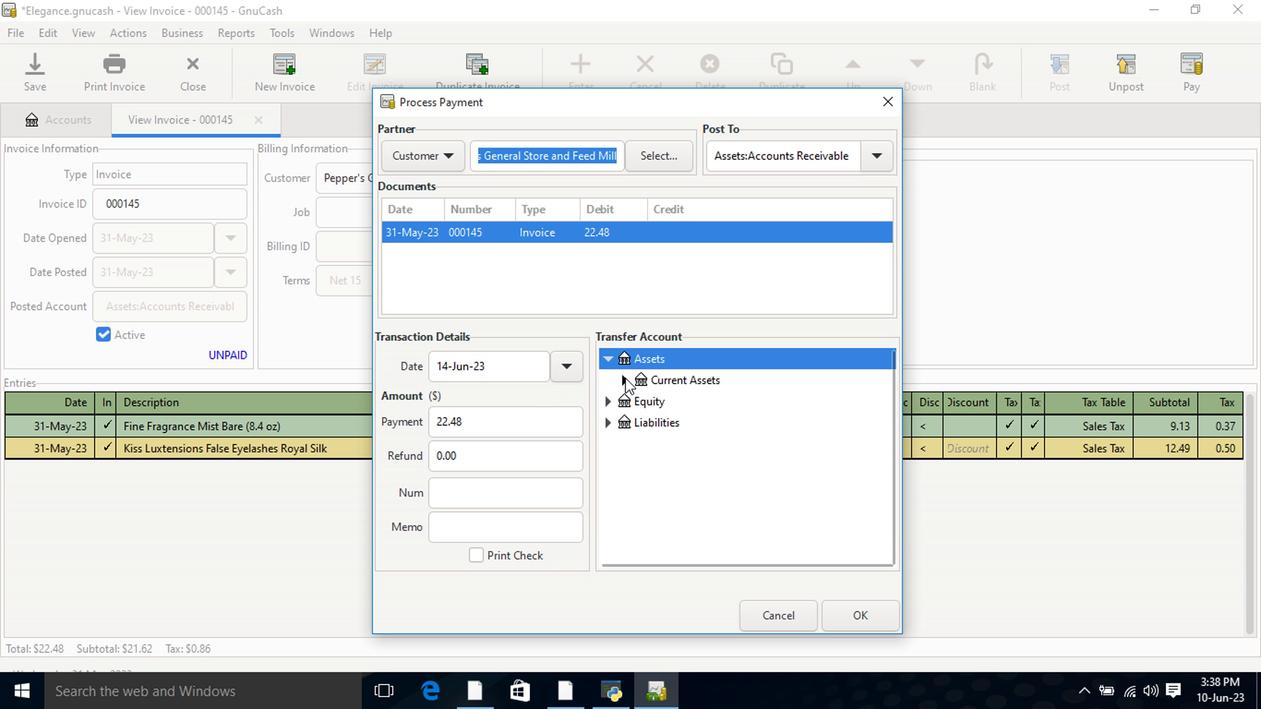 
Action: Mouse moved to (653, 402)
Screenshot: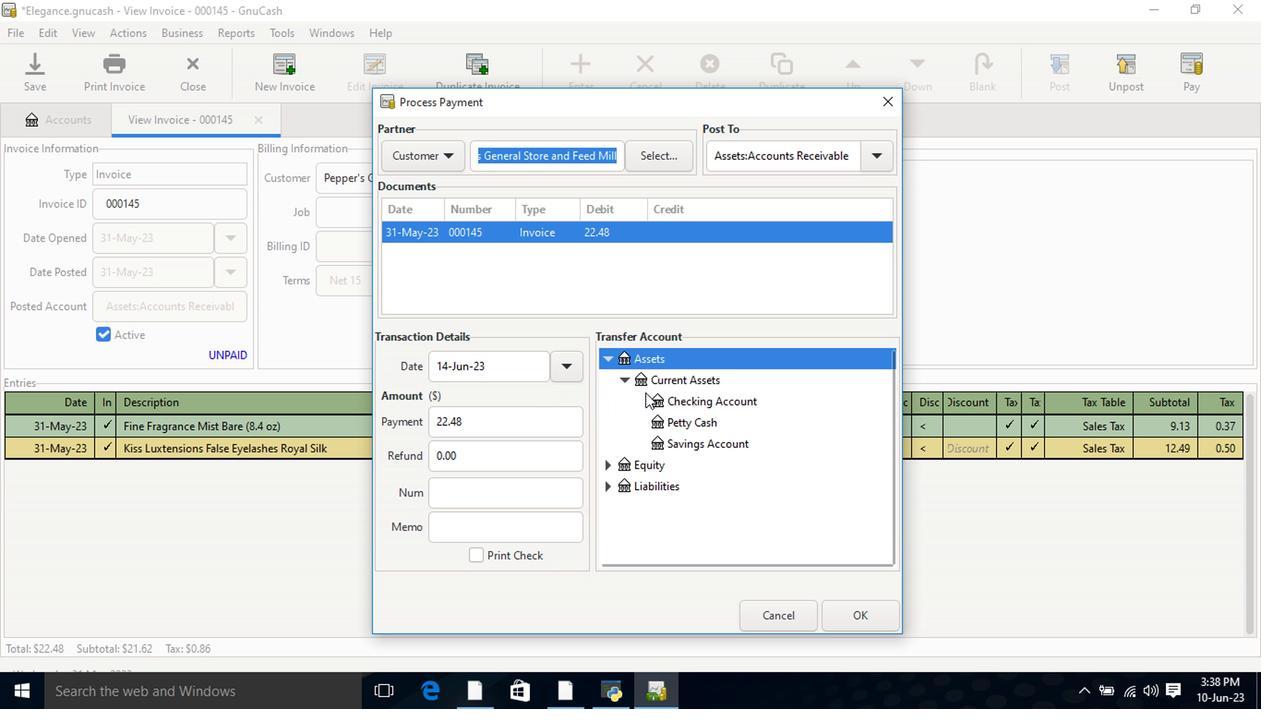 
Action: Mouse pressed left at (653, 402)
Screenshot: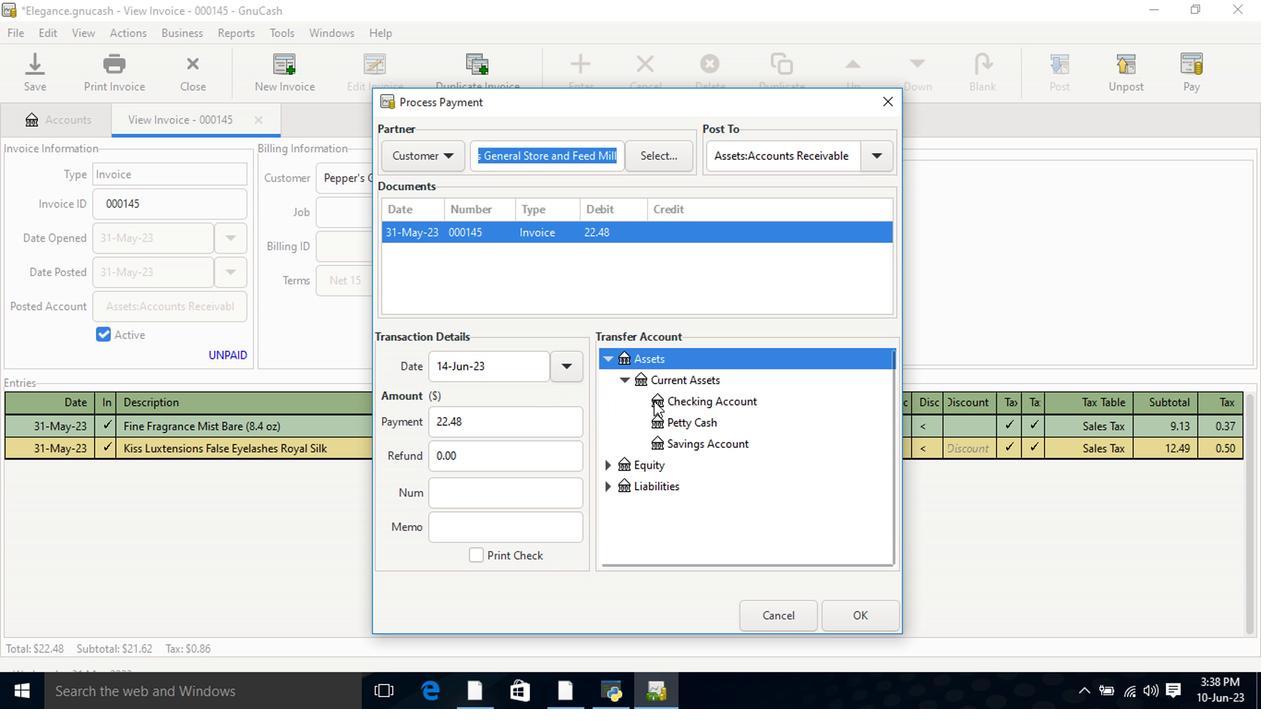 
Action: Mouse moved to (857, 606)
Screenshot: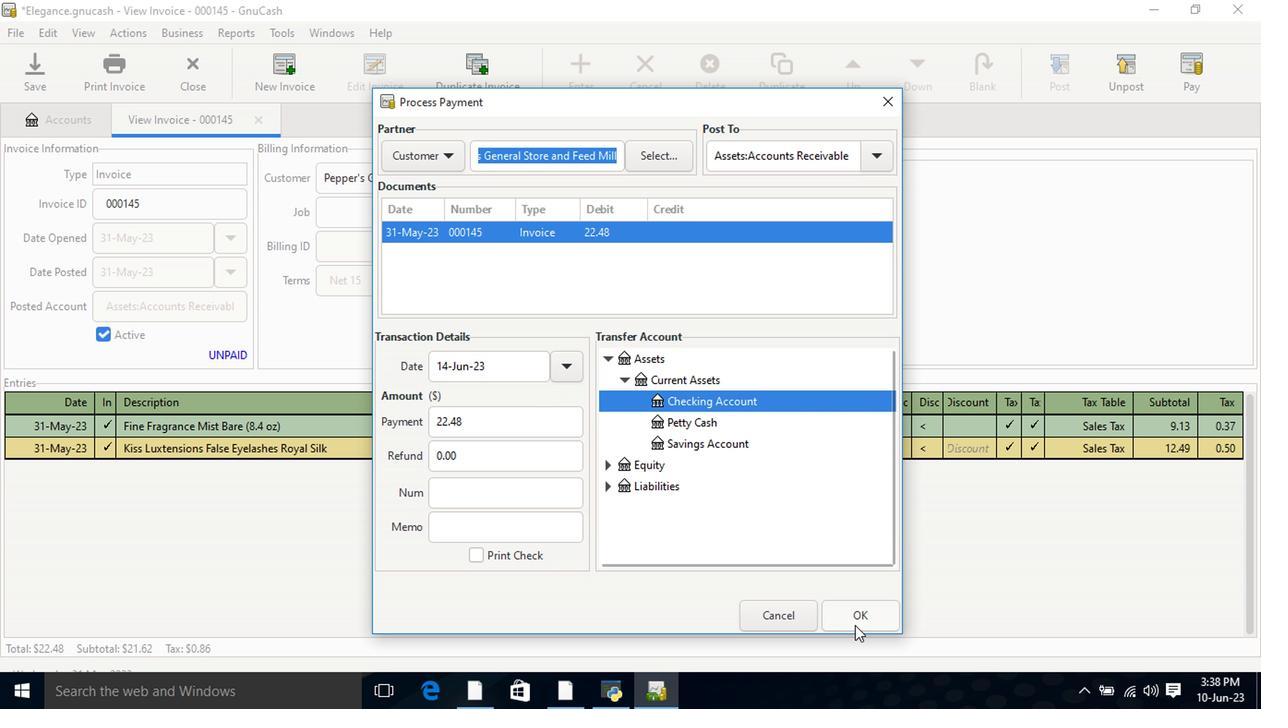 
Action: Mouse pressed left at (857, 606)
Screenshot: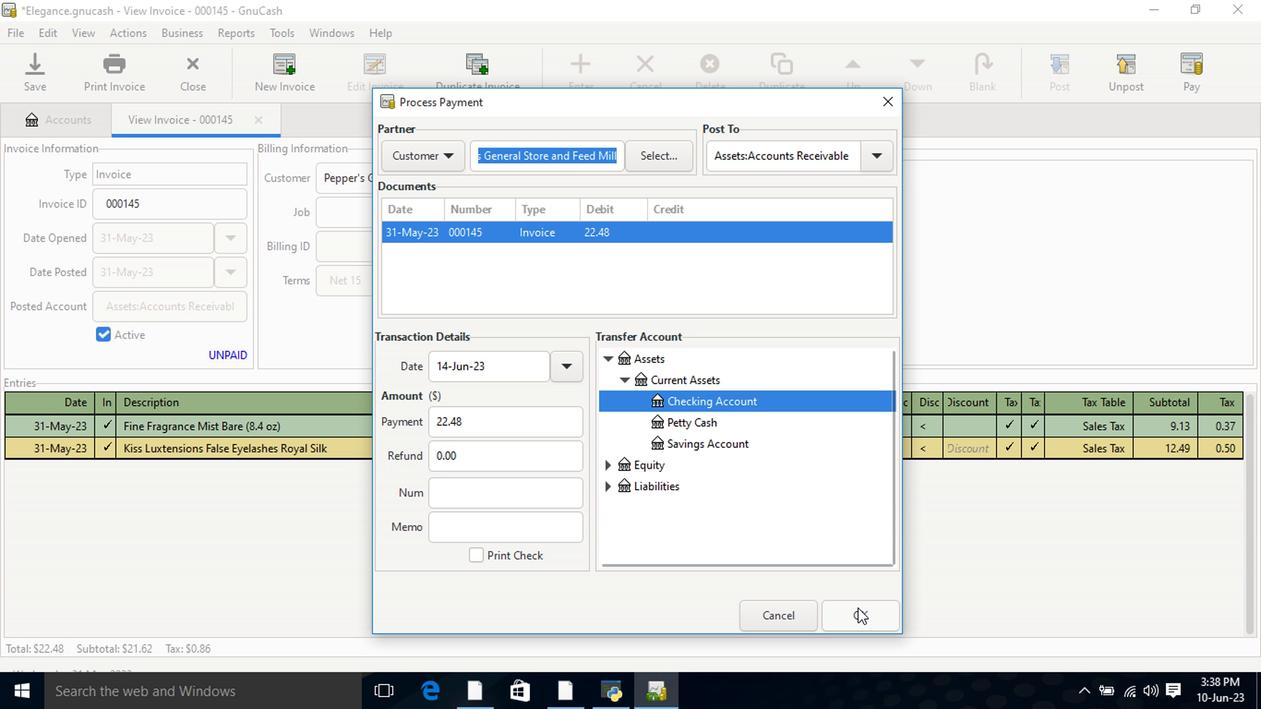 
Action: Mouse moved to (124, 76)
Screenshot: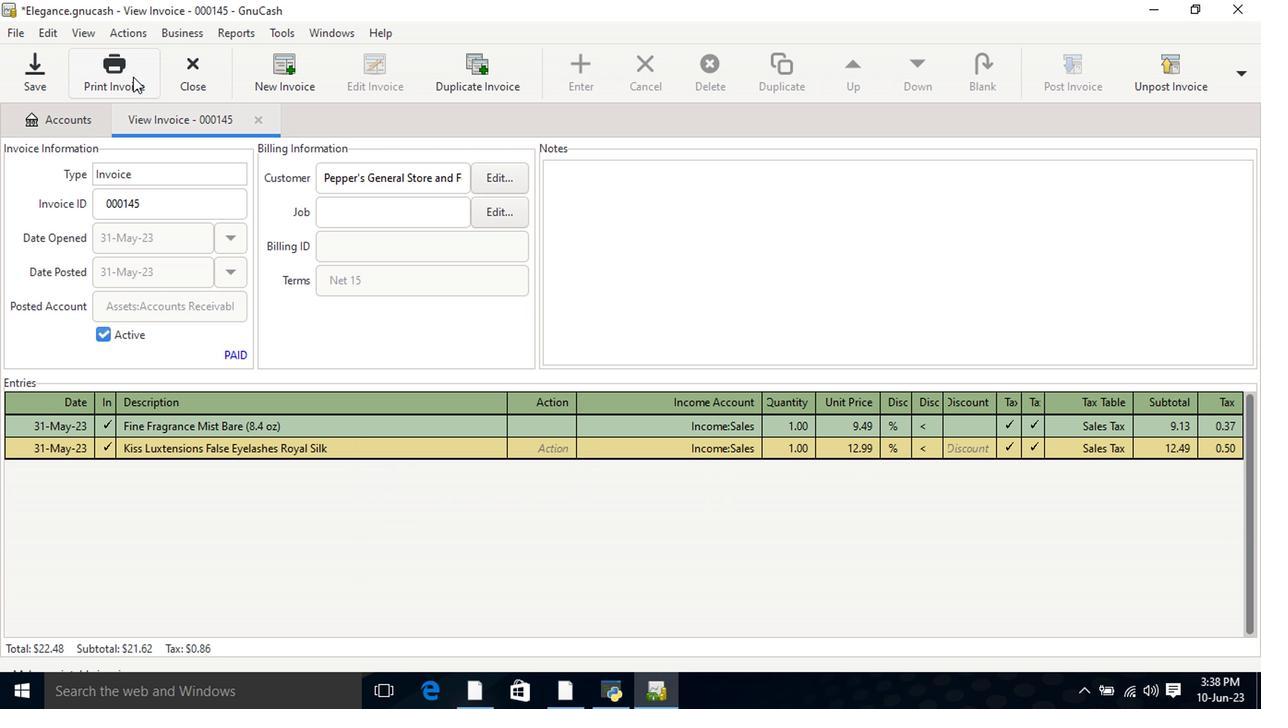 
Action: Mouse pressed left at (124, 76)
Screenshot: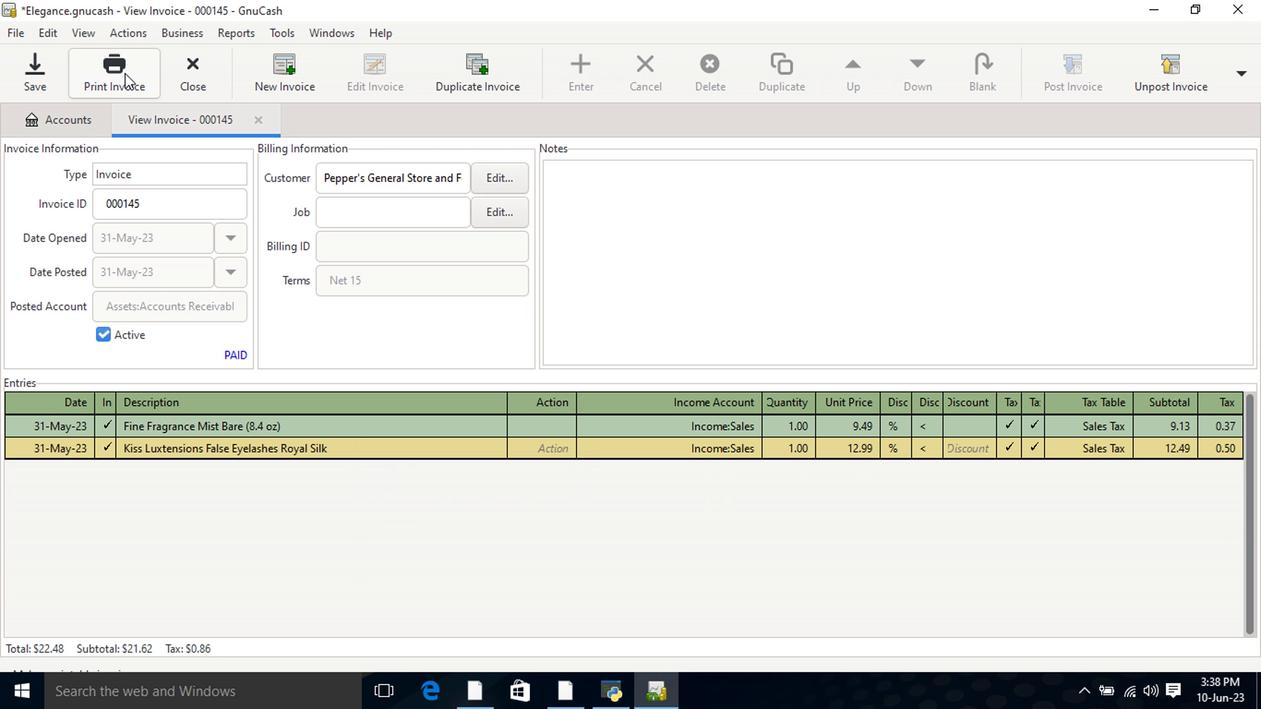 
Action: Mouse moved to (557, 560)
Screenshot: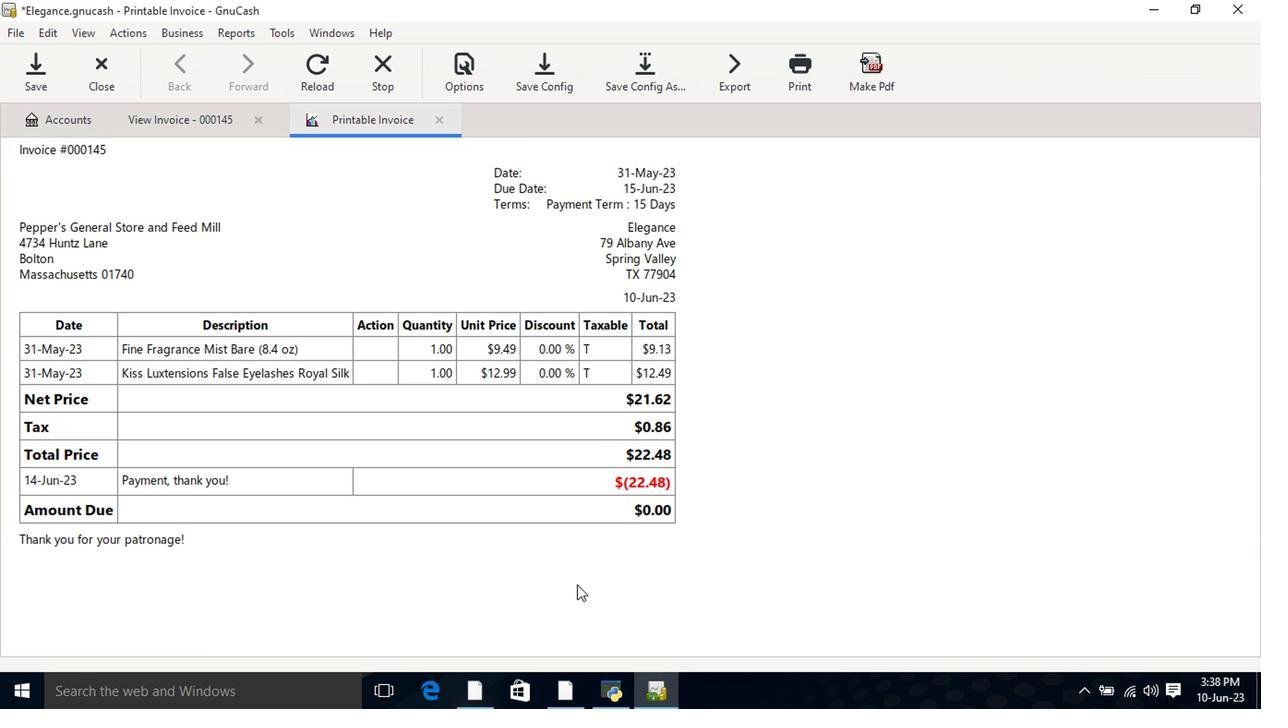 
